 Task: Find connections with filter location Lorena with filter topic #Lawwith filter profile language Potuguese with filter current company NTech Workforce with filter school G. Narayanamma Institute Of Technology And Science with filter industry Horticulture with filter service category Outsourcing with filter keywords title Social Media Assistant
Action: Mouse moved to (688, 117)
Screenshot: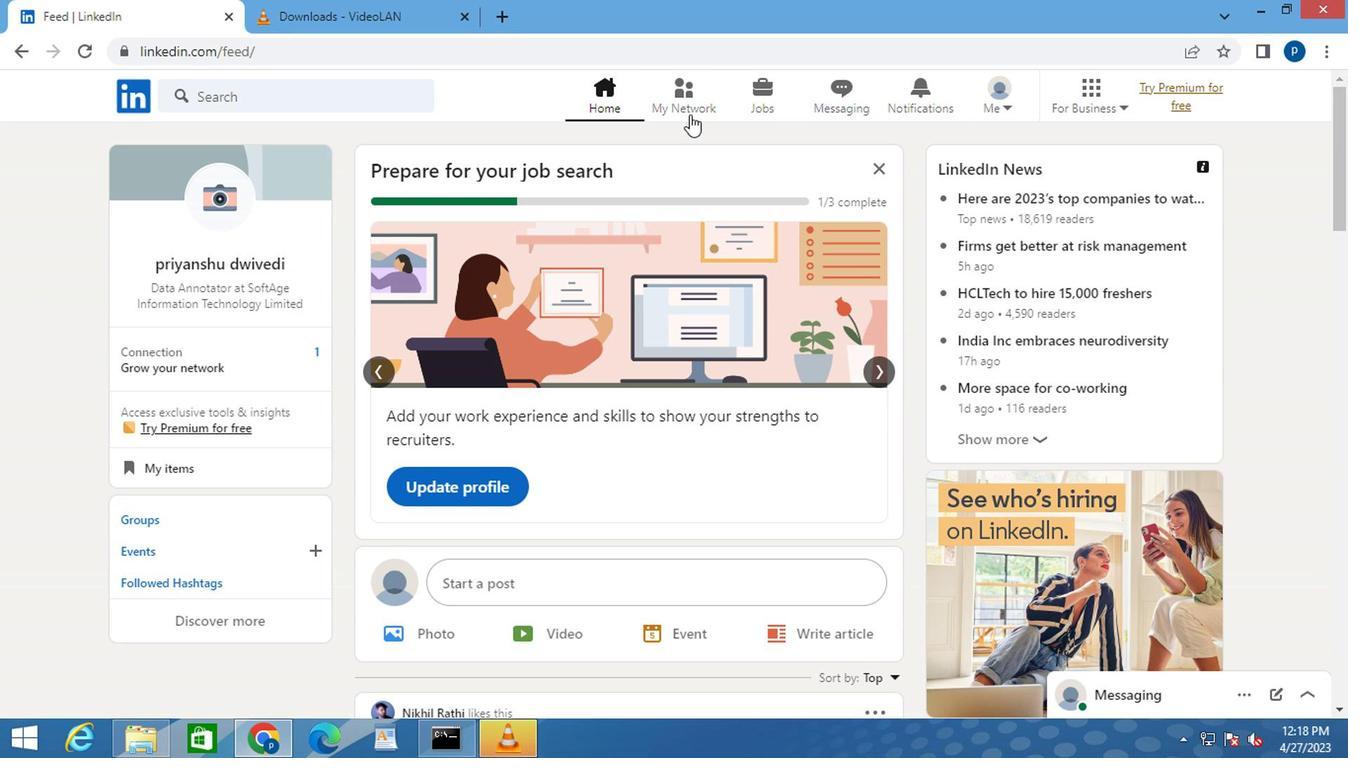 
Action: Mouse pressed left at (688, 117)
Screenshot: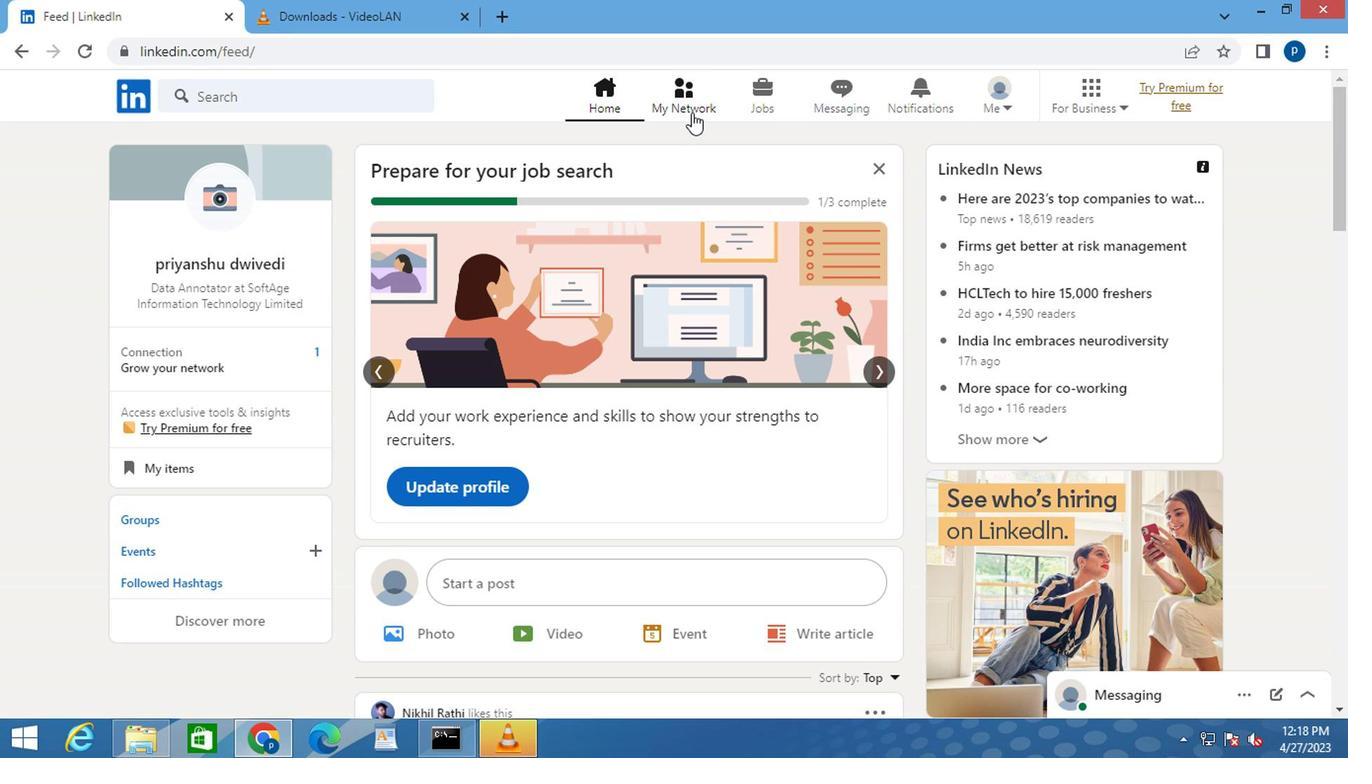 
Action: Mouse moved to (278, 212)
Screenshot: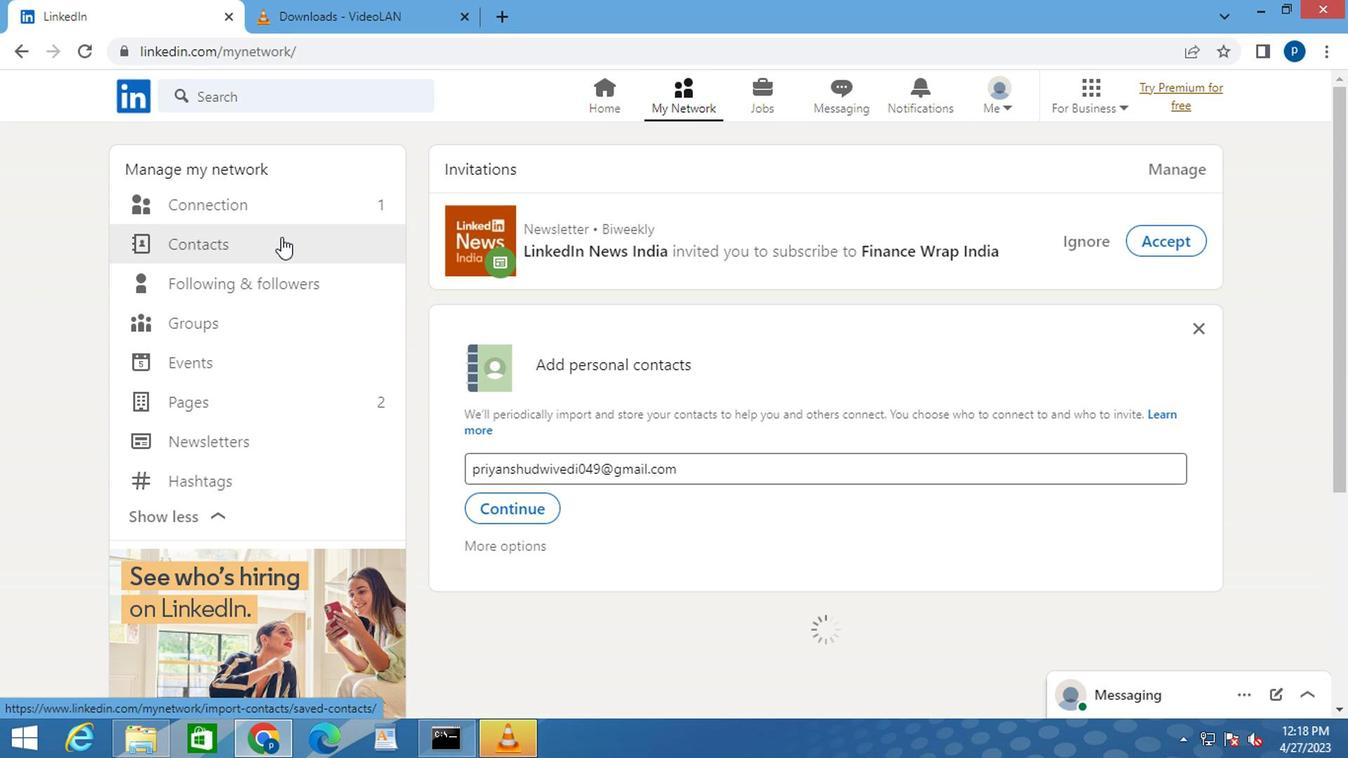 
Action: Mouse pressed left at (278, 212)
Screenshot: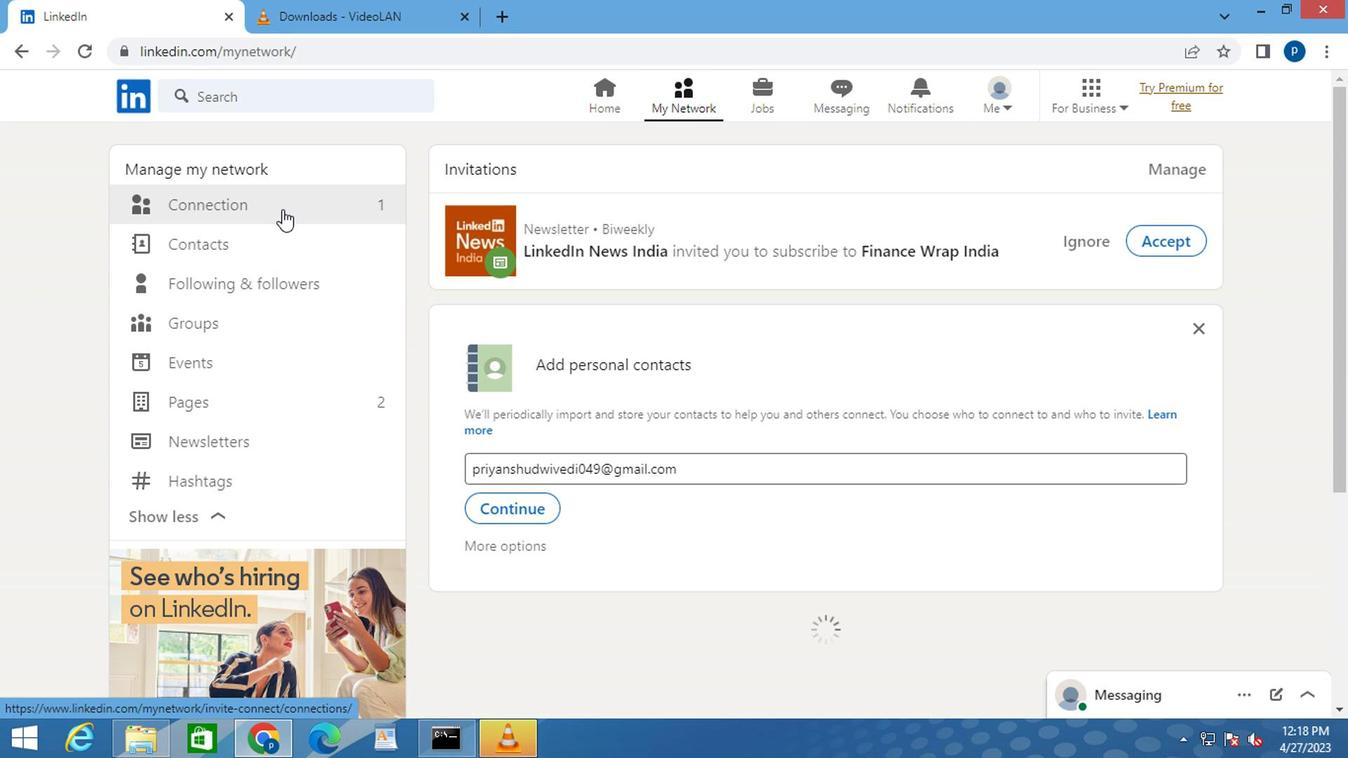 
Action: Mouse moved to (813, 209)
Screenshot: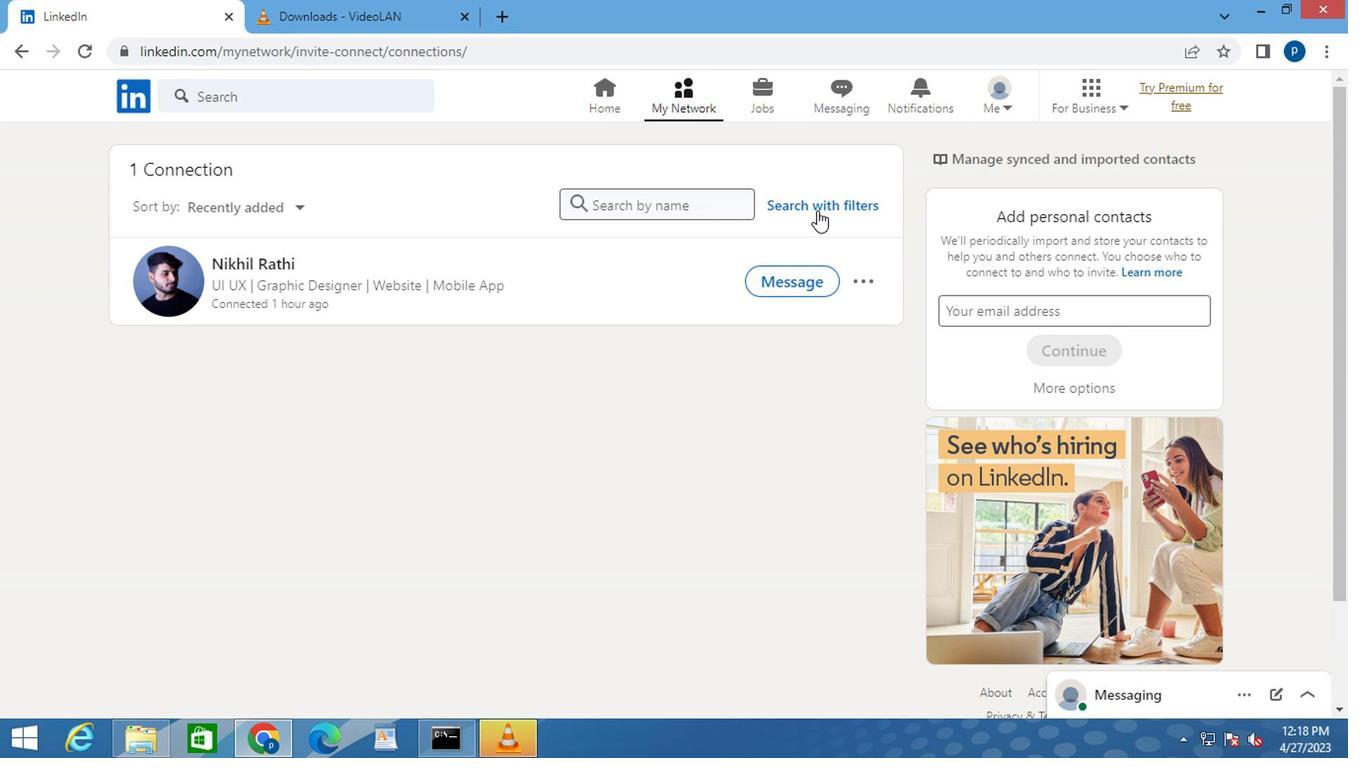 
Action: Mouse pressed left at (813, 209)
Screenshot: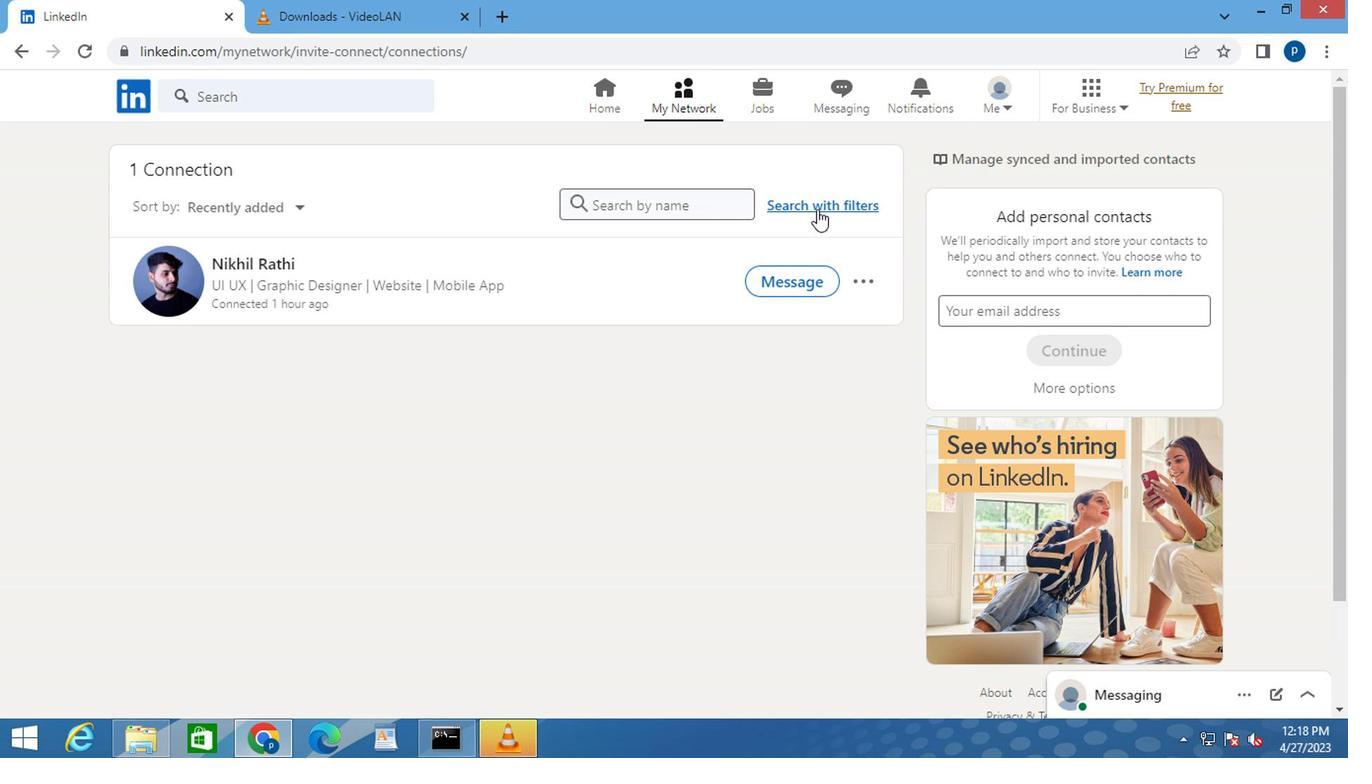 
Action: Mouse moved to (738, 158)
Screenshot: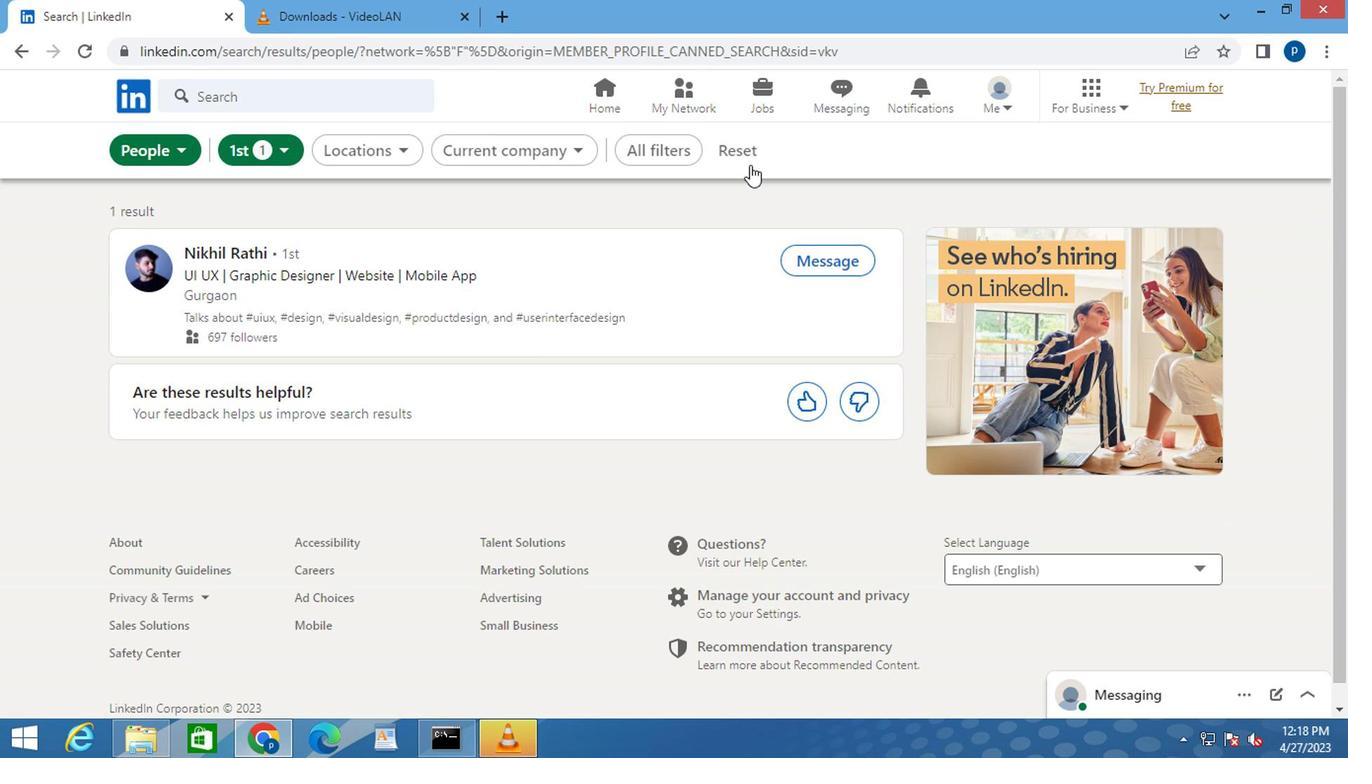 
Action: Mouse pressed left at (738, 158)
Screenshot: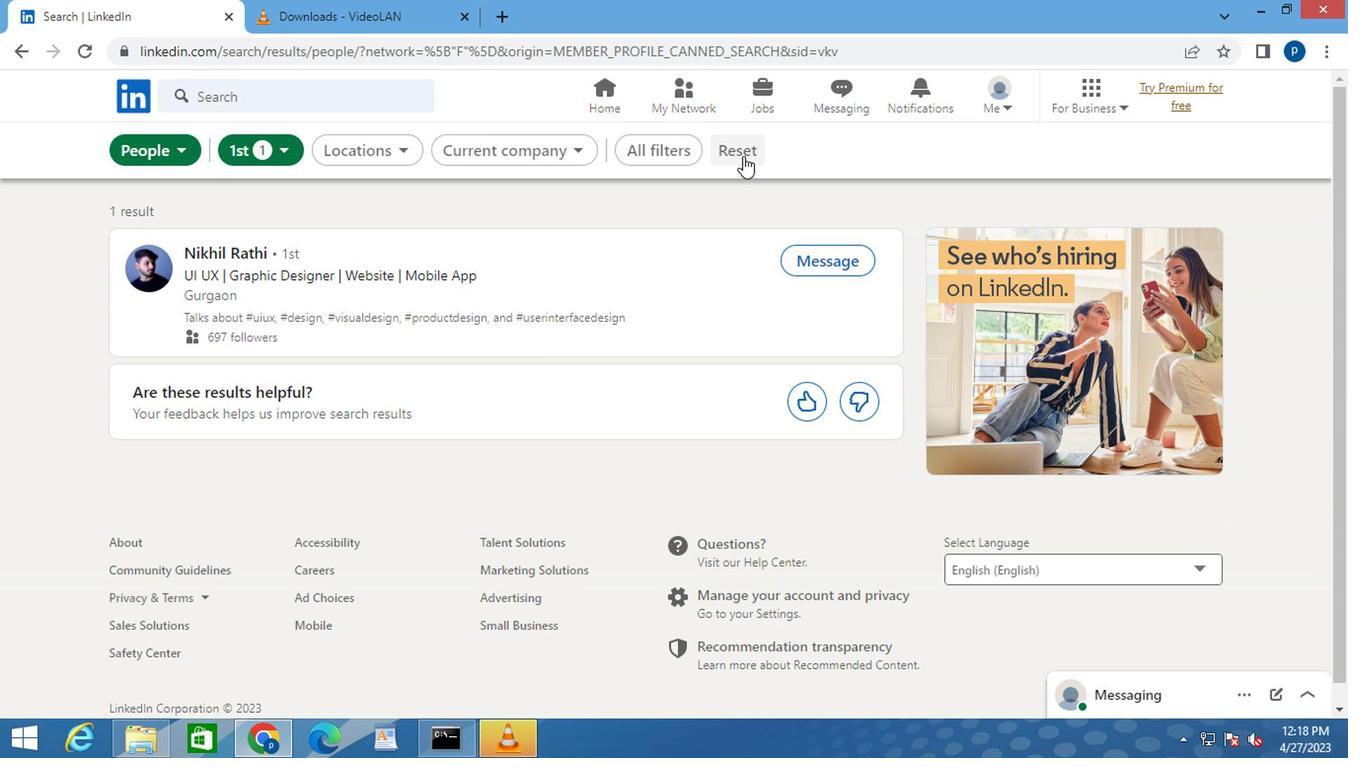 
Action: Mouse moved to (722, 155)
Screenshot: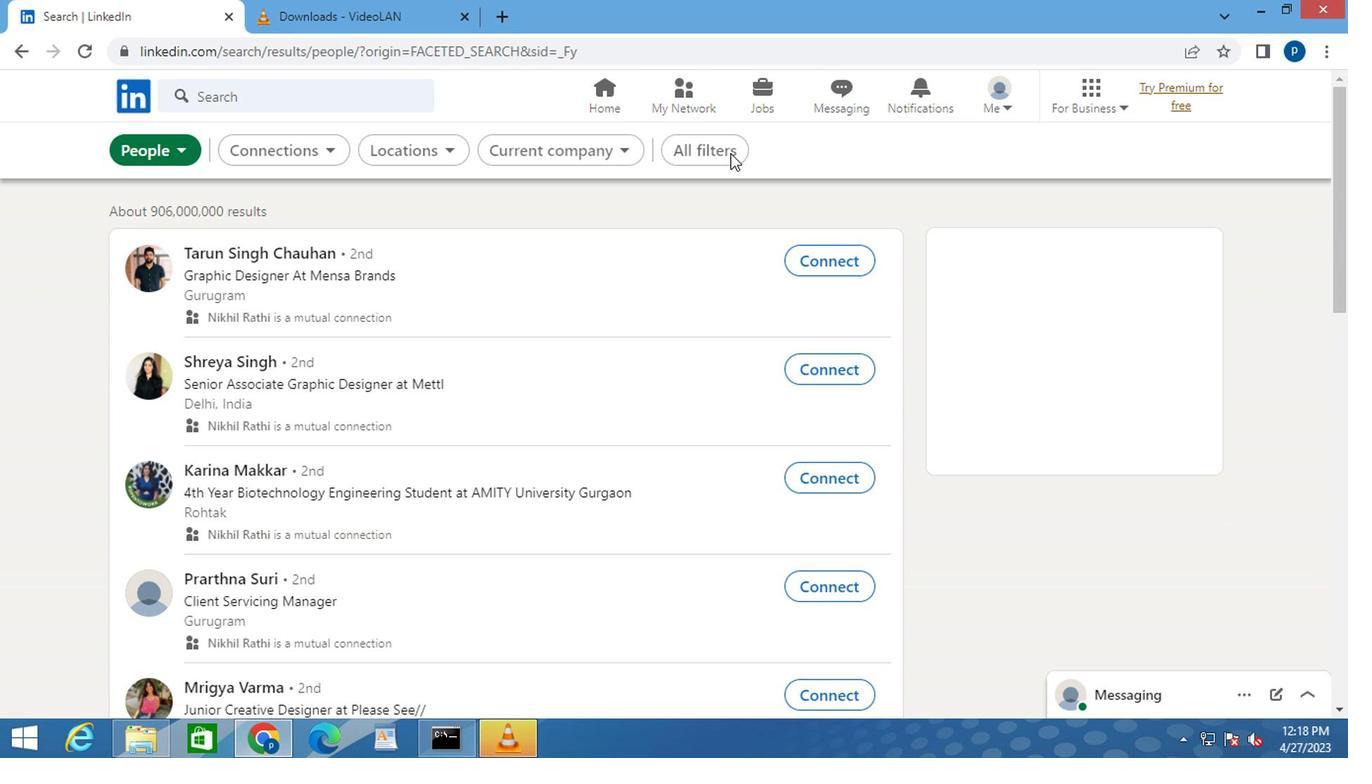 
Action: Mouse pressed left at (722, 155)
Screenshot: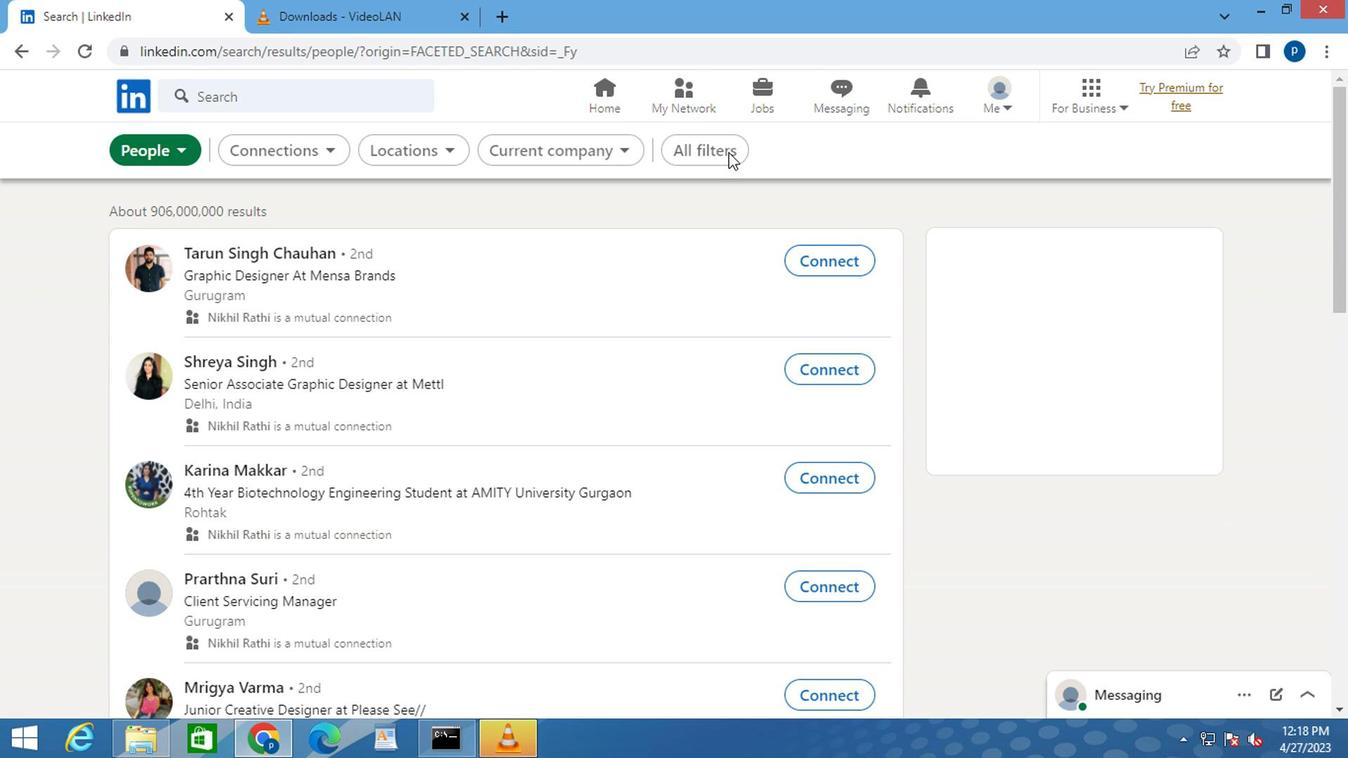 
Action: Mouse moved to (1030, 516)
Screenshot: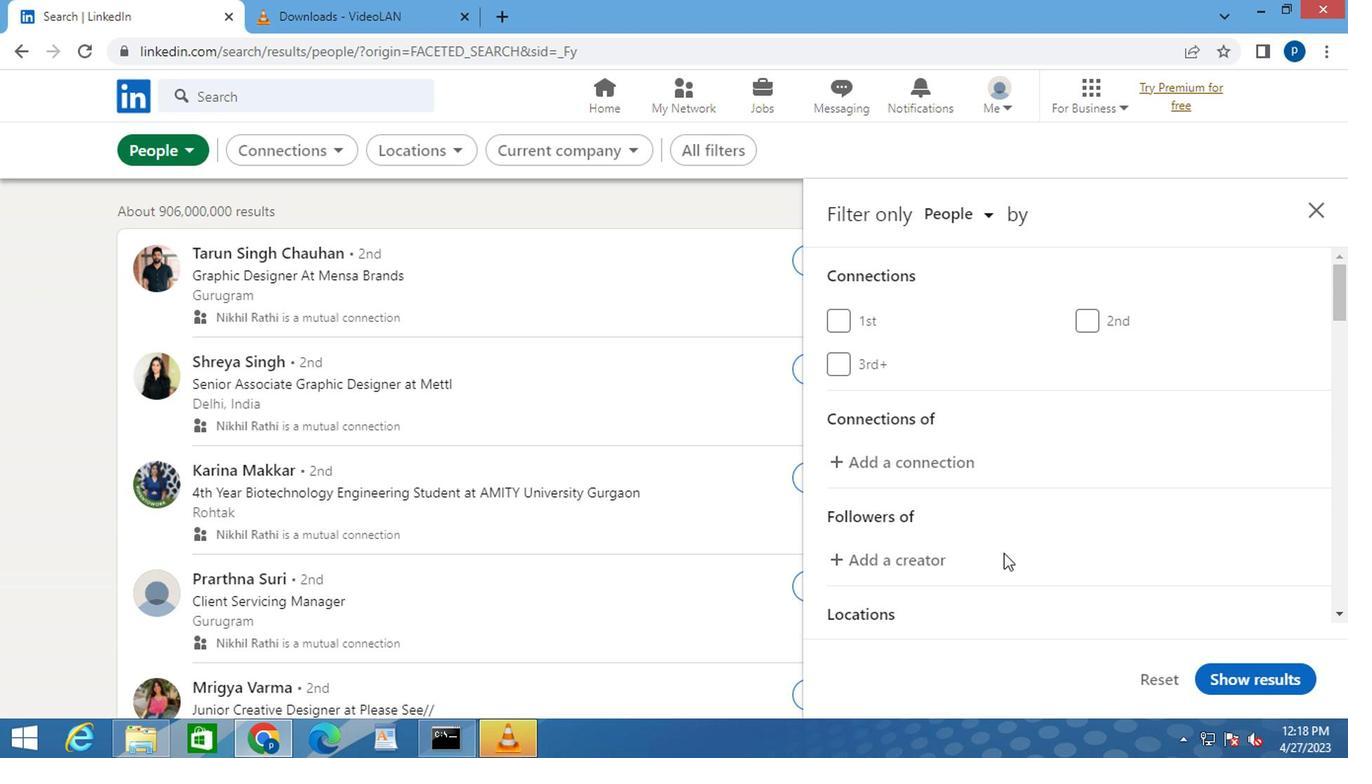 
Action: Mouse scrolled (1030, 515) with delta (0, -1)
Screenshot: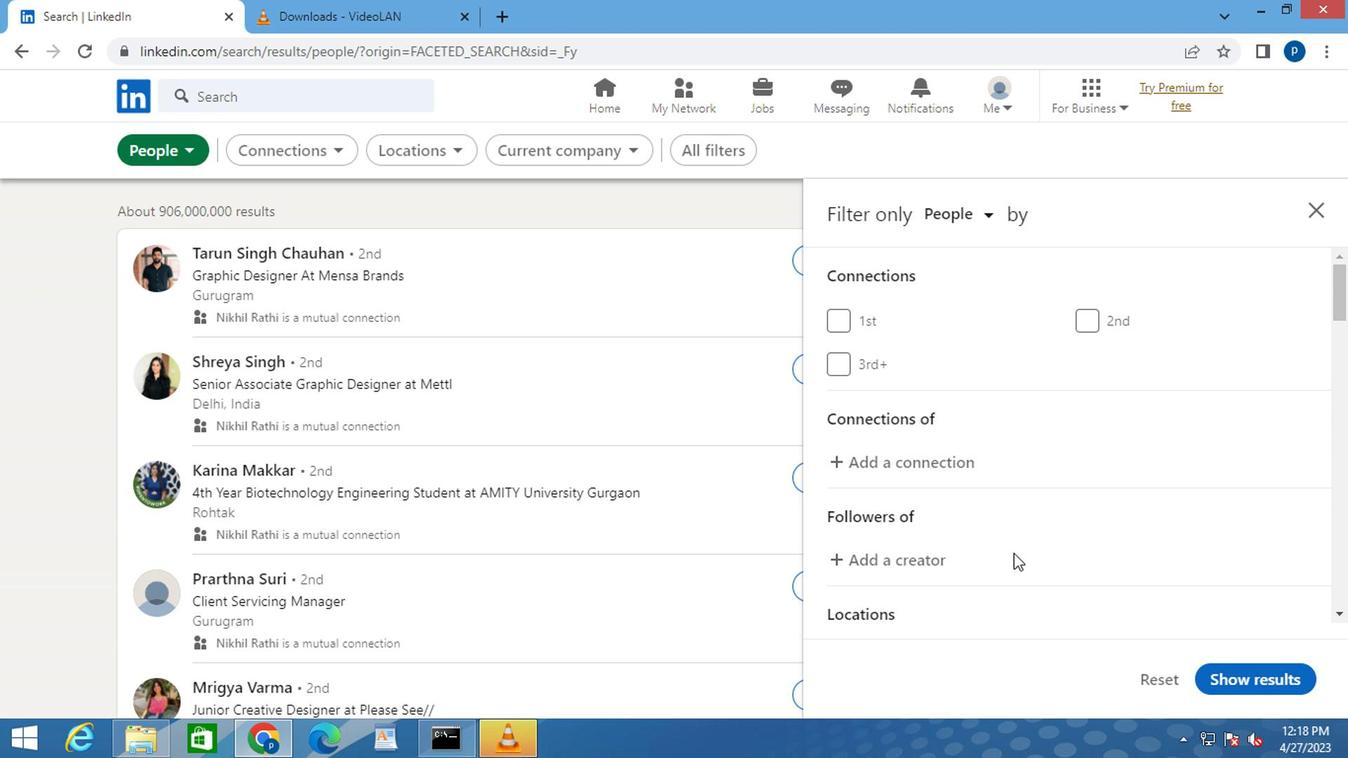 
Action: Mouse scrolled (1030, 515) with delta (0, -1)
Screenshot: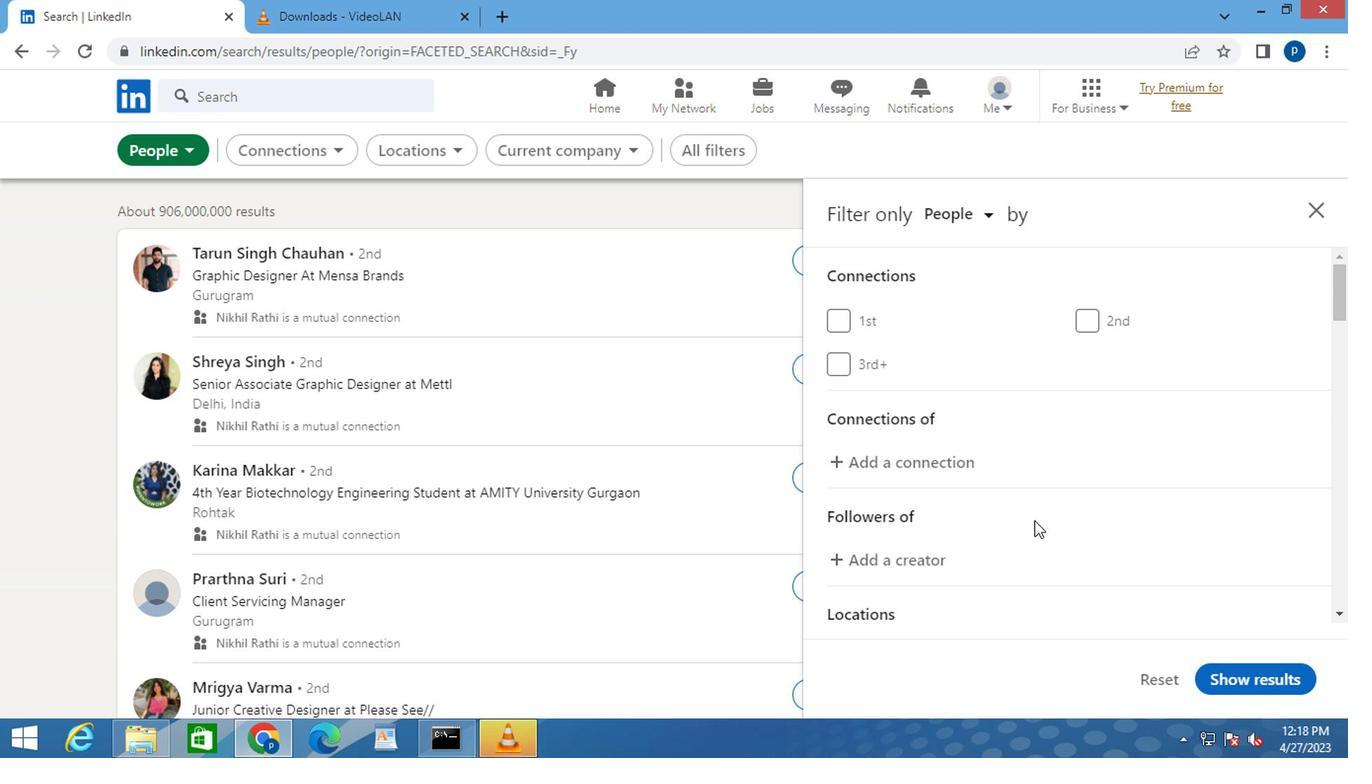 
Action: Mouse moved to (1030, 510)
Screenshot: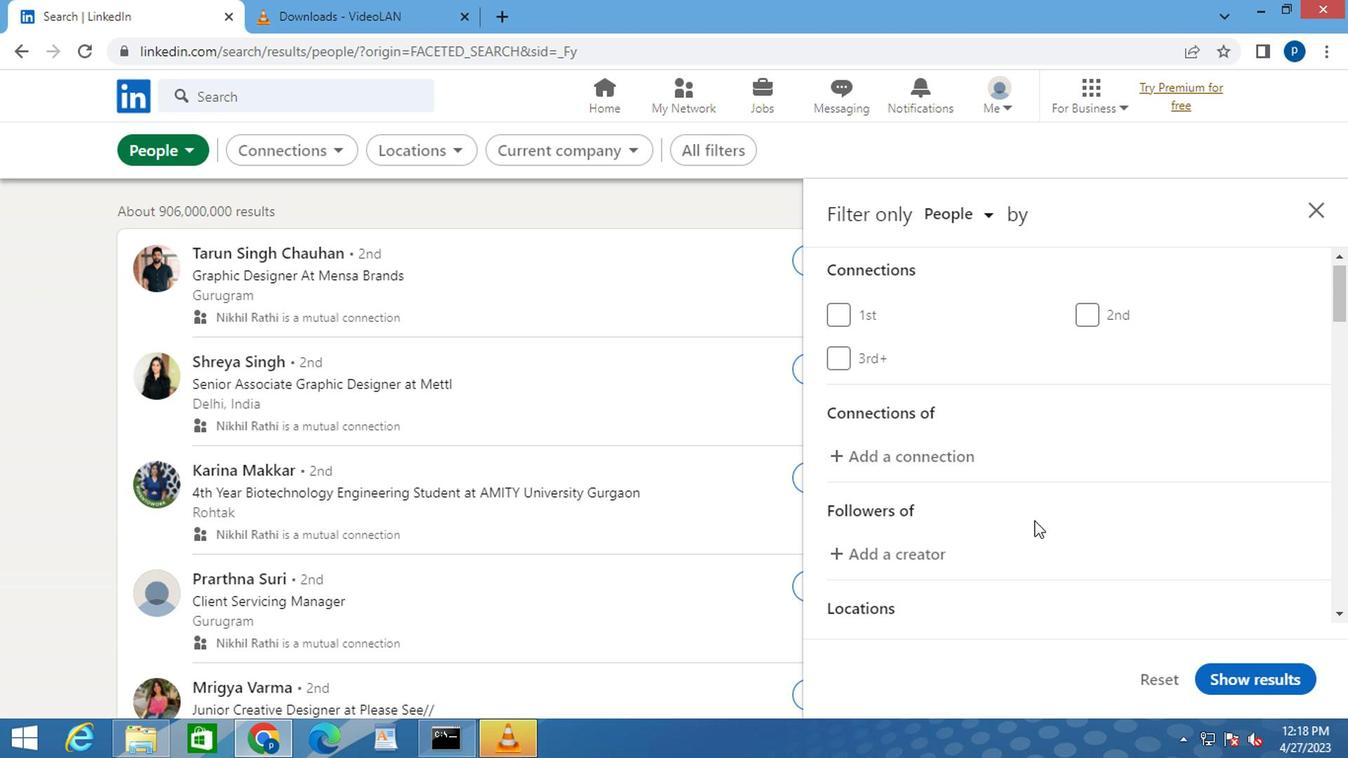 
Action: Mouse scrolled (1030, 509) with delta (0, 0)
Screenshot: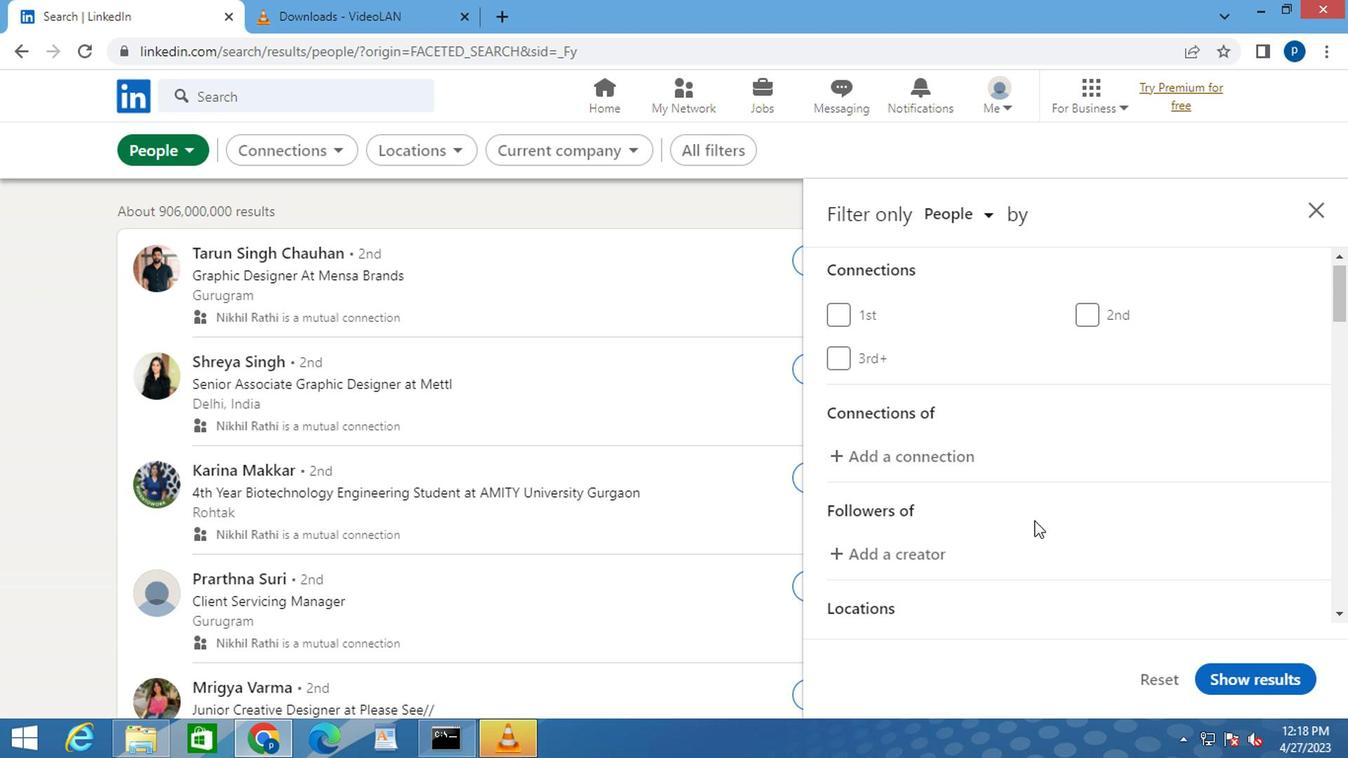 
Action: Mouse moved to (1133, 448)
Screenshot: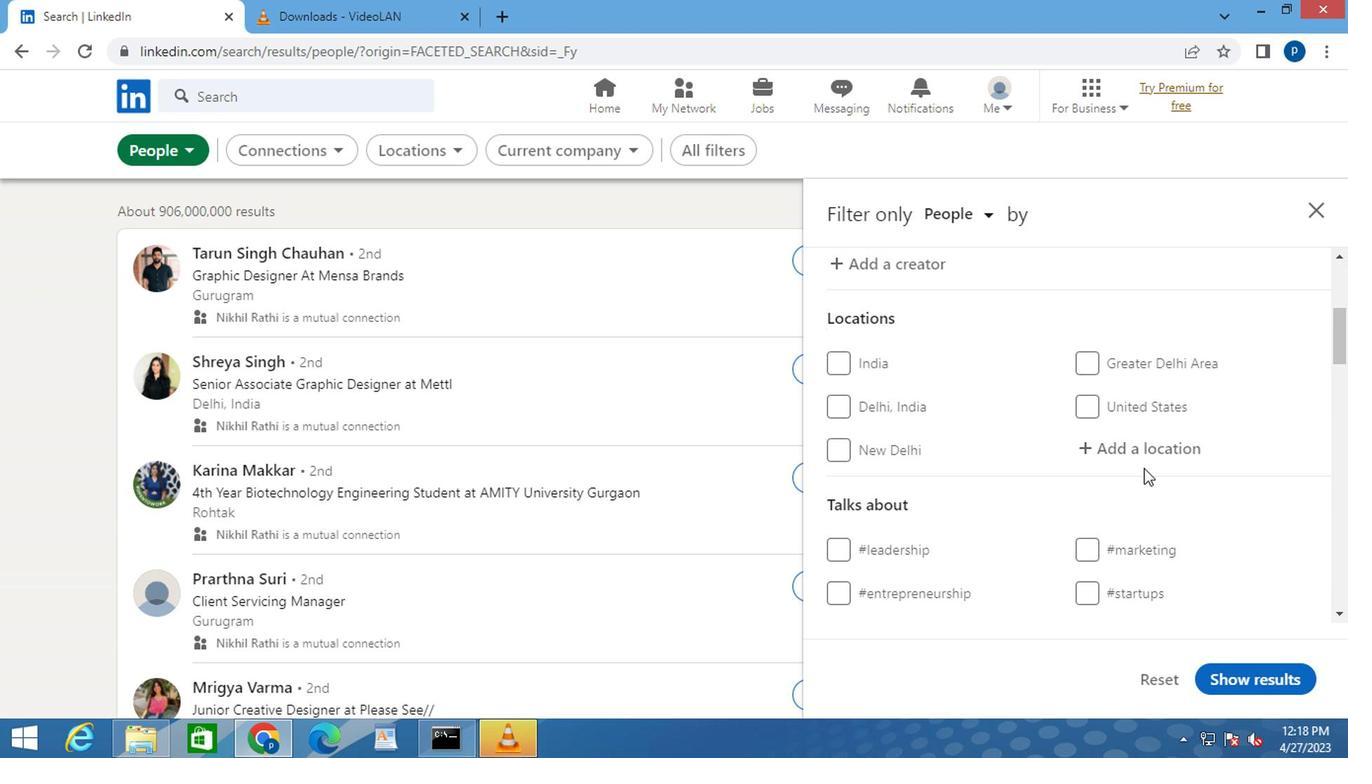 
Action: Mouse pressed left at (1133, 448)
Screenshot: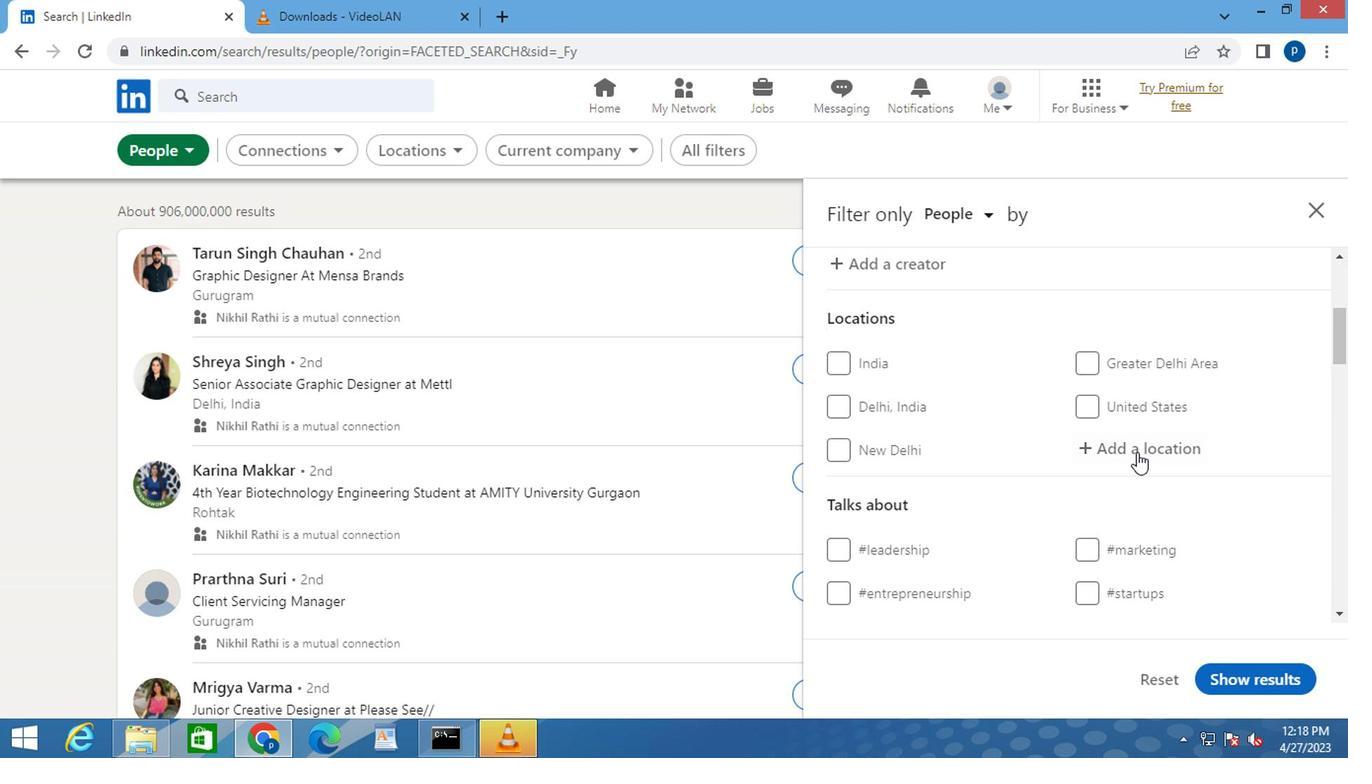 
Action: Mouse moved to (1132, 448)
Screenshot: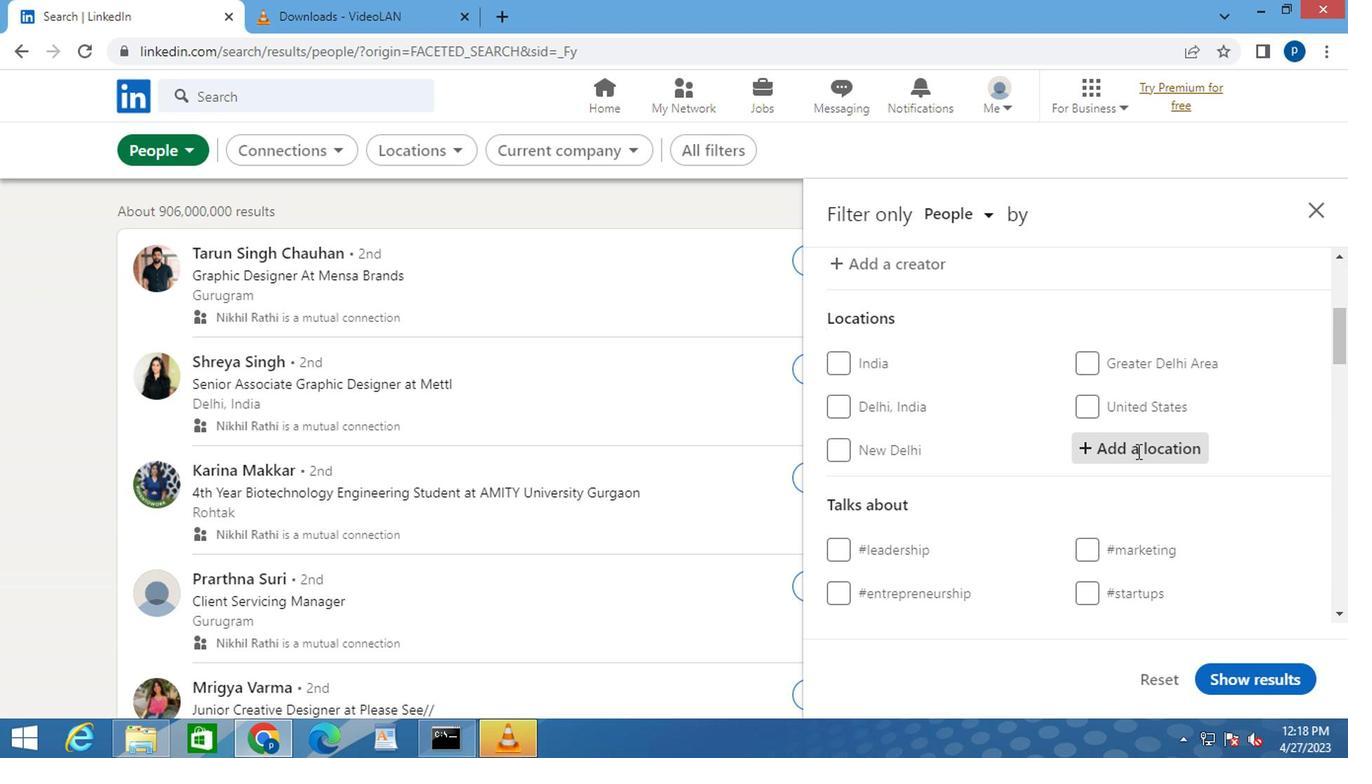 
Action: Key pressed l<Key.caps_lock>orena
Screenshot: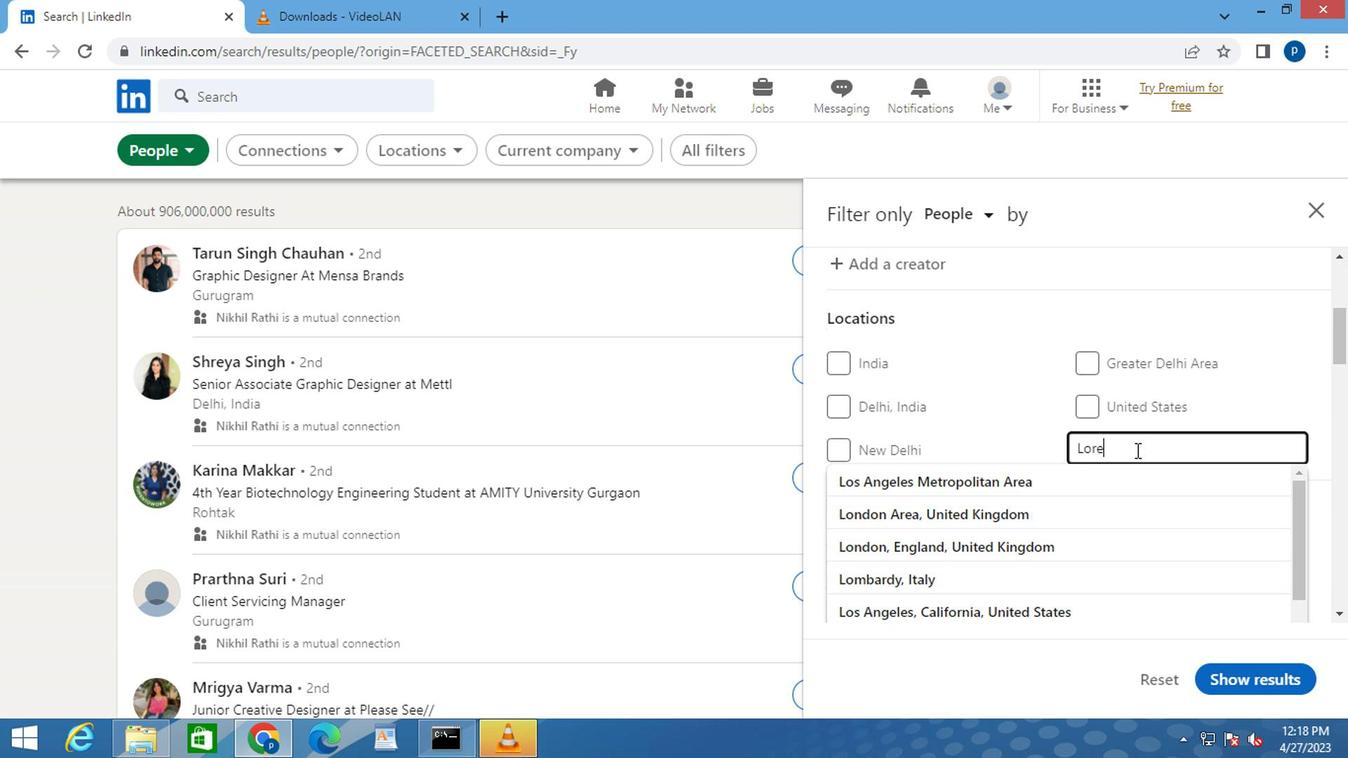 
Action: Mouse moved to (968, 481)
Screenshot: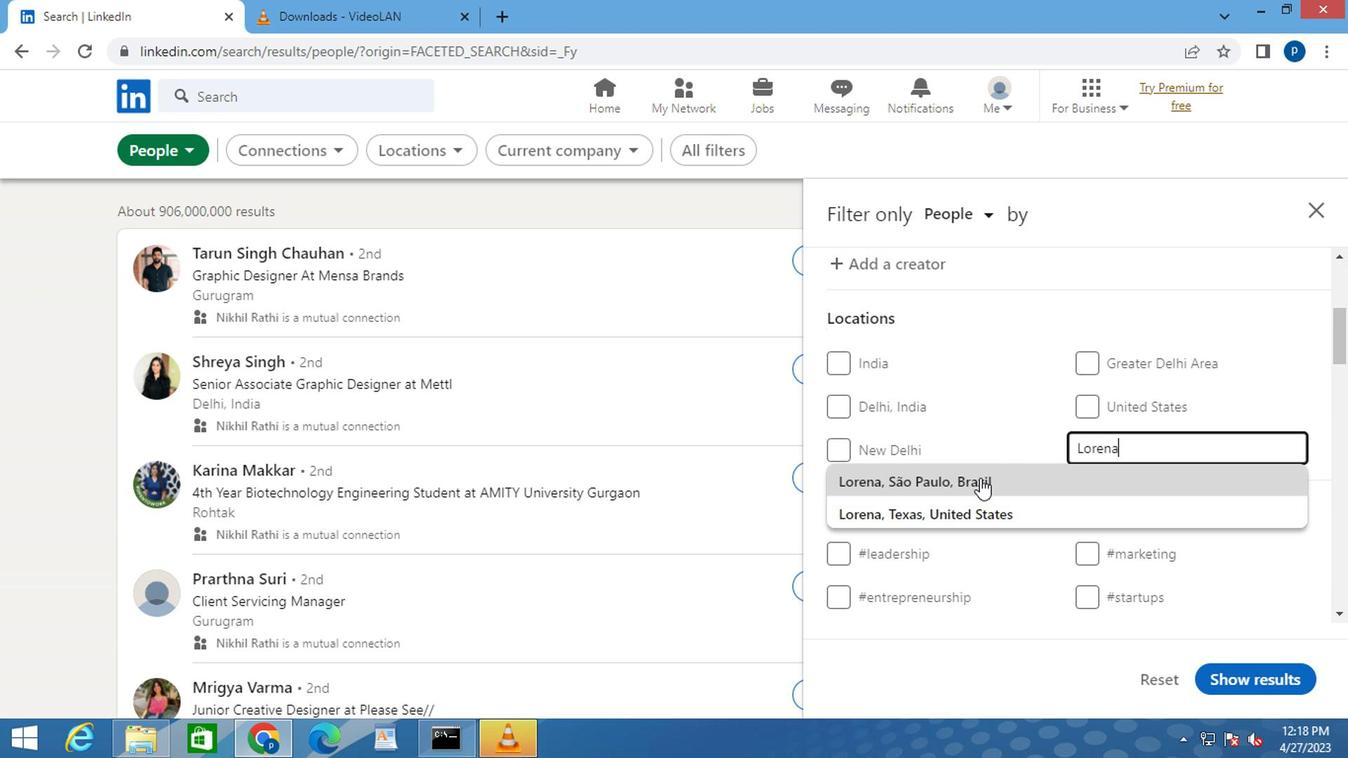
Action: Mouse pressed left at (968, 481)
Screenshot: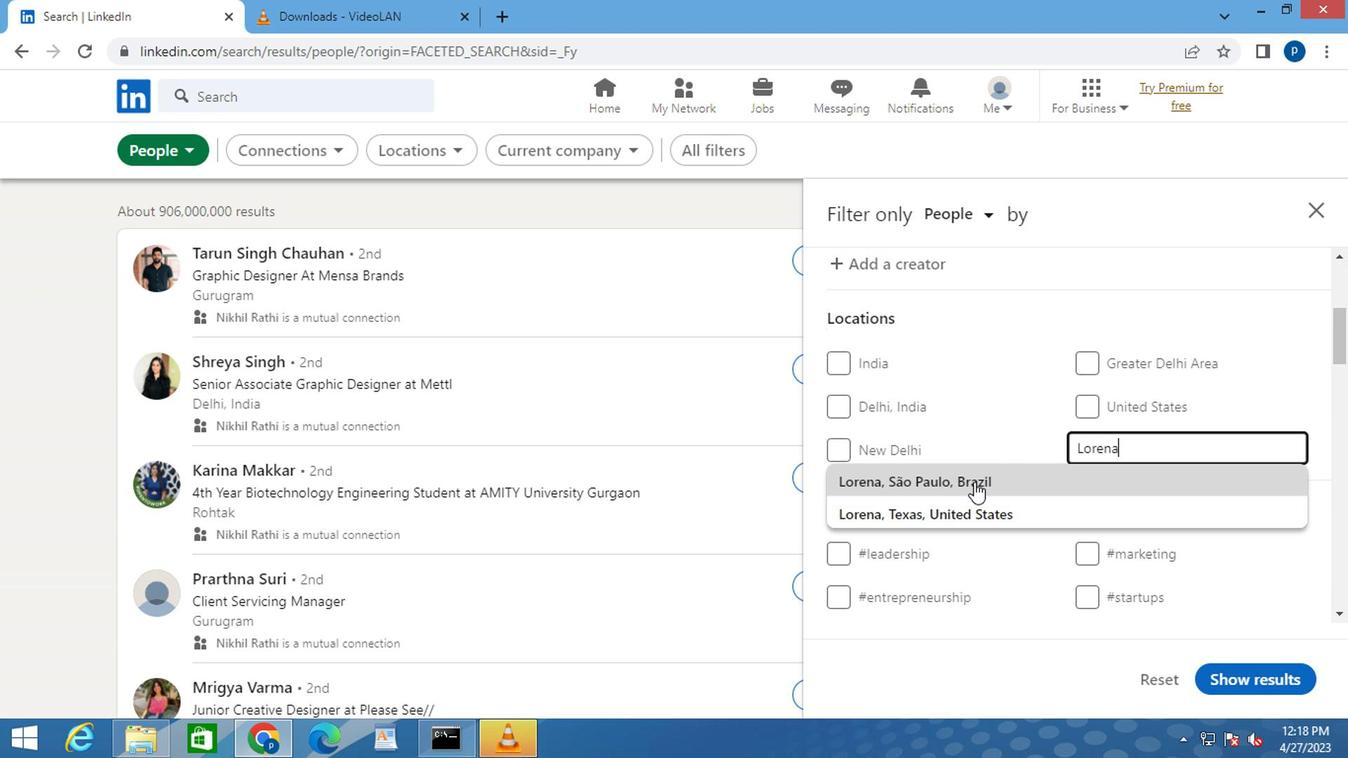 
Action: Mouse moved to (973, 473)
Screenshot: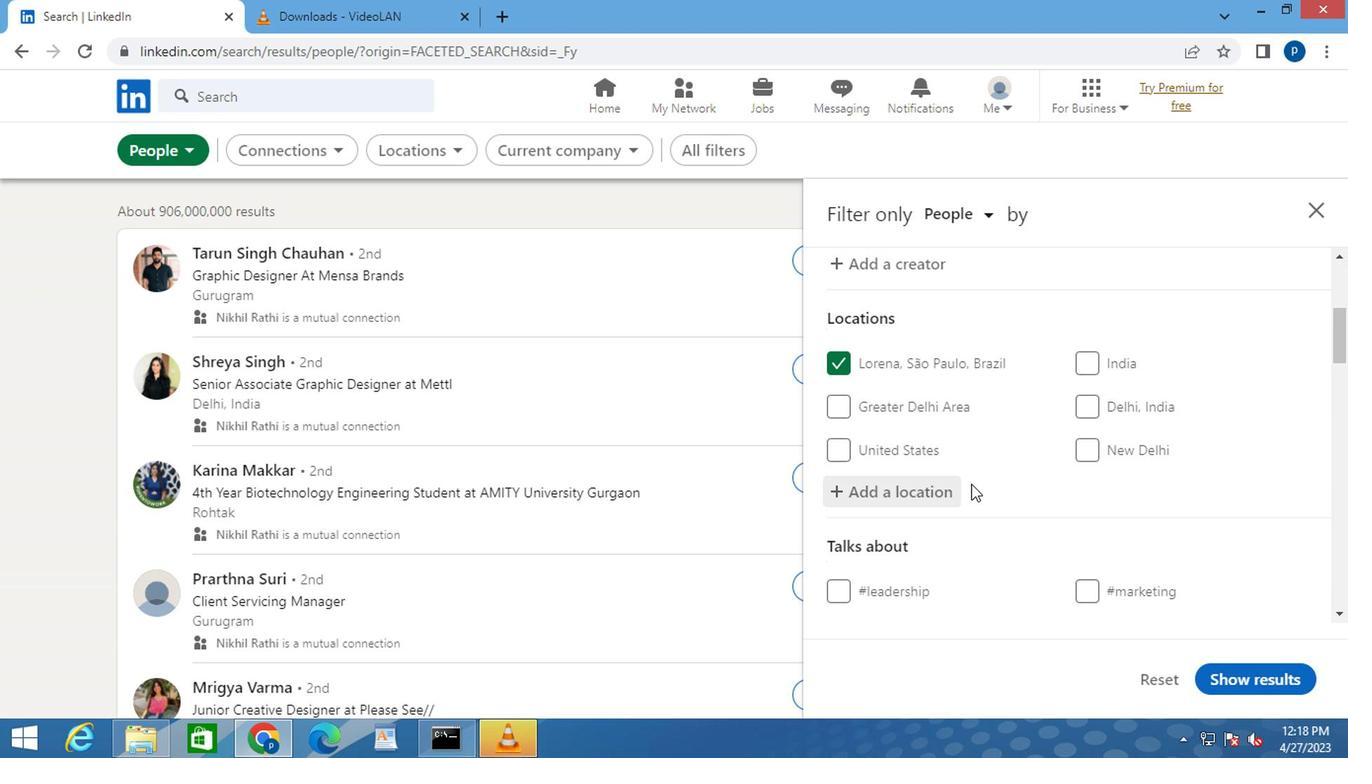 
Action: Mouse scrolled (973, 471) with delta (0, -1)
Screenshot: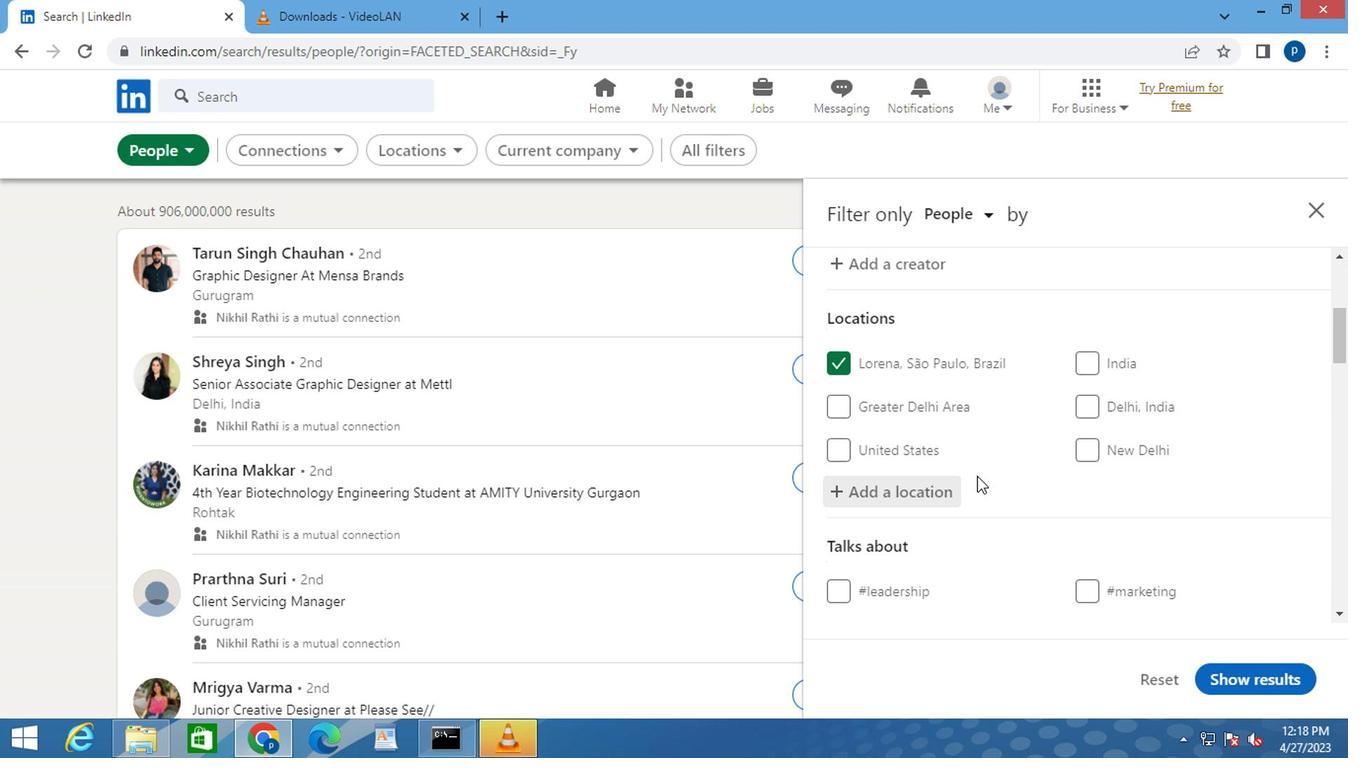 
Action: Mouse scrolled (973, 471) with delta (0, -1)
Screenshot: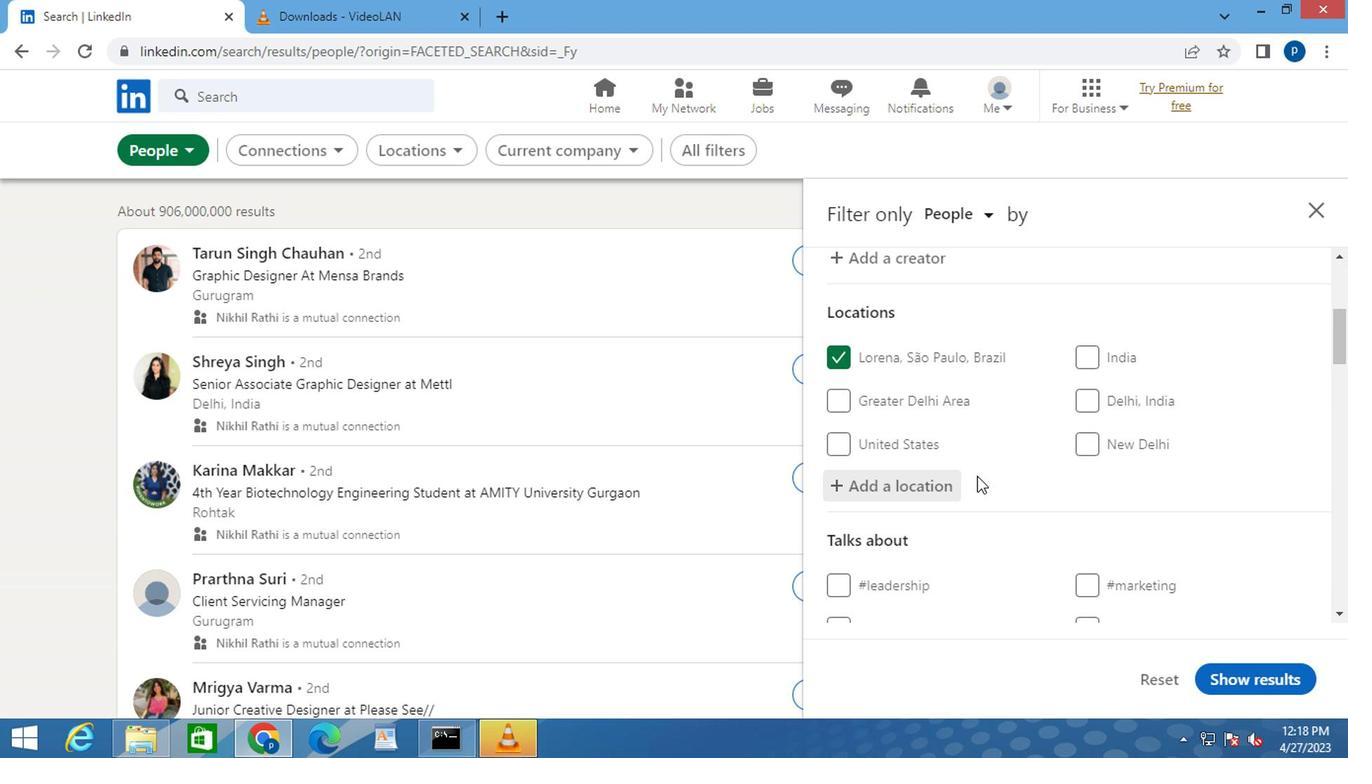 
Action: Mouse moved to (1093, 473)
Screenshot: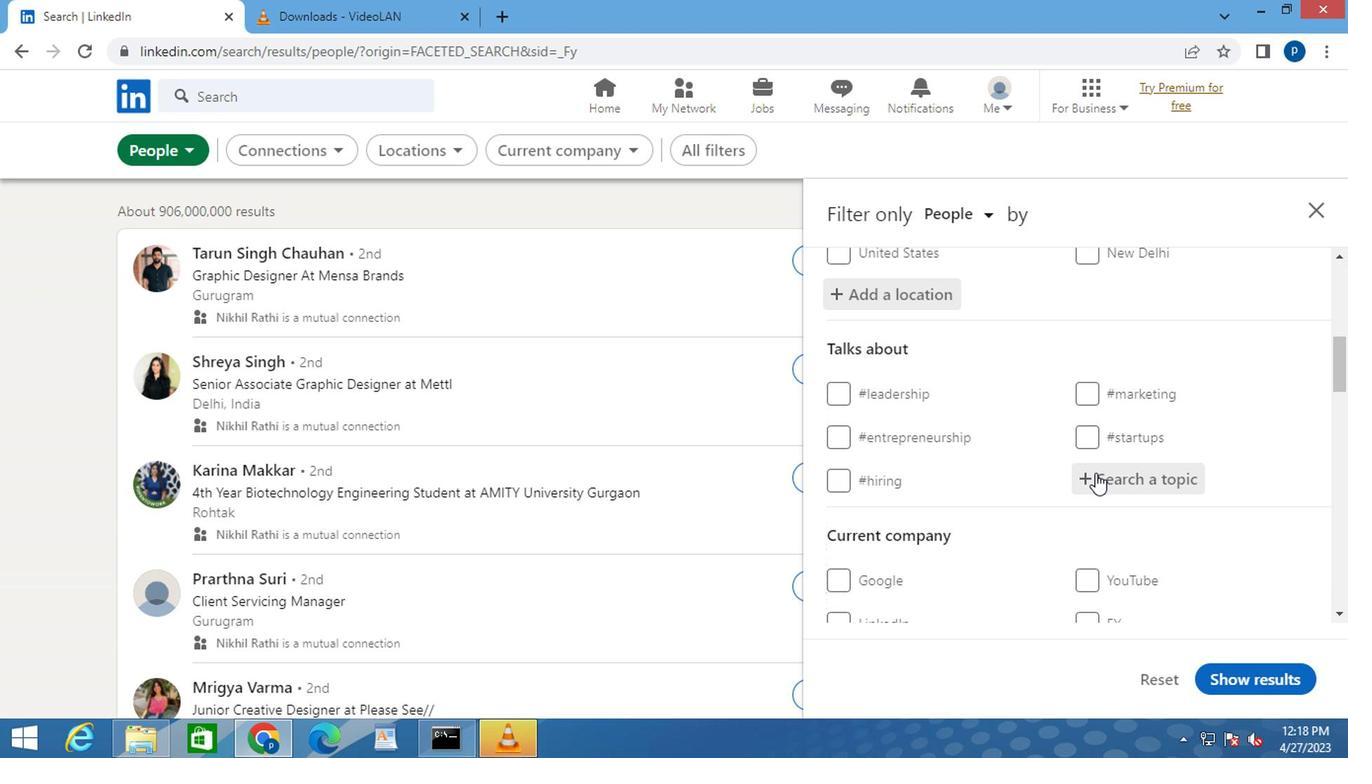
Action: Mouse pressed left at (1093, 473)
Screenshot: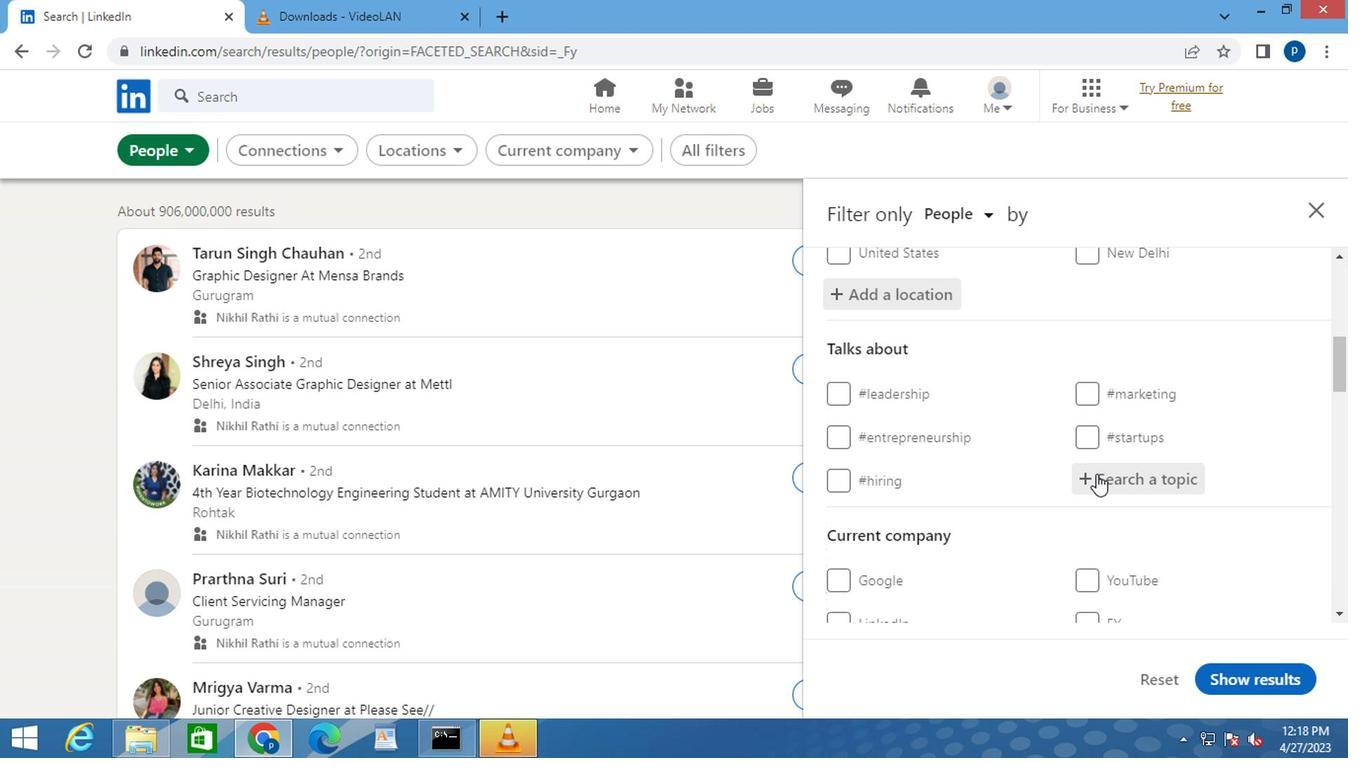 
Action: Key pressed <Key.shift>#<Key.caps_lock>L<Key.caps_lock>AW
Screenshot: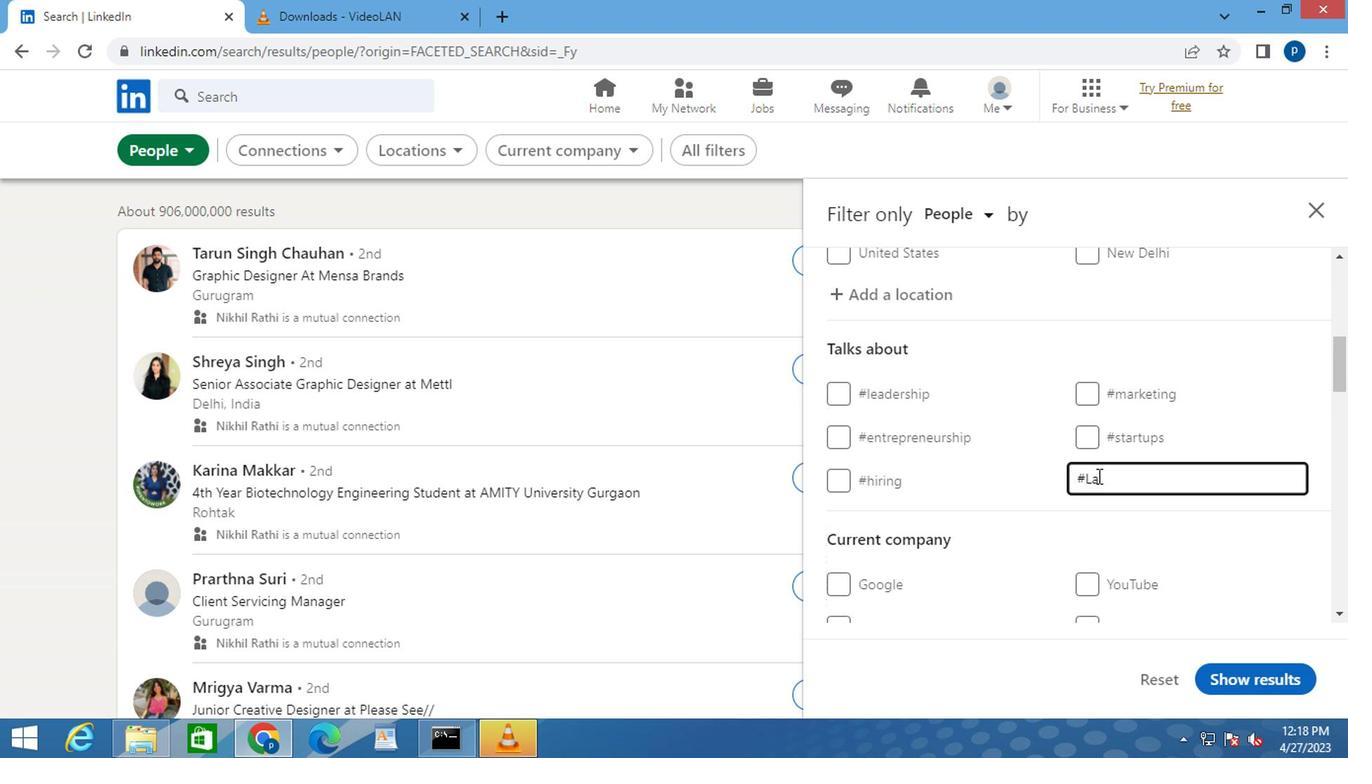 
Action: Mouse moved to (1060, 513)
Screenshot: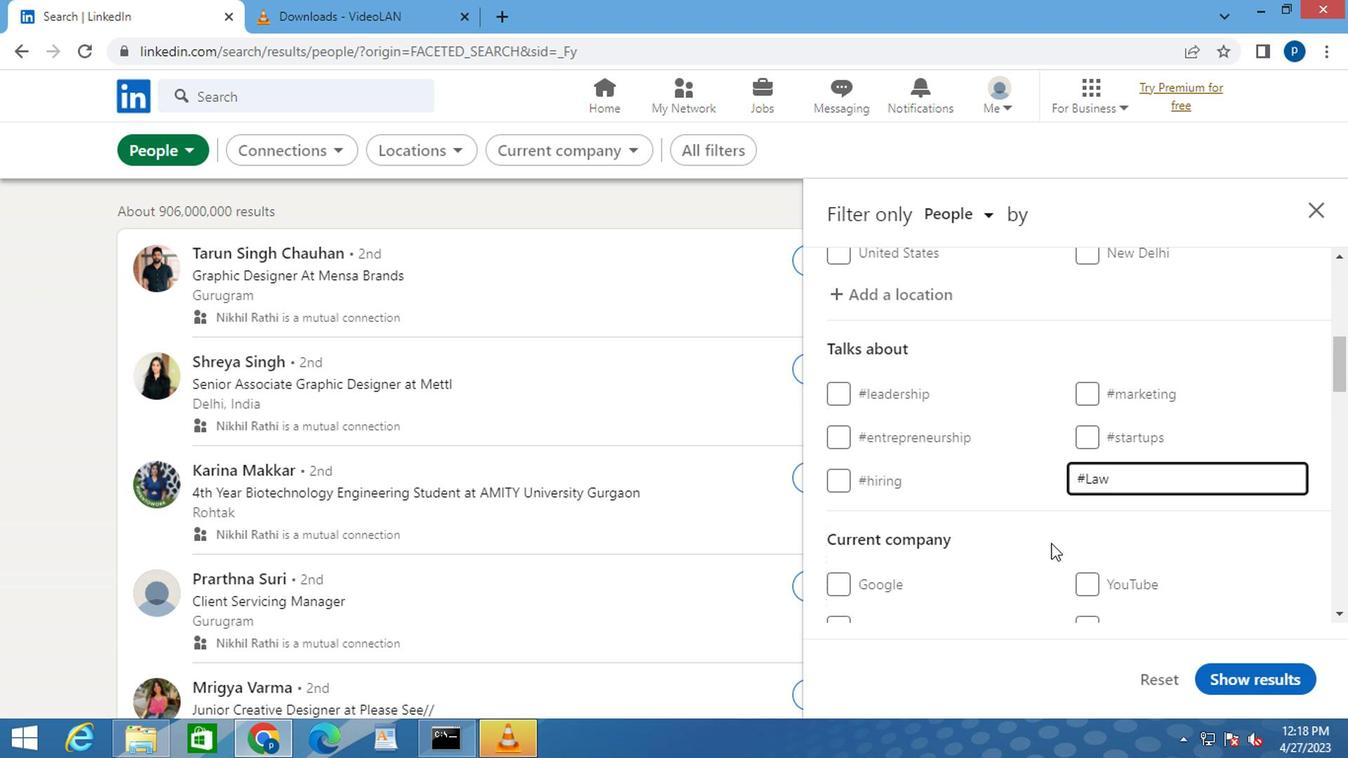 
Action: Mouse scrolled (1060, 512) with delta (0, 0)
Screenshot: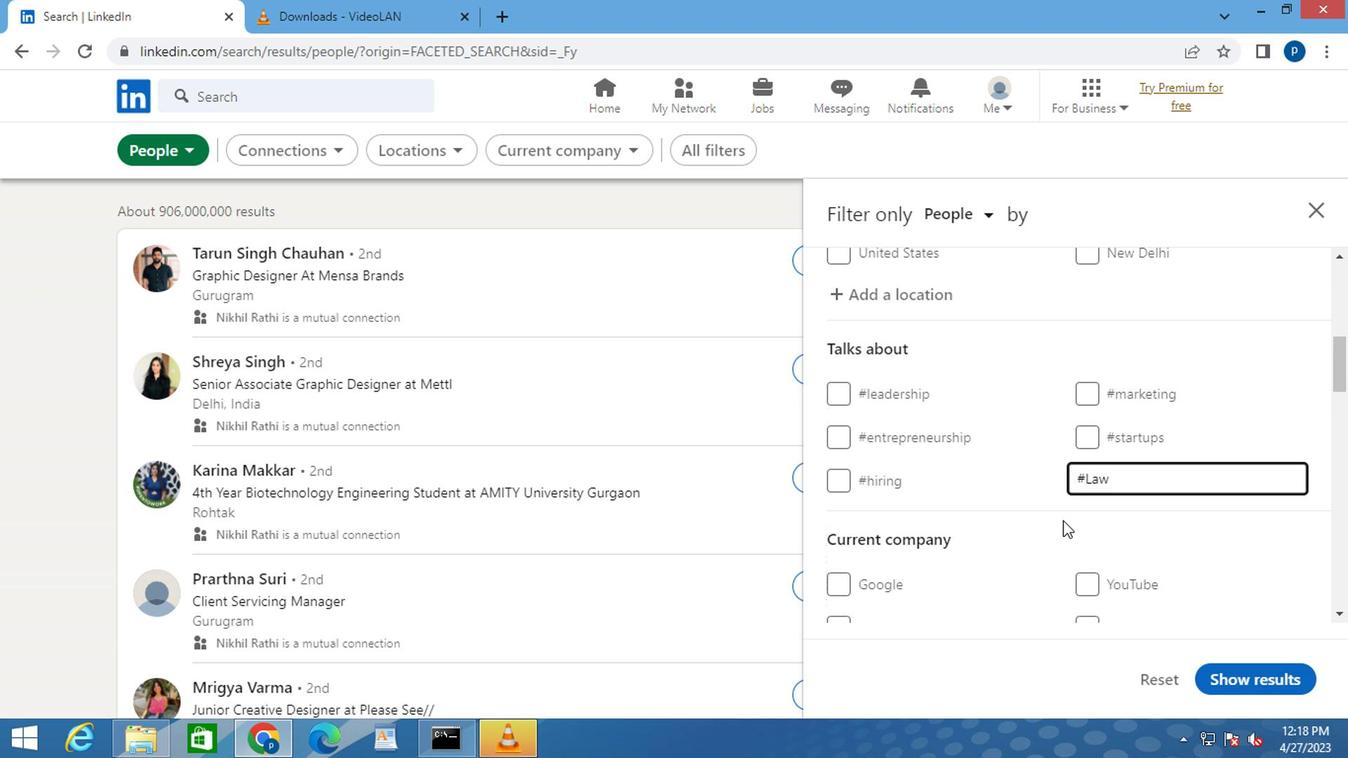 
Action: Mouse scrolled (1060, 512) with delta (0, 0)
Screenshot: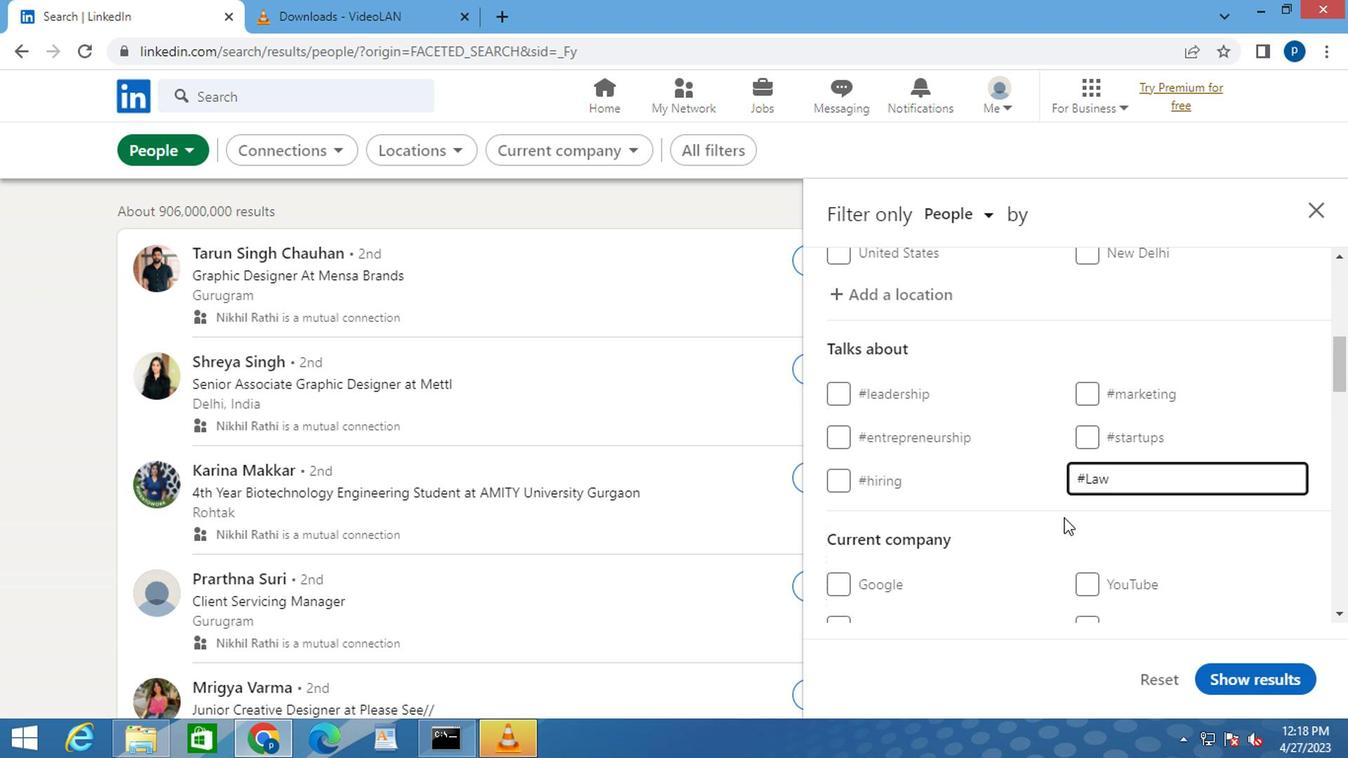 
Action: Mouse scrolled (1060, 512) with delta (0, 0)
Screenshot: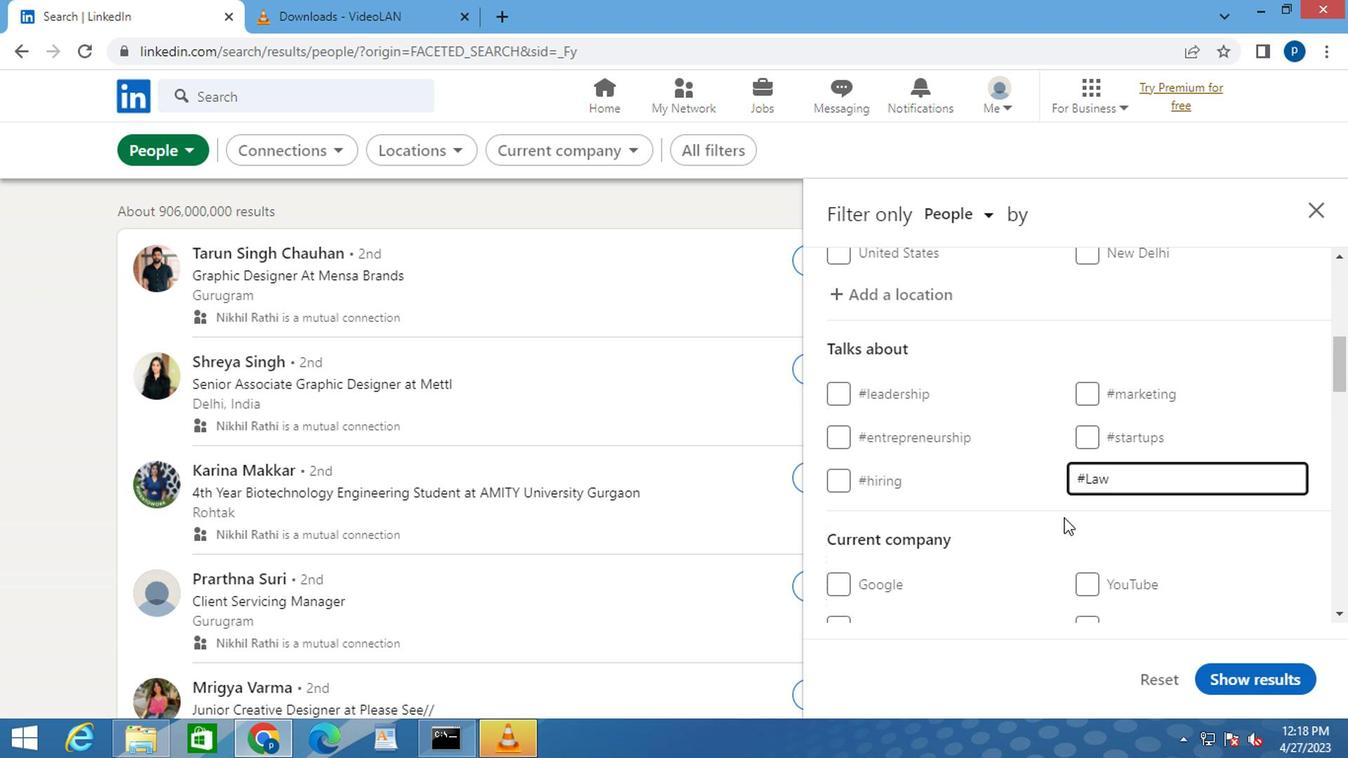 
Action: Mouse moved to (1020, 497)
Screenshot: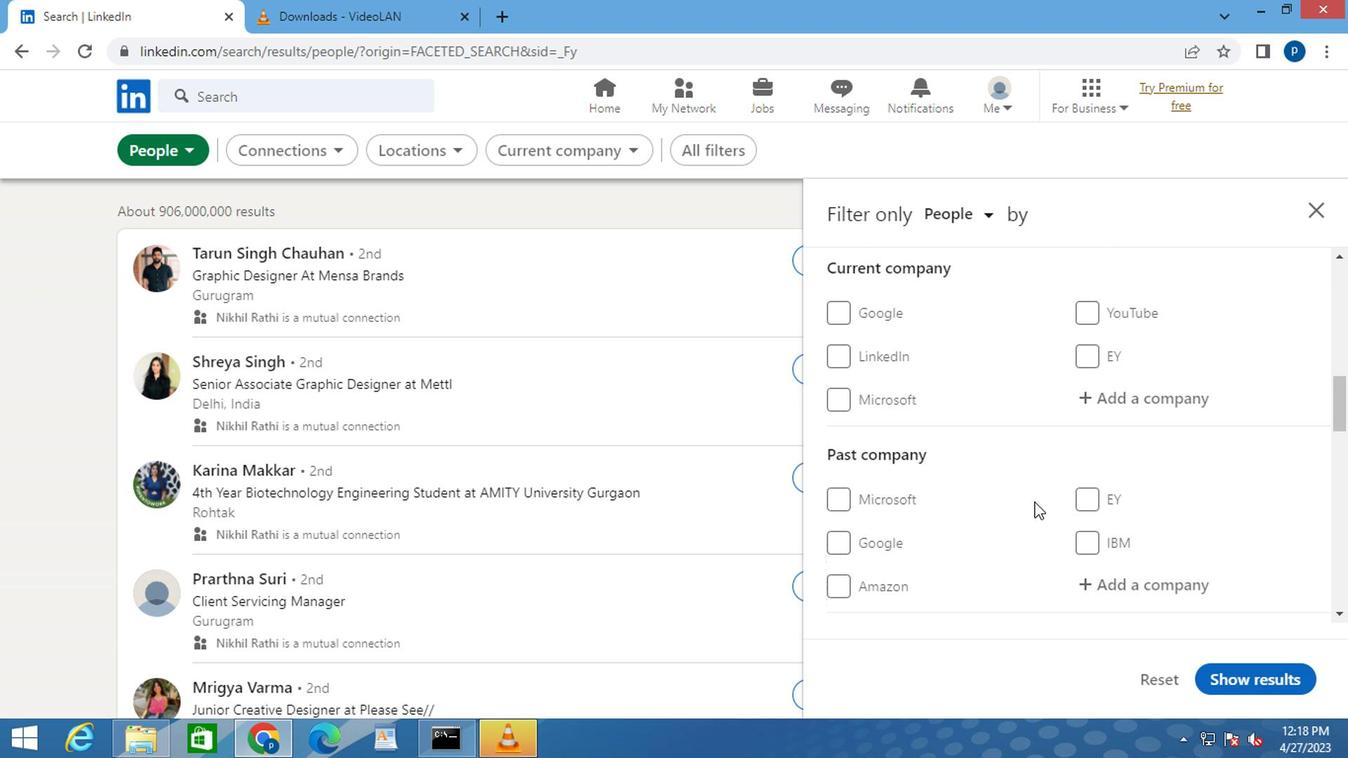 
Action: Mouse scrolled (1020, 497) with delta (0, 0)
Screenshot: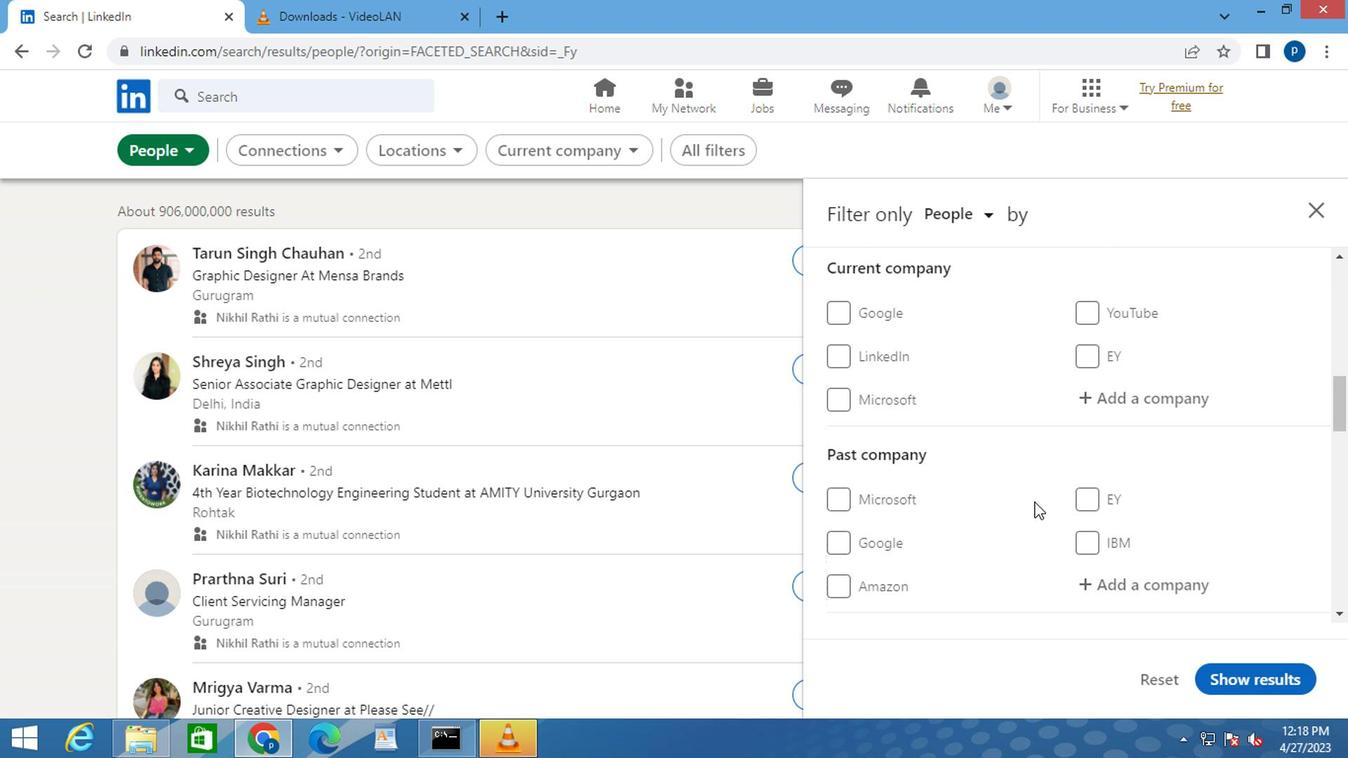 
Action: Mouse moved to (1019, 497)
Screenshot: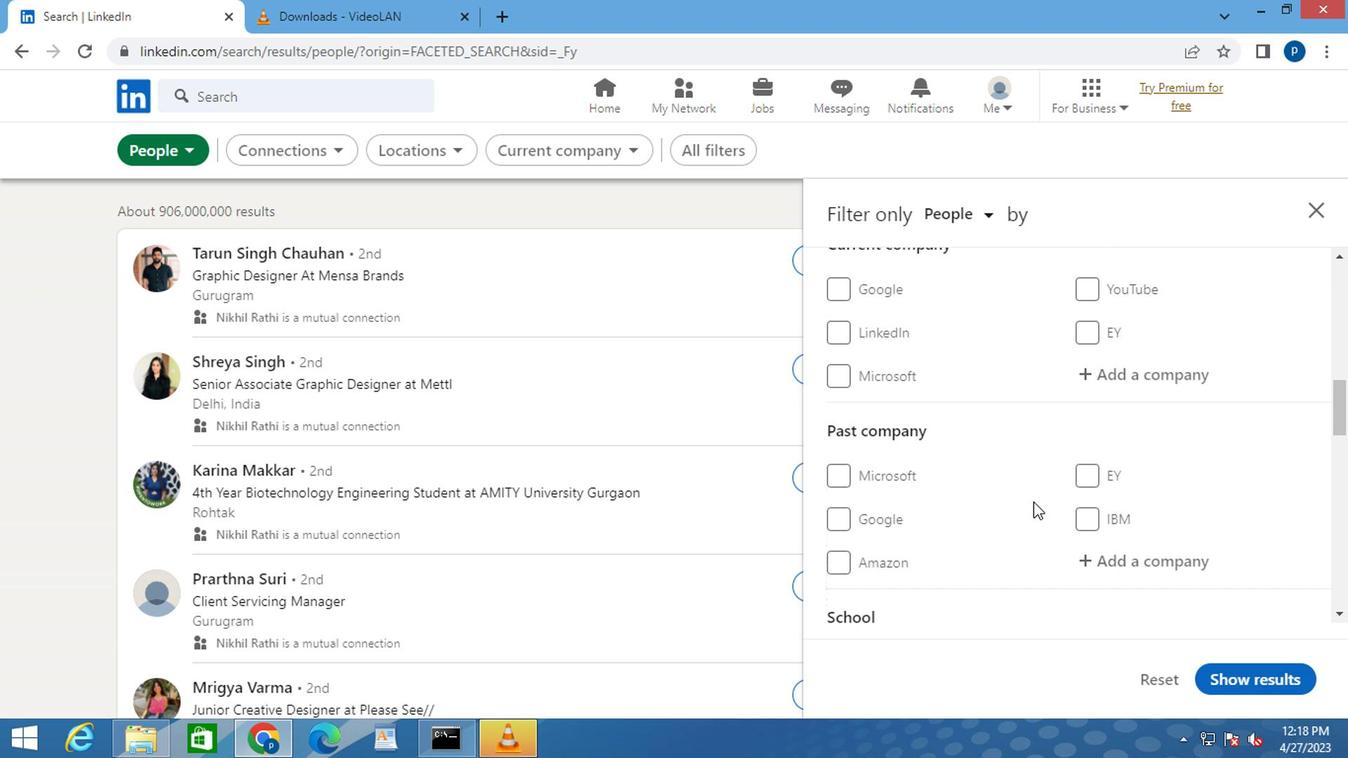 
Action: Mouse scrolled (1019, 497) with delta (0, 0)
Screenshot: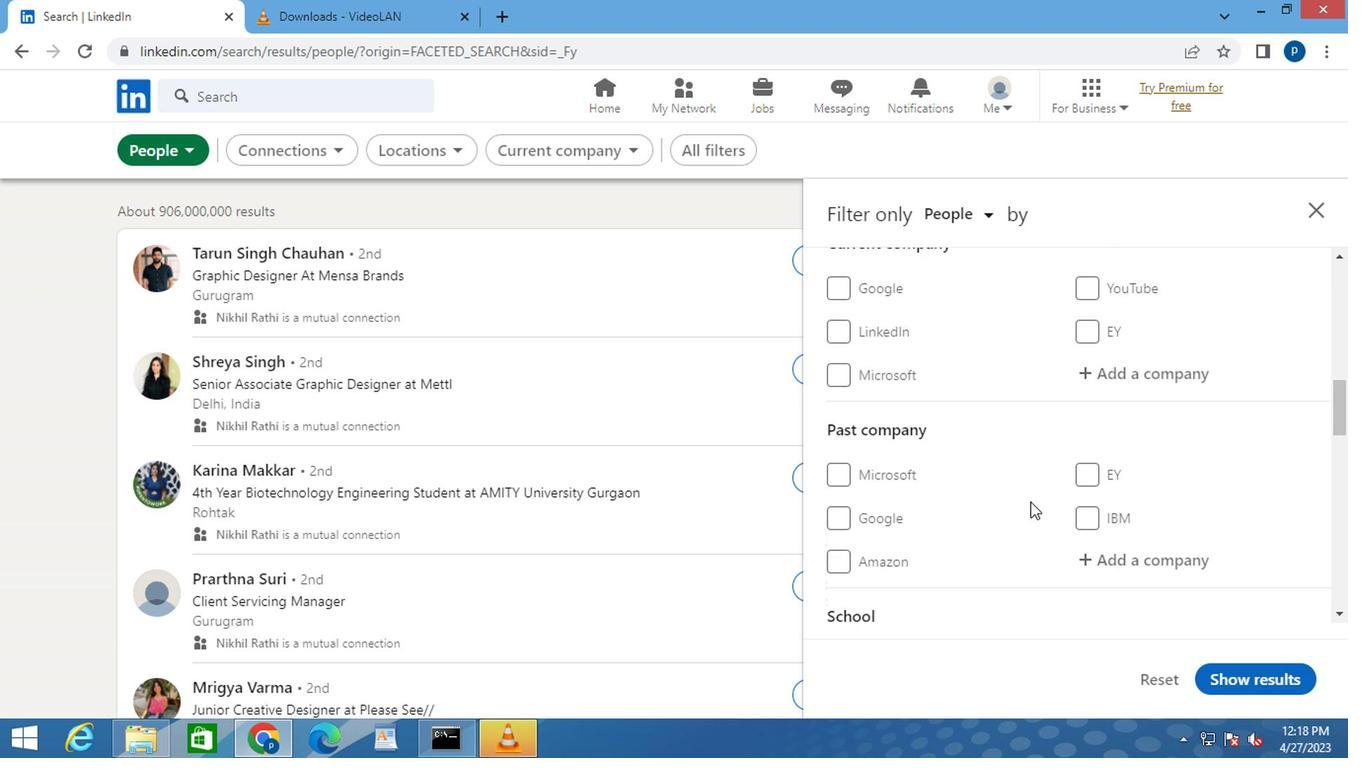 
Action: Mouse moved to (1019, 499)
Screenshot: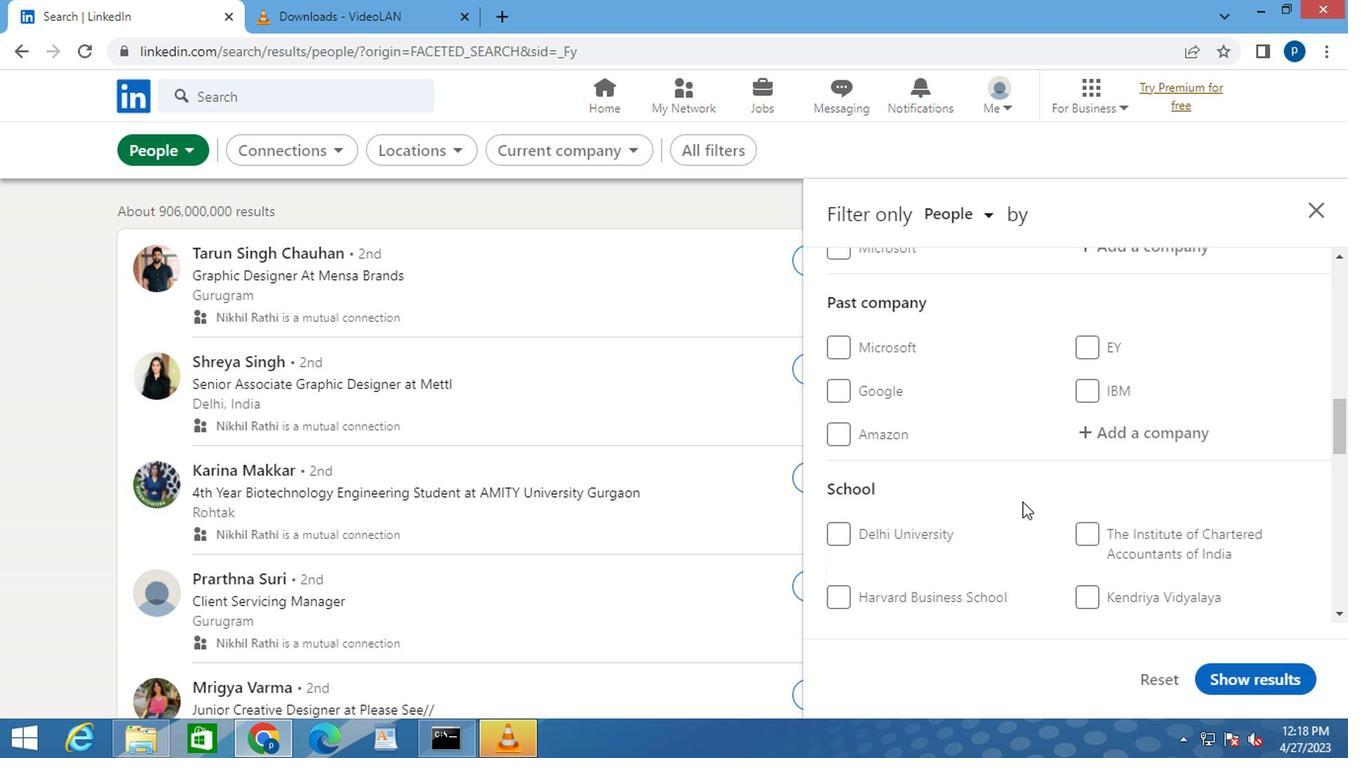 
Action: Mouse scrolled (1019, 497) with delta (0, -1)
Screenshot: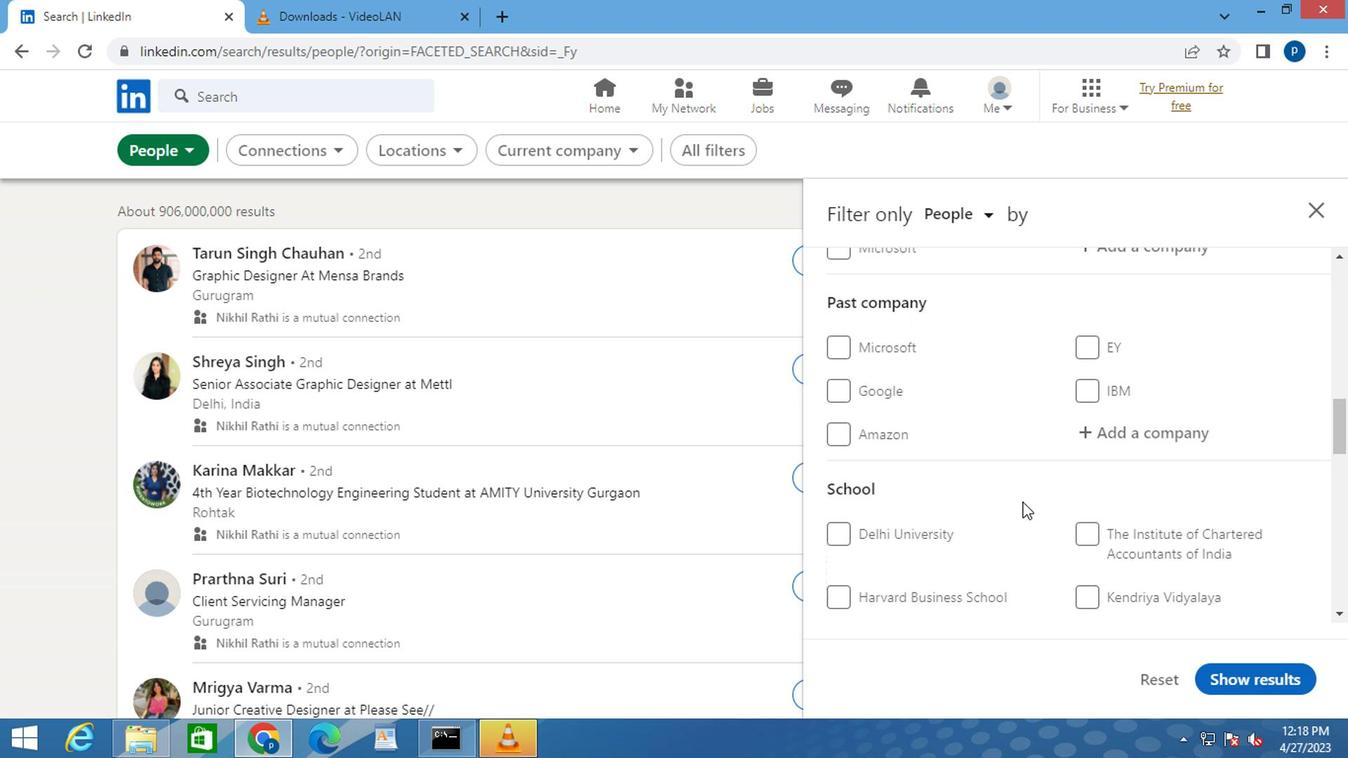 
Action: Mouse scrolled (1019, 497) with delta (0, -1)
Screenshot: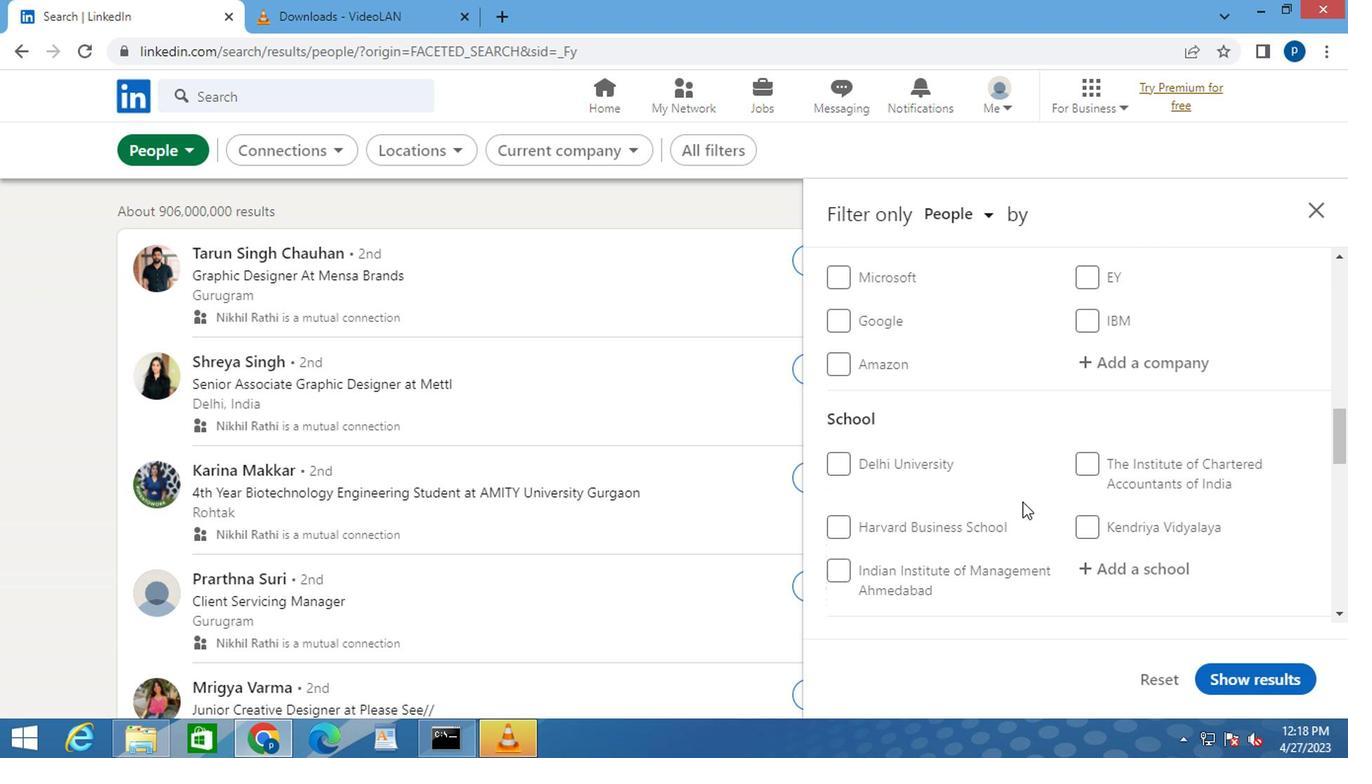 
Action: Mouse moved to (1007, 499)
Screenshot: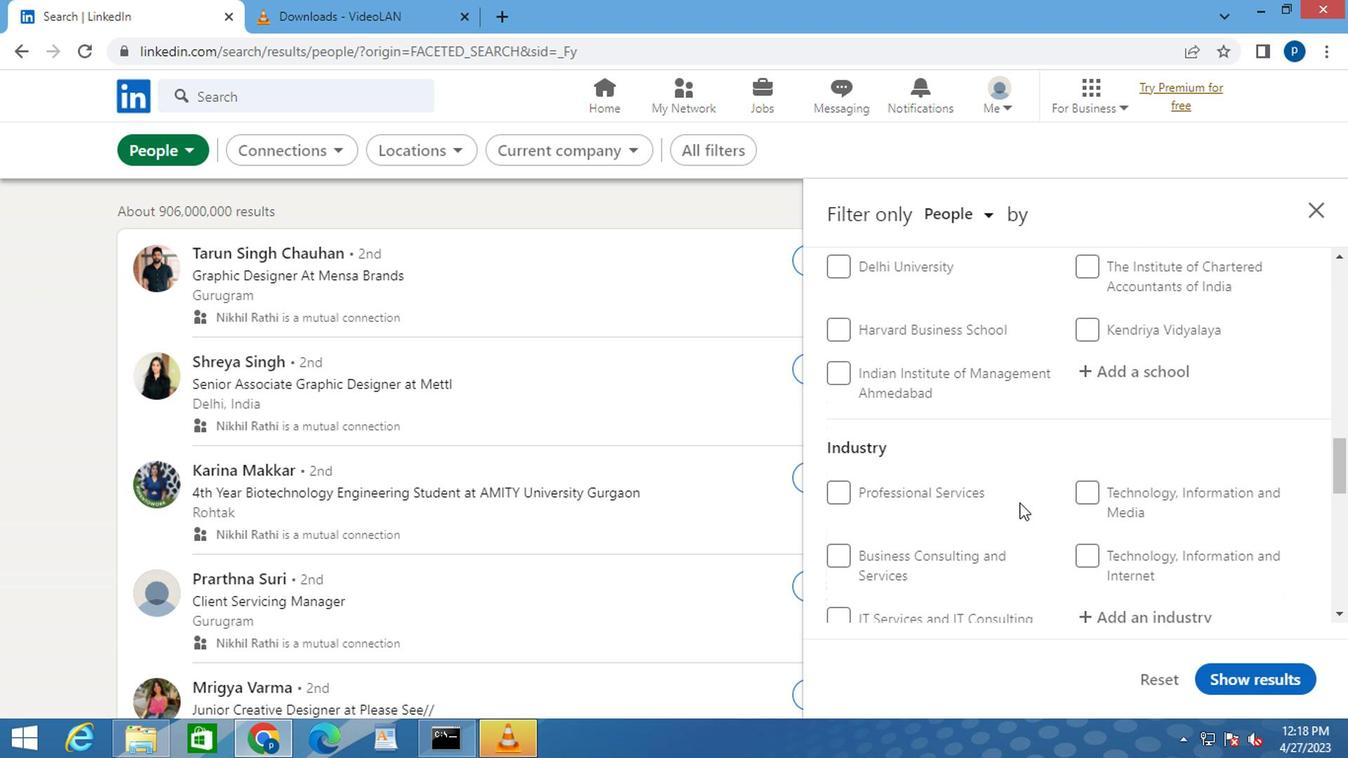 
Action: Mouse scrolled (1007, 497) with delta (0, -1)
Screenshot: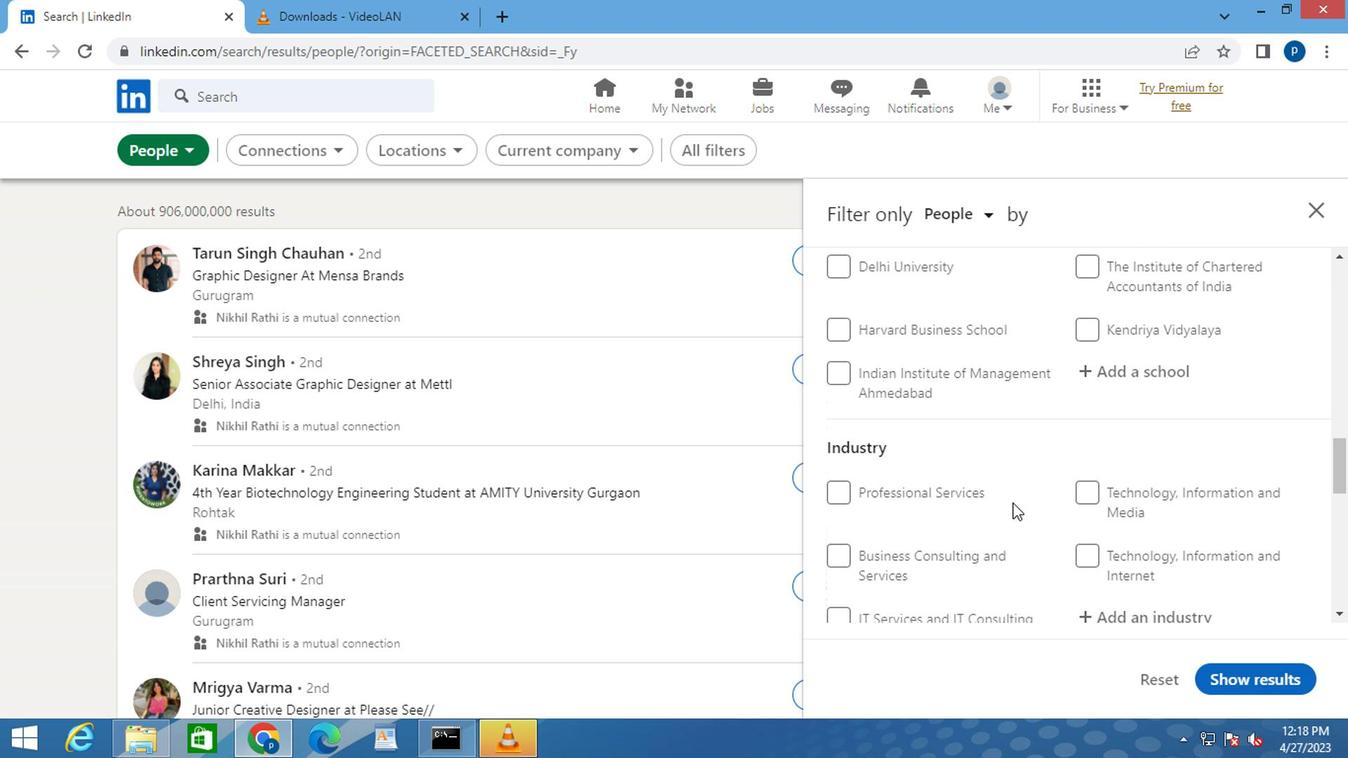 
Action: Mouse moved to (1005, 499)
Screenshot: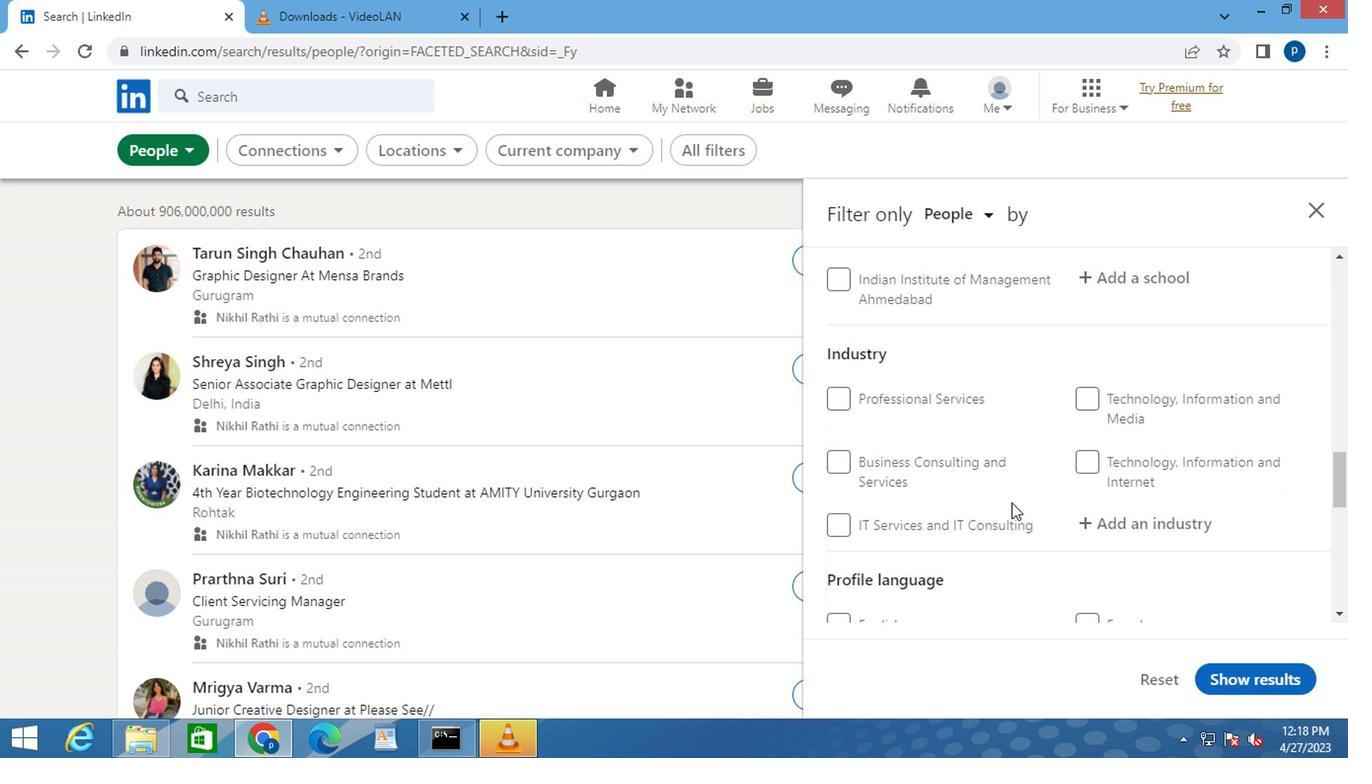 
Action: Mouse scrolled (1005, 497) with delta (0, -1)
Screenshot: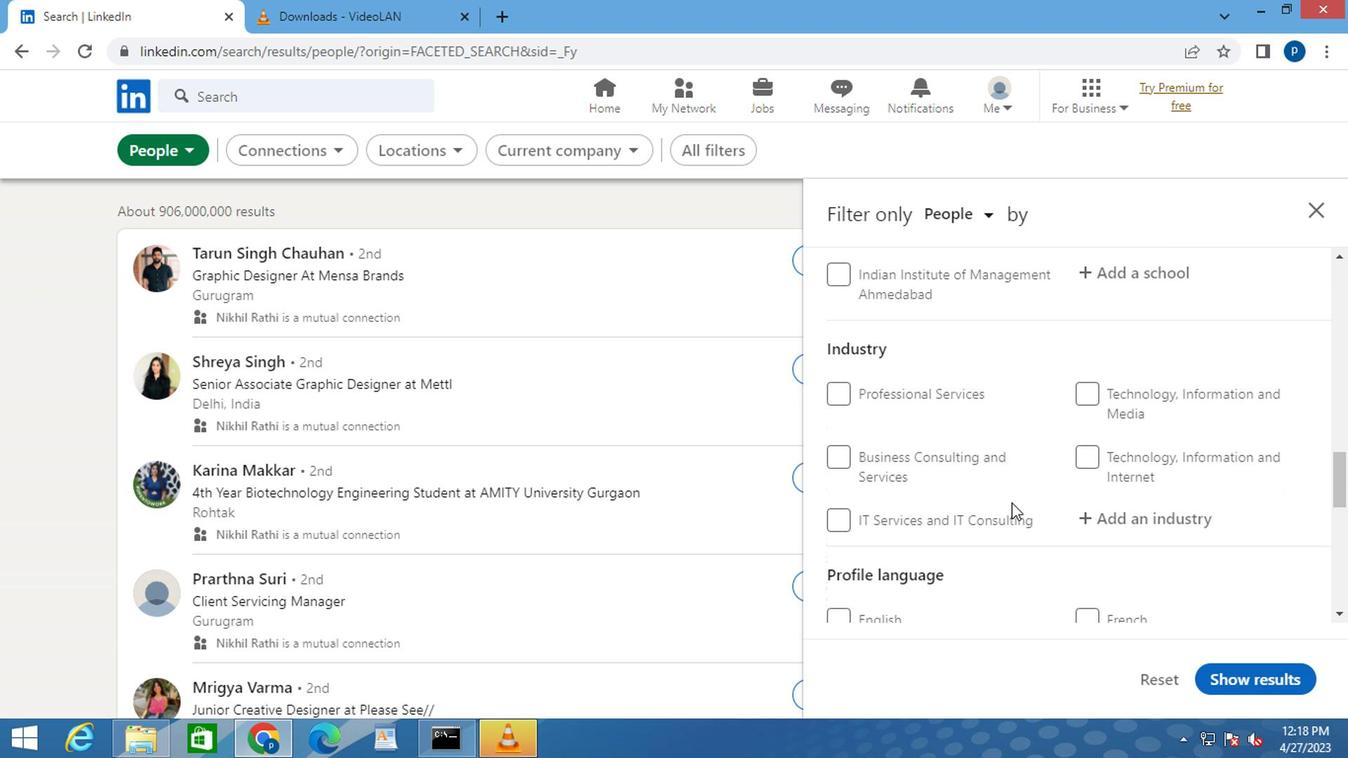 
Action: Mouse scrolled (1005, 497) with delta (0, -1)
Screenshot: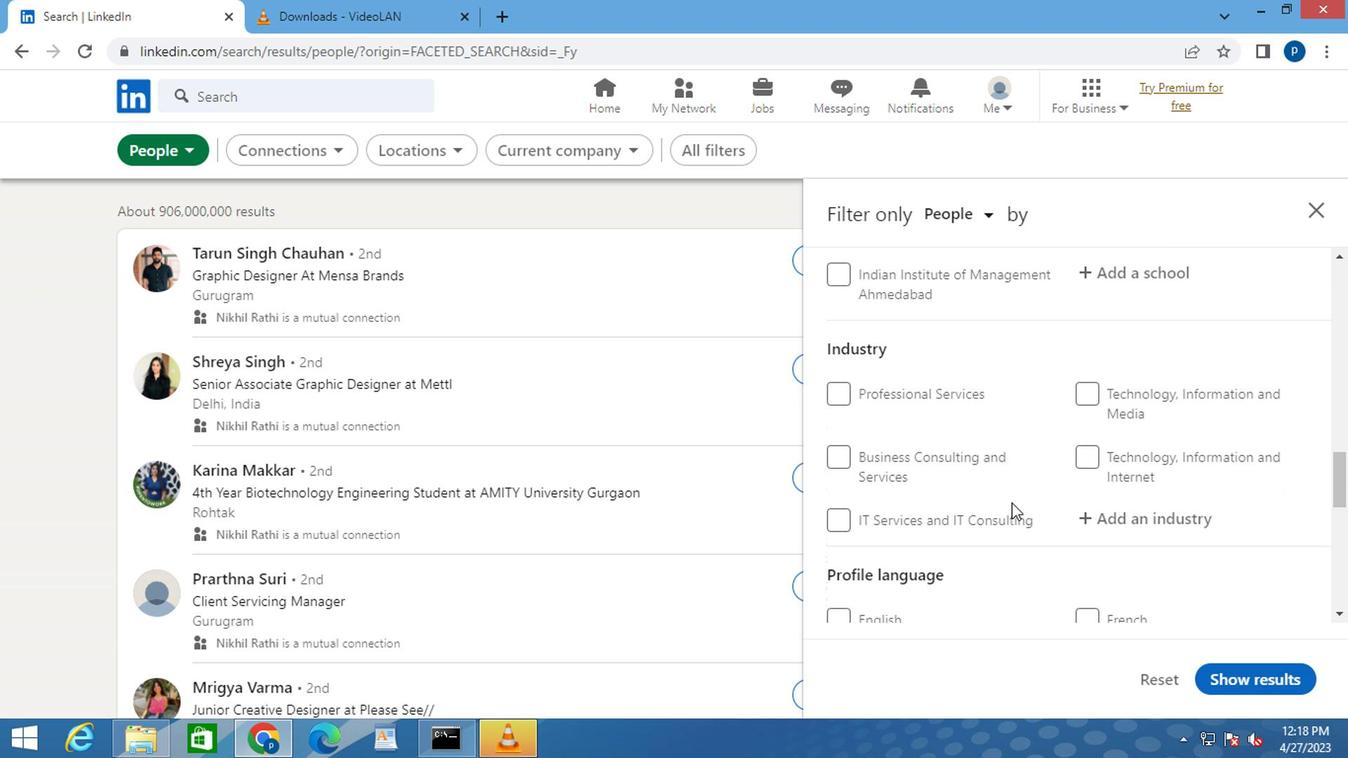 
Action: Mouse moved to (1081, 469)
Screenshot: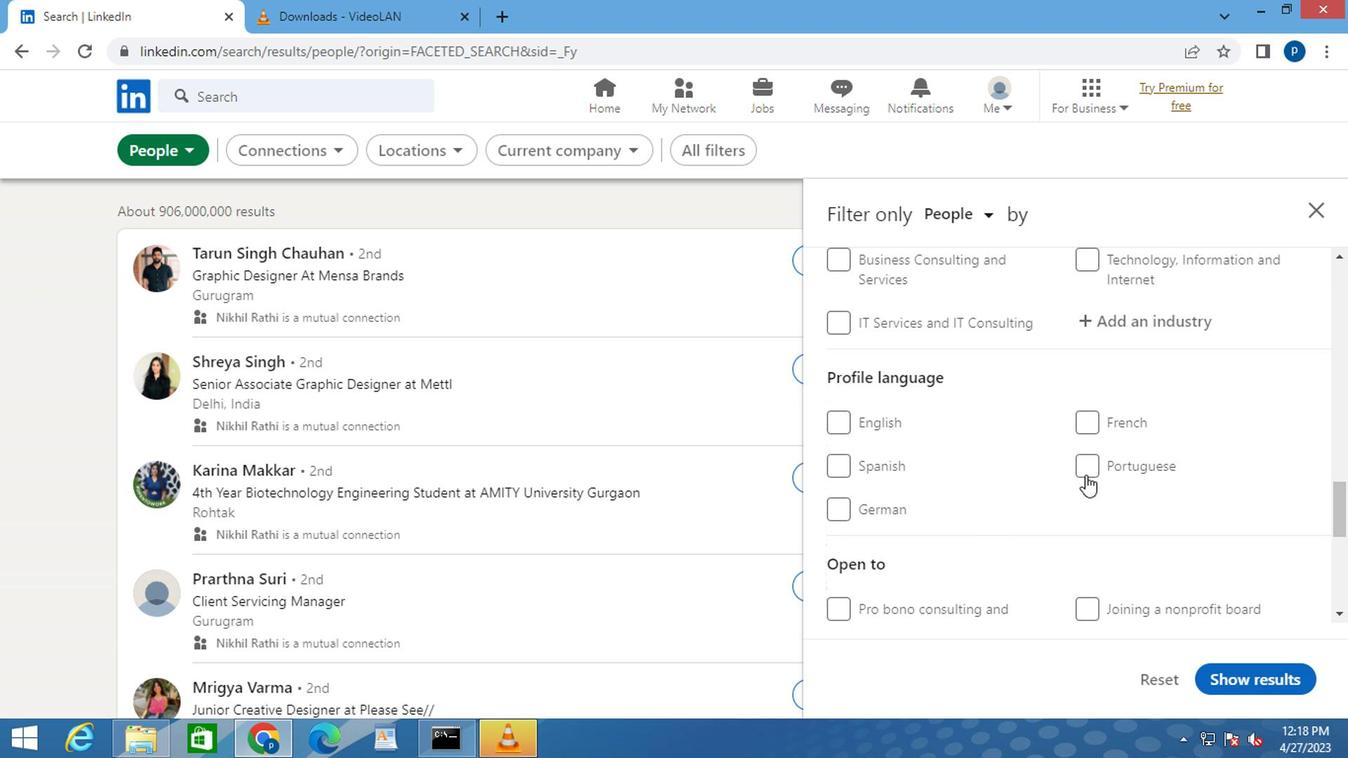 
Action: Mouse pressed left at (1081, 469)
Screenshot: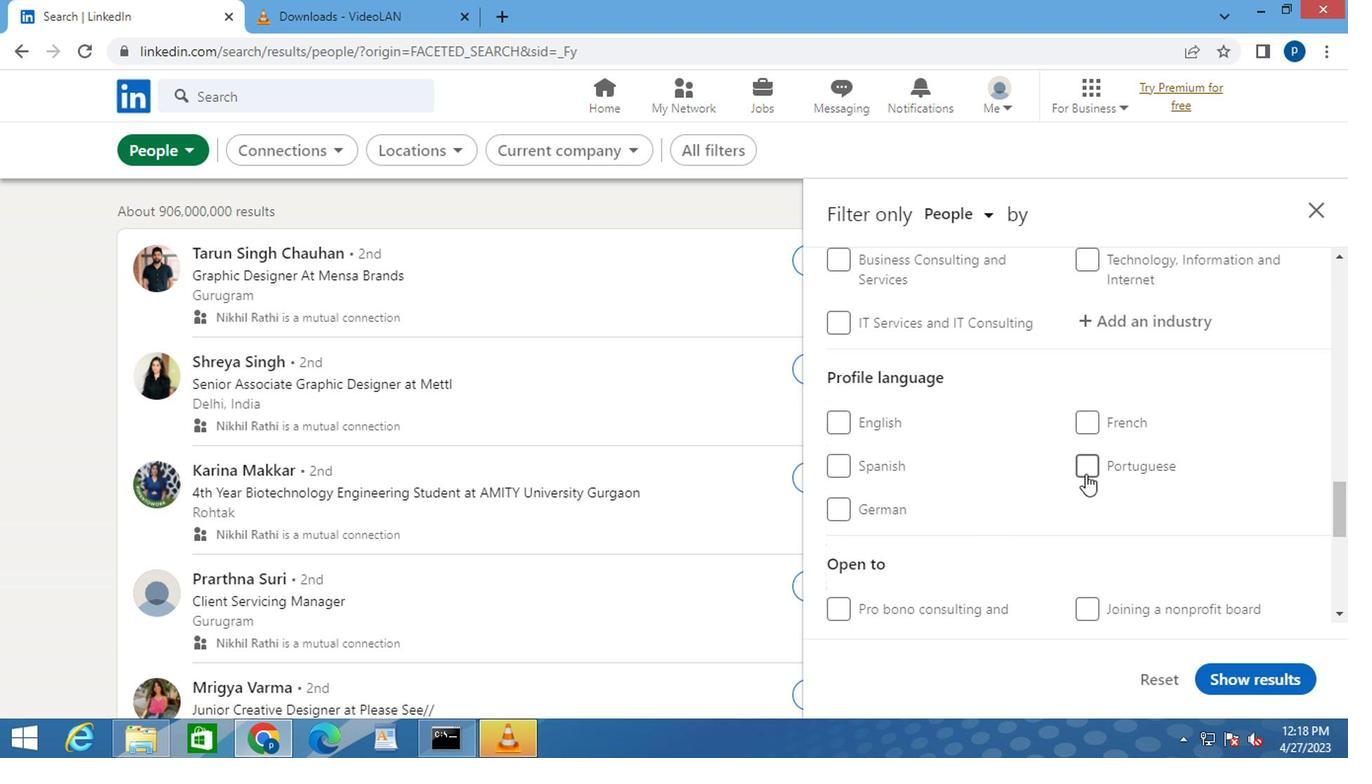 
Action: Mouse moved to (1090, 469)
Screenshot: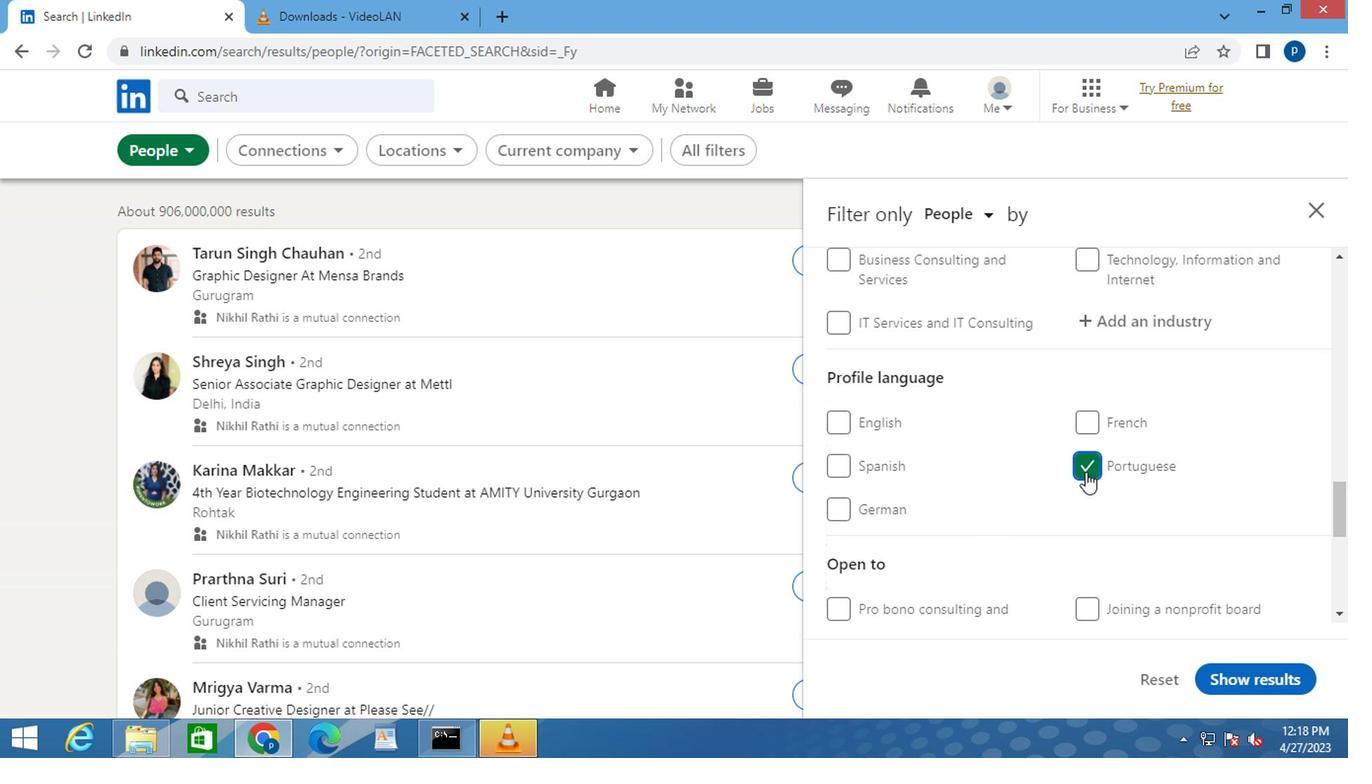 
Action: Mouse scrolled (1090, 470) with delta (0, 1)
Screenshot: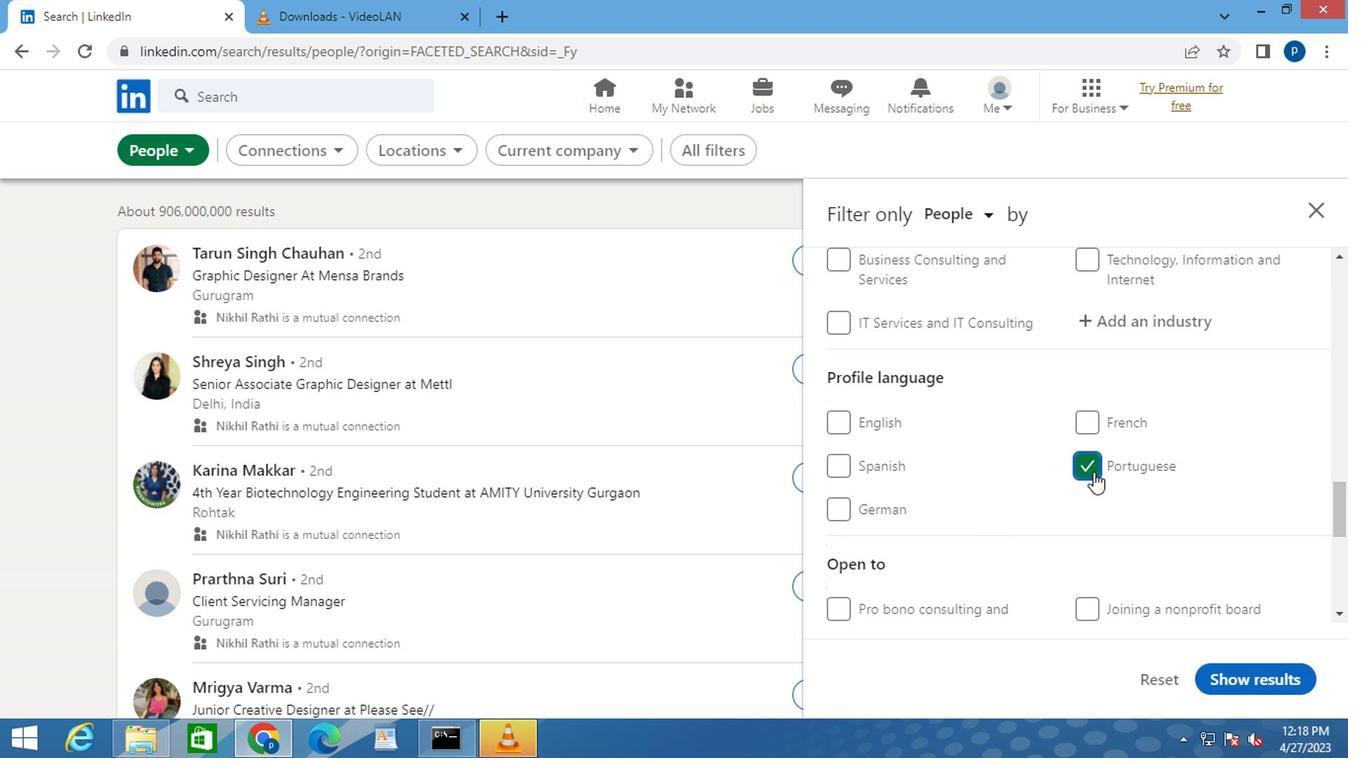 
Action: Mouse scrolled (1090, 470) with delta (0, 1)
Screenshot: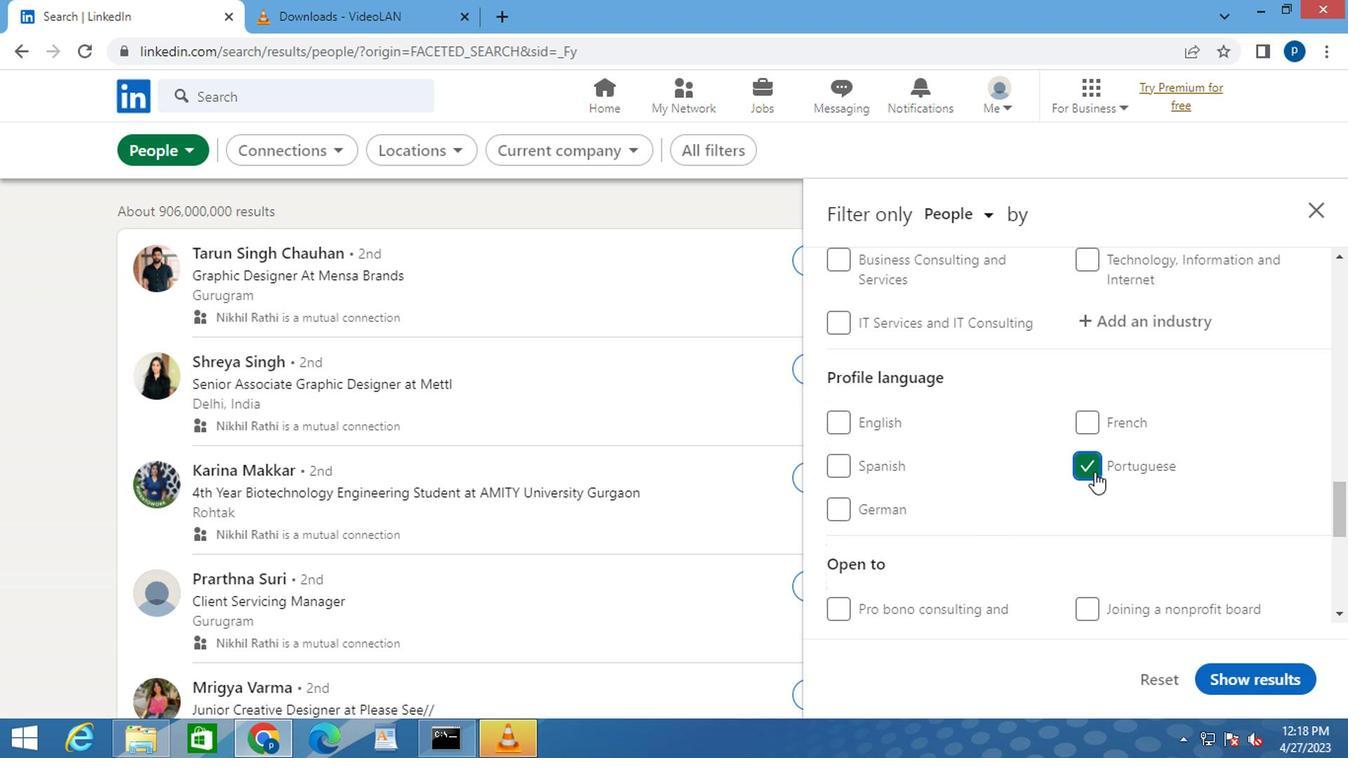 
Action: Mouse scrolled (1090, 470) with delta (0, 1)
Screenshot: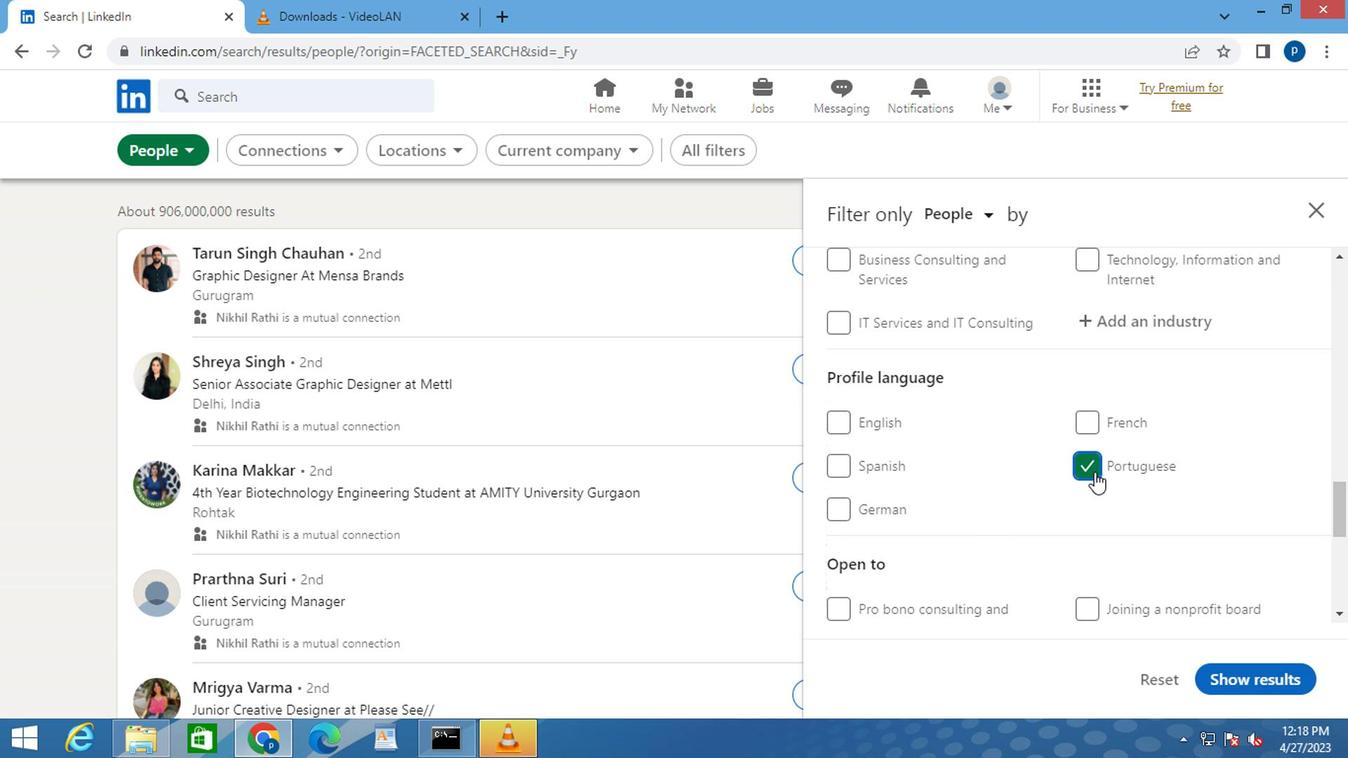 
Action: Mouse scrolled (1090, 470) with delta (0, 1)
Screenshot: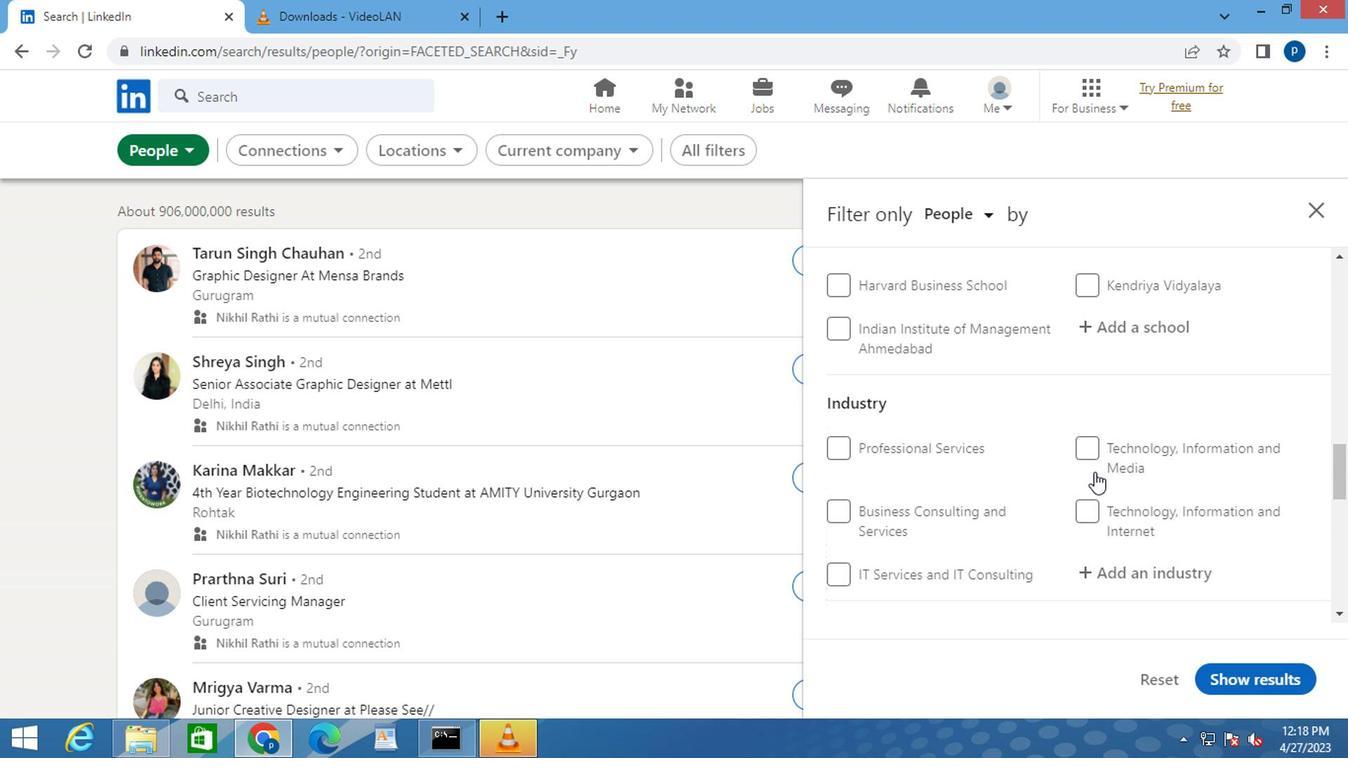 
Action: Mouse scrolled (1090, 470) with delta (0, 1)
Screenshot: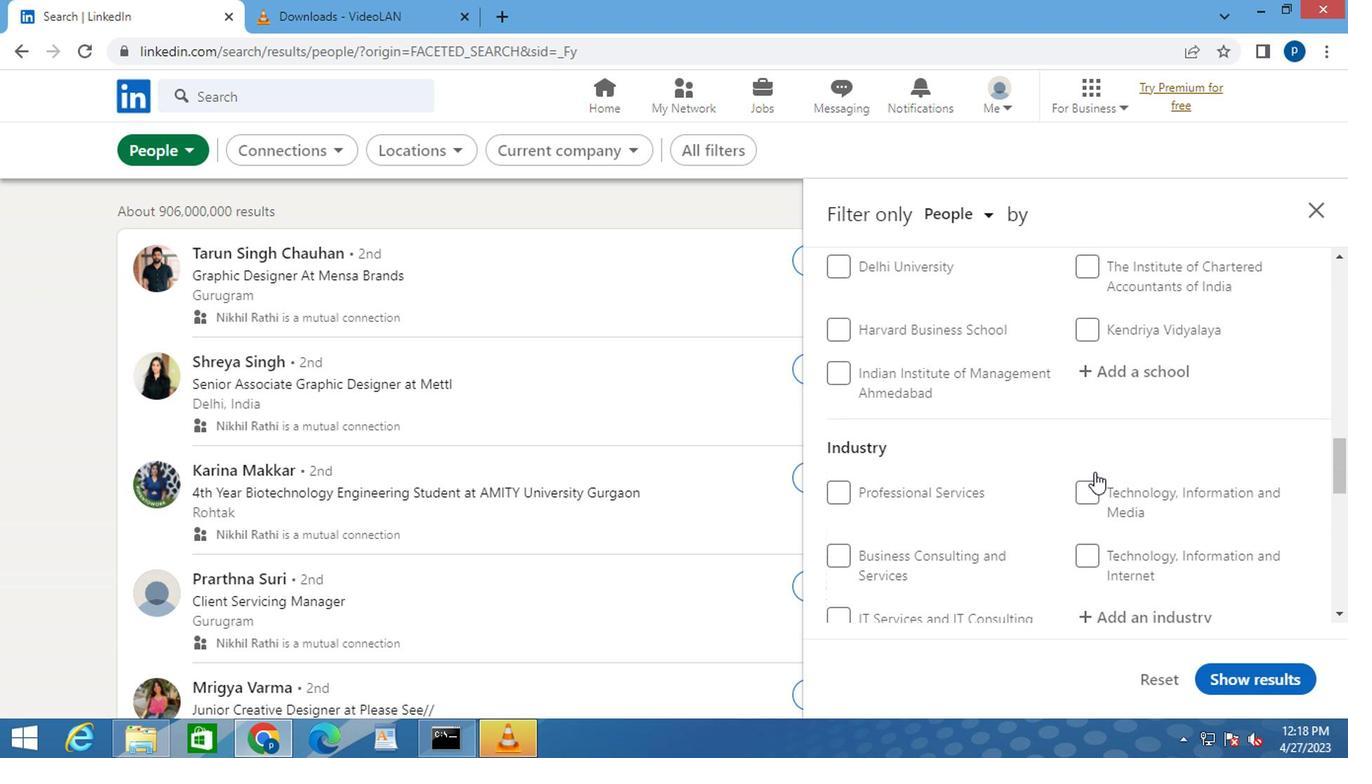 
Action: Mouse moved to (1093, 469)
Screenshot: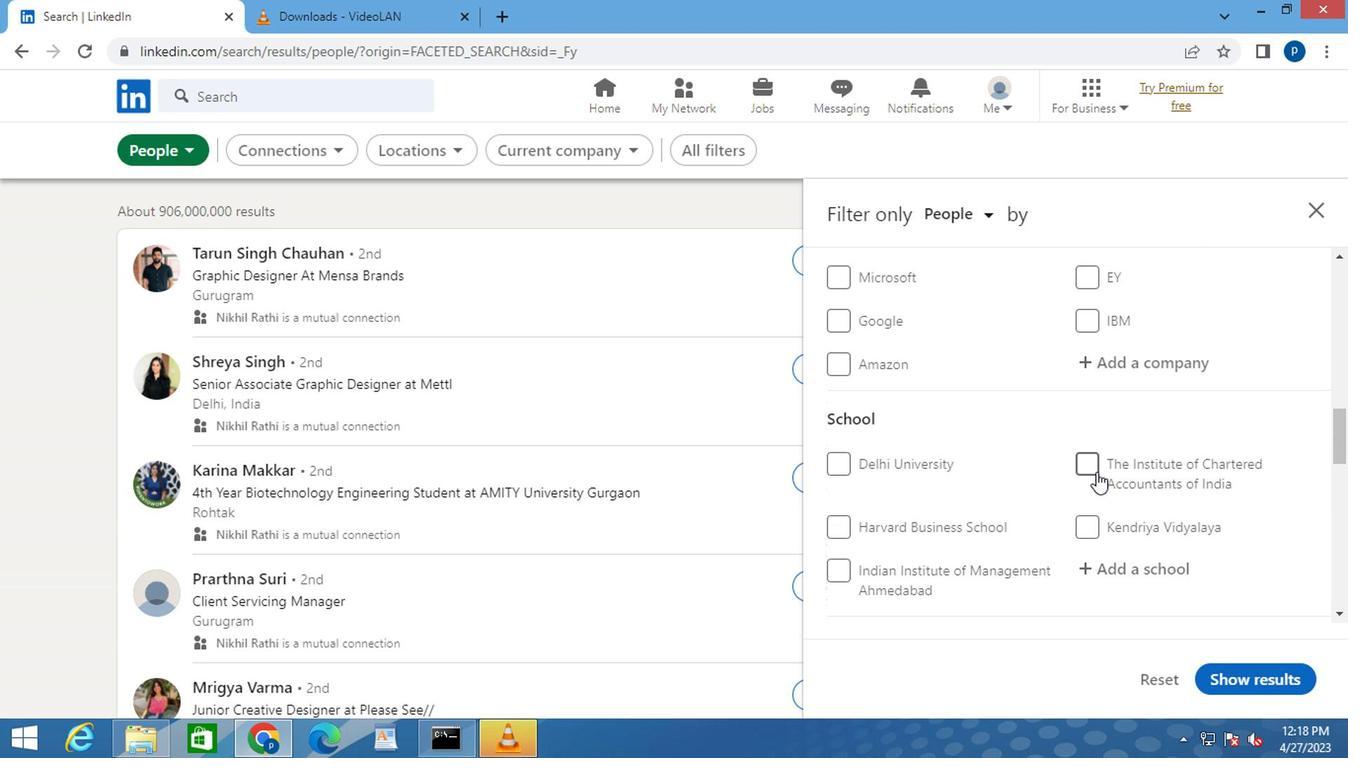 
Action: Mouse scrolled (1093, 470) with delta (0, 1)
Screenshot: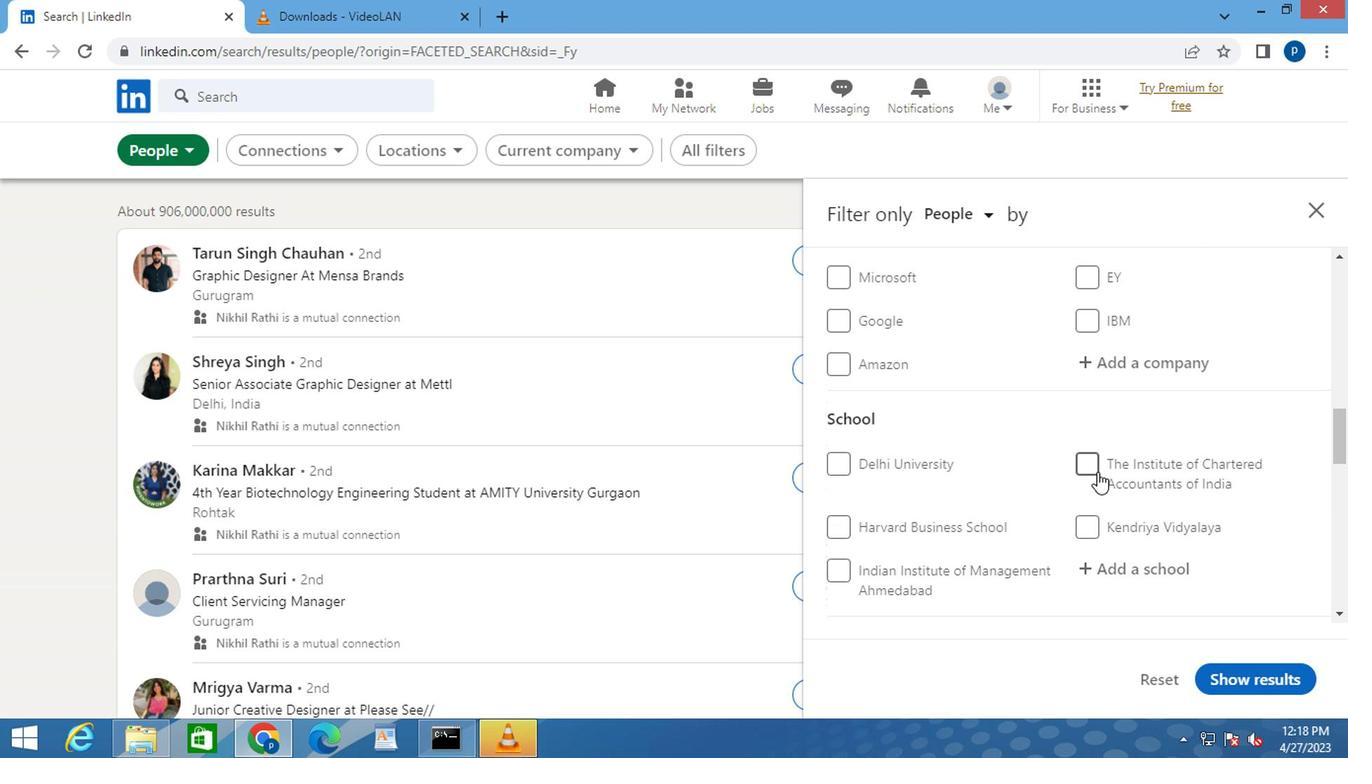 
Action: Mouse moved to (1105, 458)
Screenshot: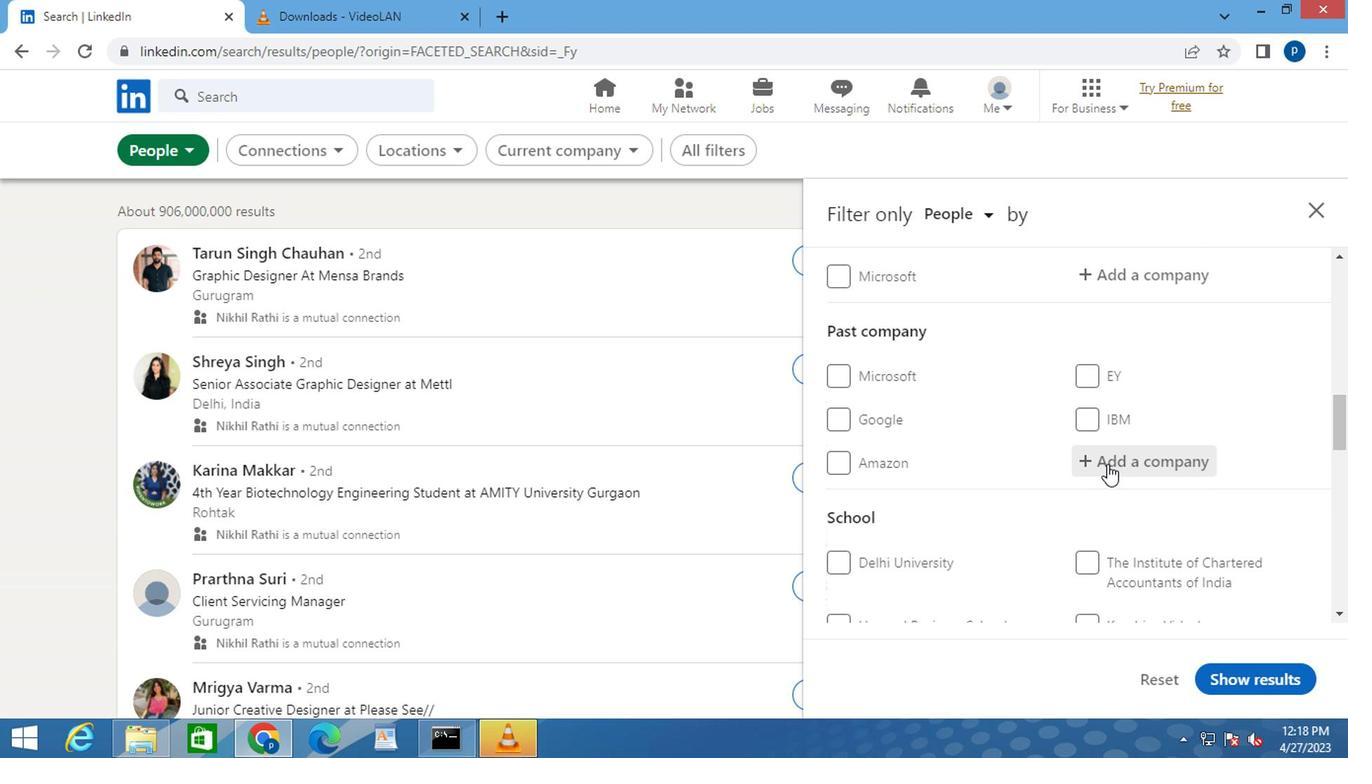 
Action: Mouse scrolled (1105, 459) with delta (0, 0)
Screenshot: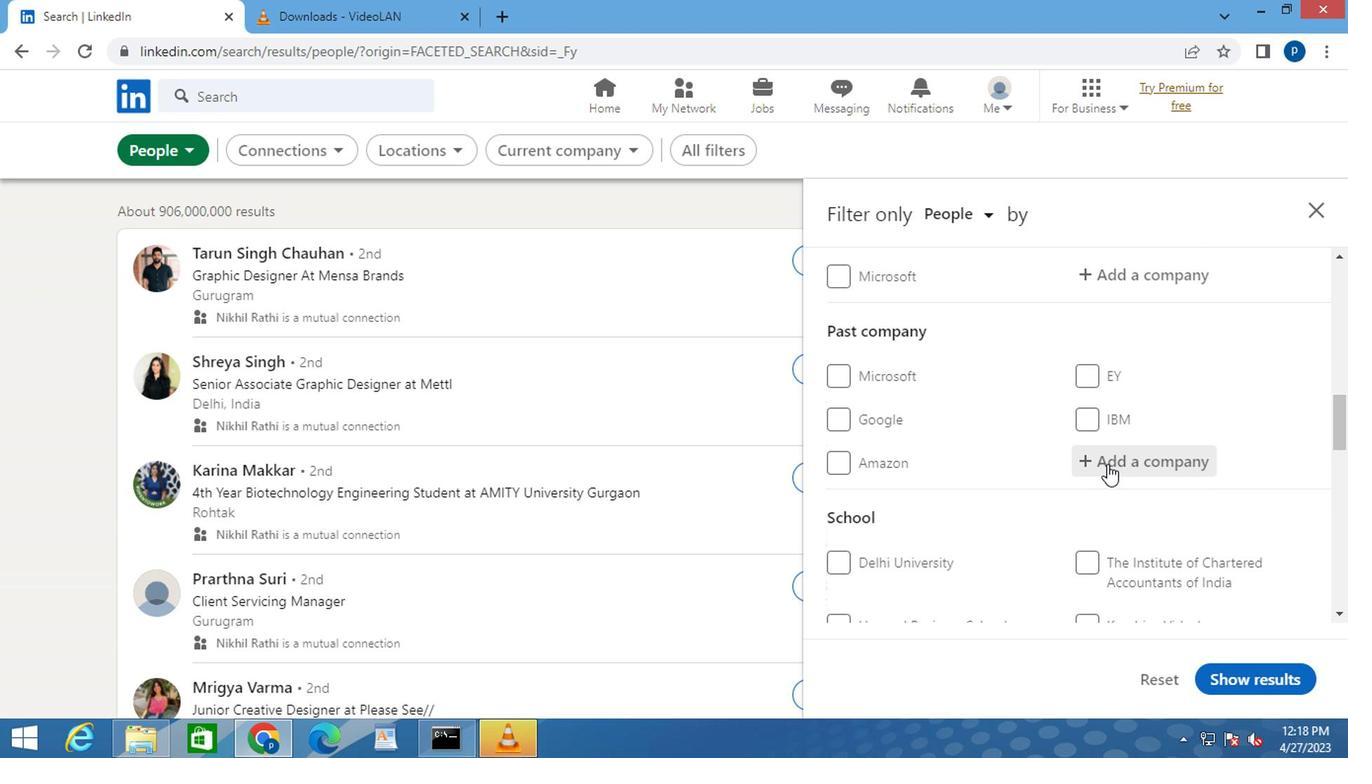 
Action: Mouse moved to (1124, 372)
Screenshot: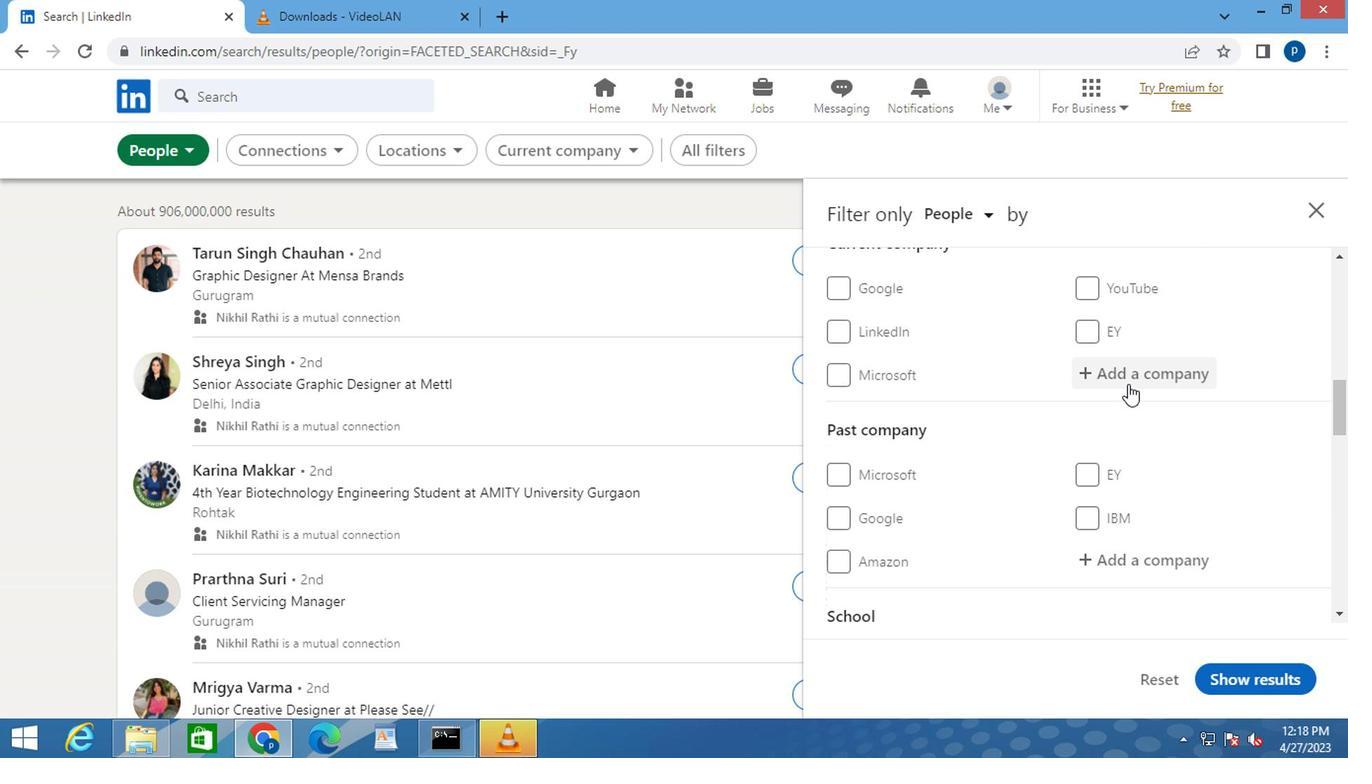
Action: Mouse pressed left at (1124, 372)
Screenshot: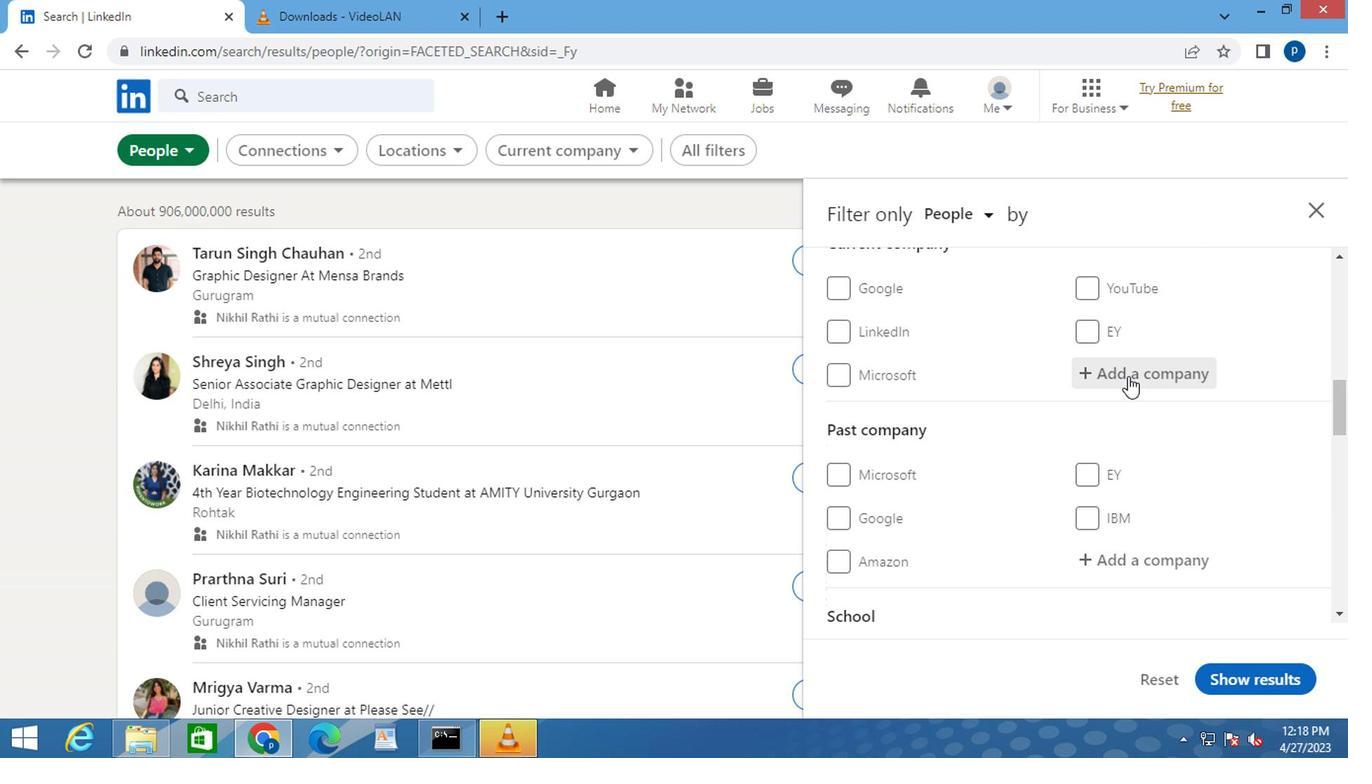
Action: Key pressed <Key.caps_lock>NTECH
Screenshot: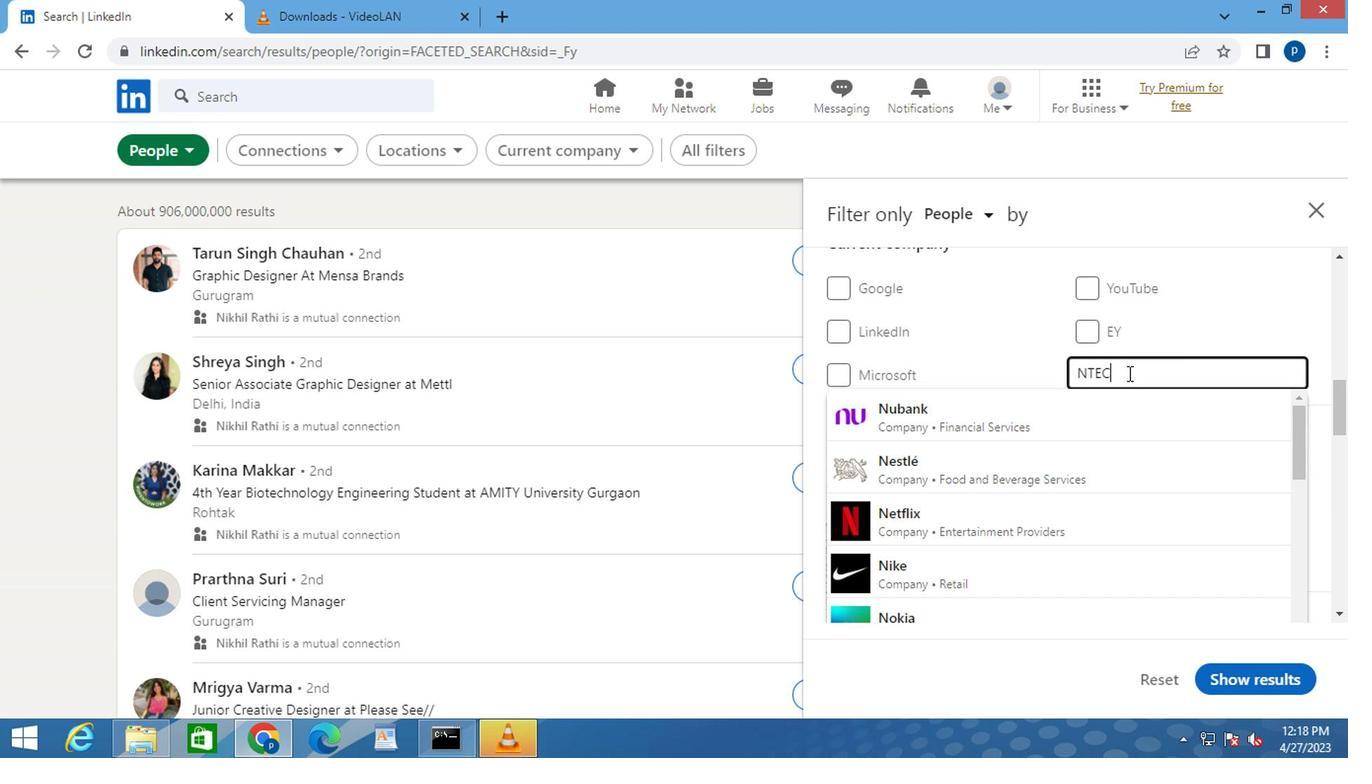 
Action: Mouse moved to (1029, 411)
Screenshot: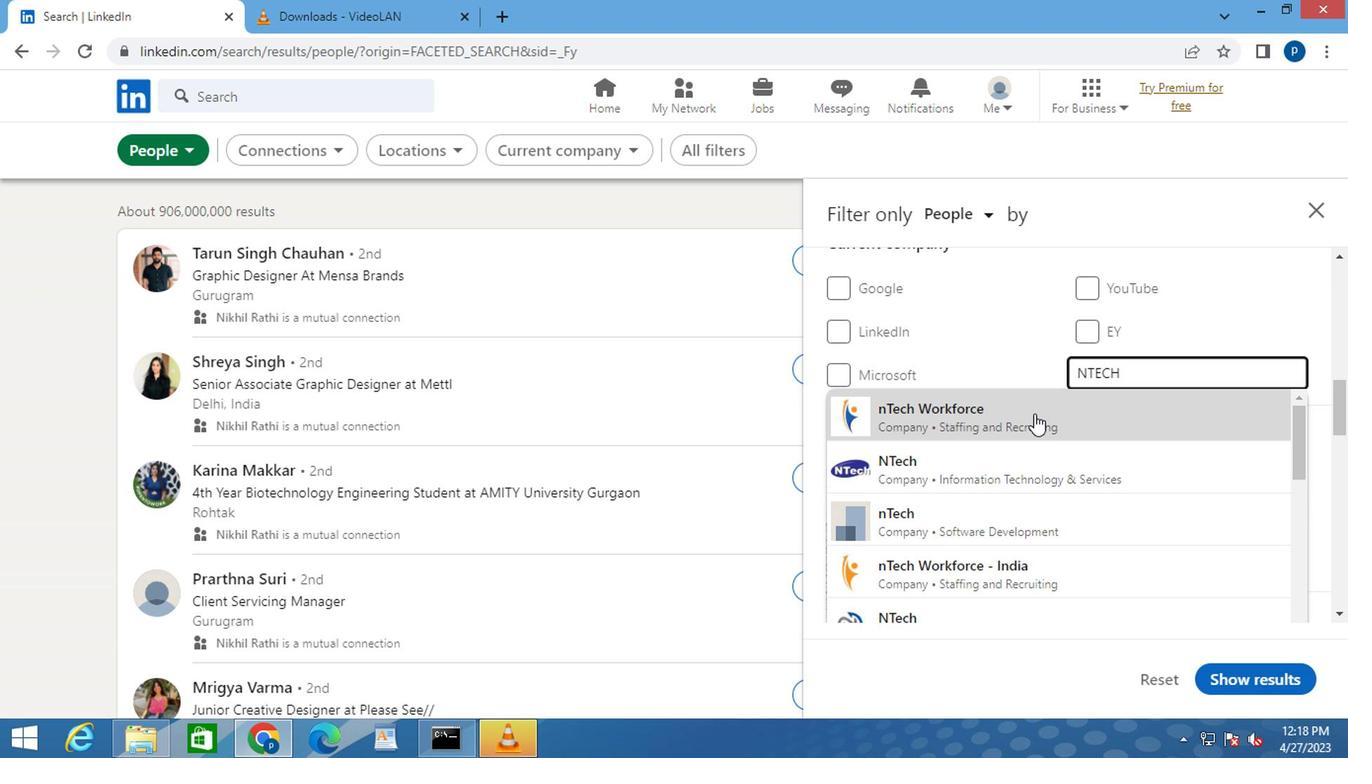 
Action: Mouse pressed left at (1029, 411)
Screenshot: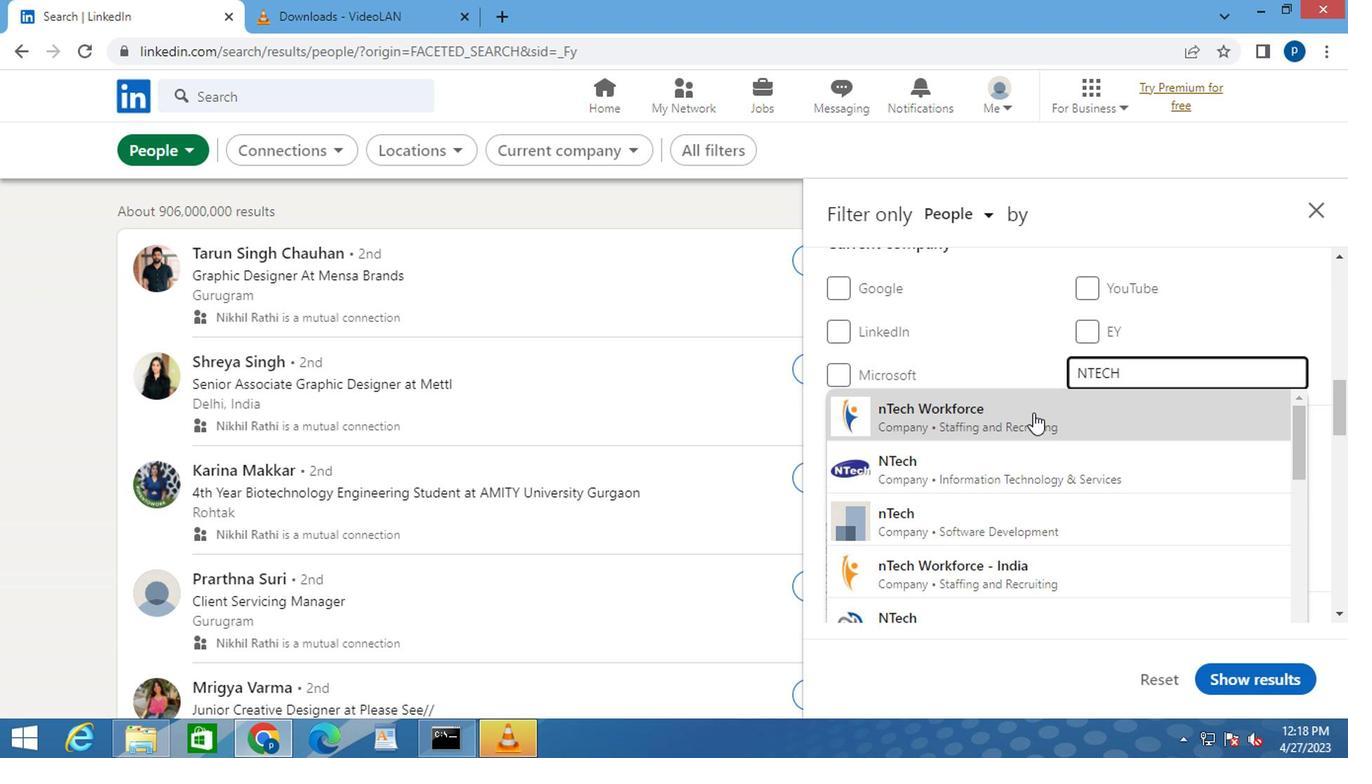 
Action: Mouse moved to (1019, 460)
Screenshot: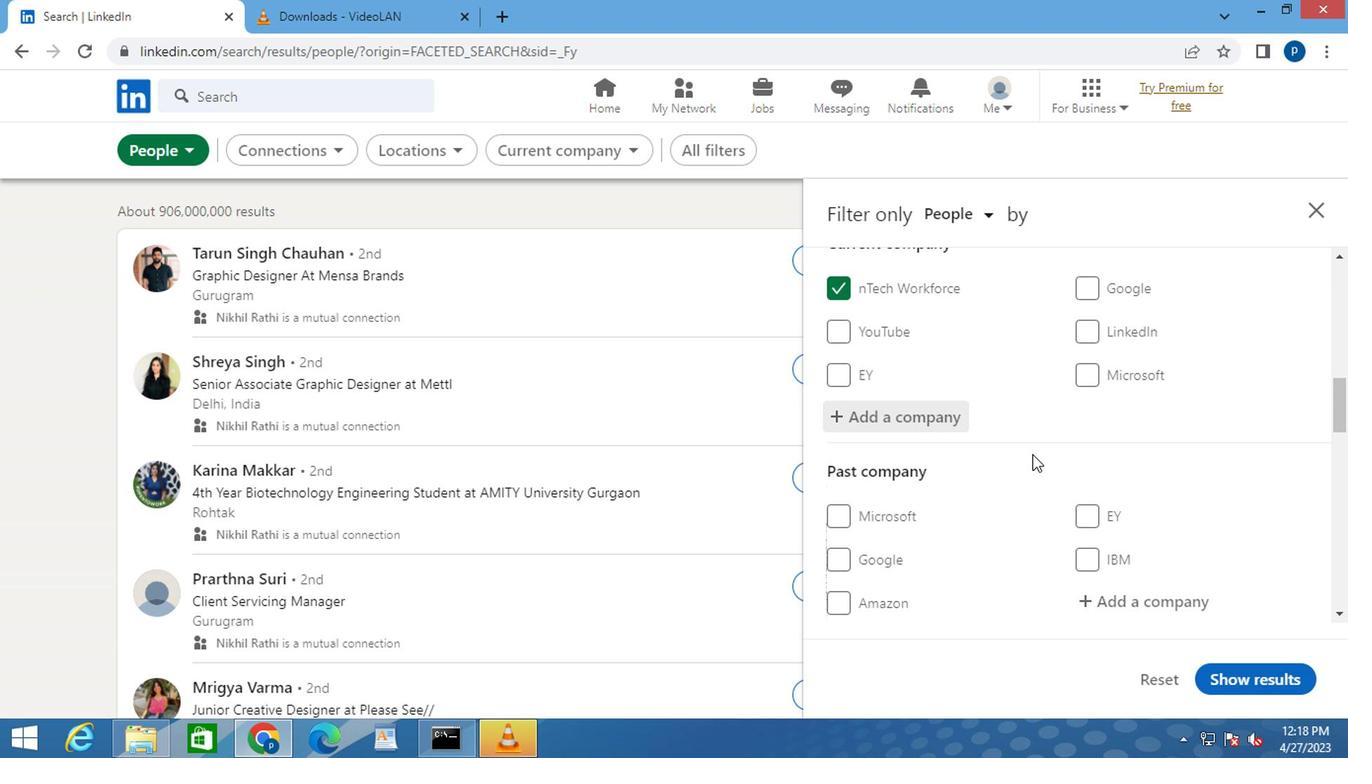
Action: Mouse scrolled (1019, 459) with delta (0, -1)
Screenshot: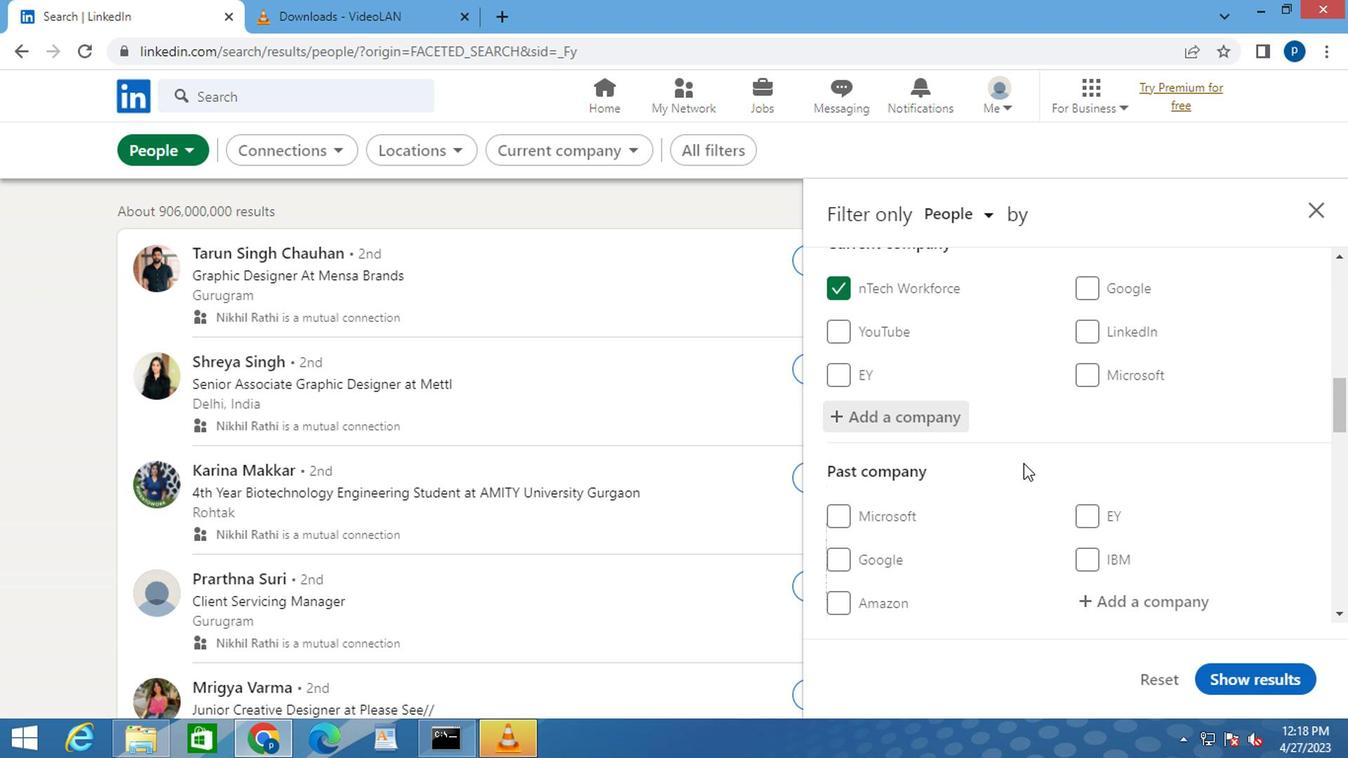 
Action: Mouse scrolled (1019, 459) with delta (0, -1)
Screenshot: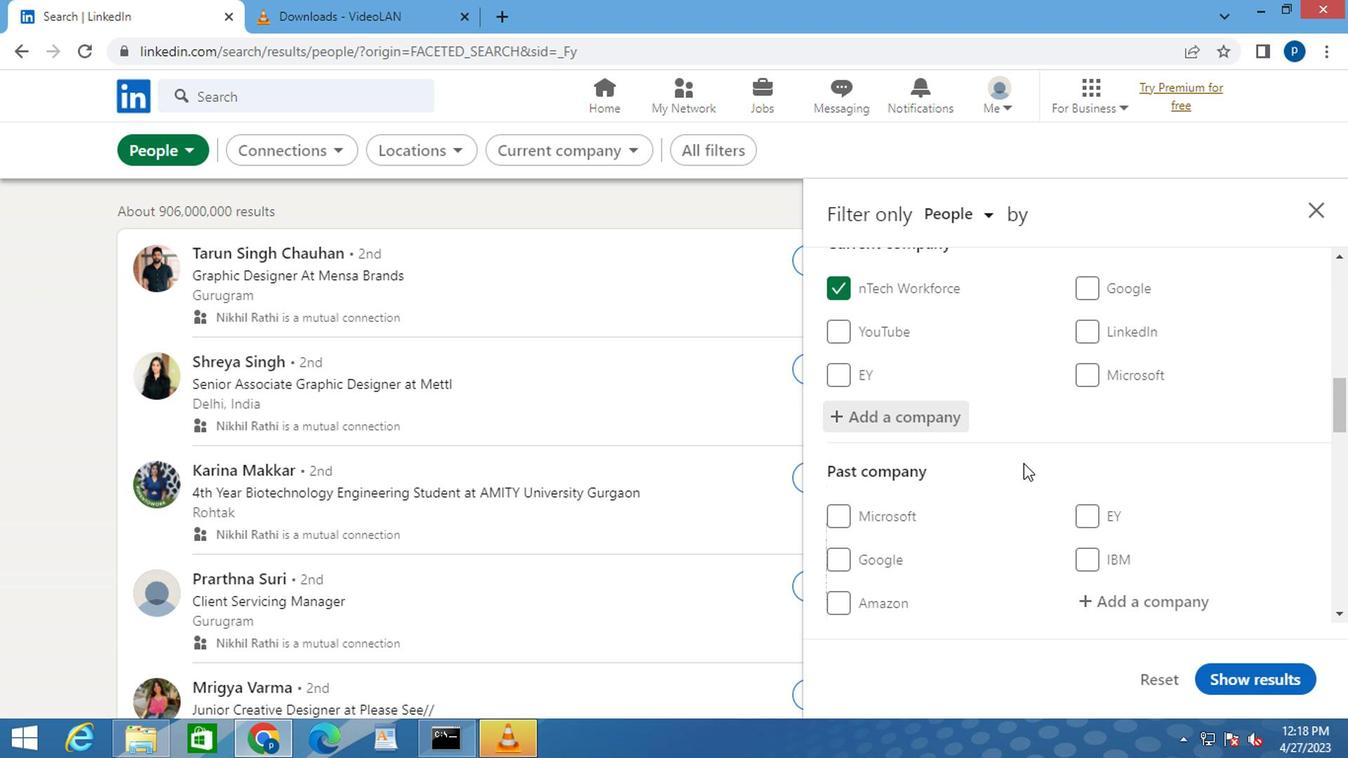 
Action: Mouse moved to (1063, 476)
Screenshot: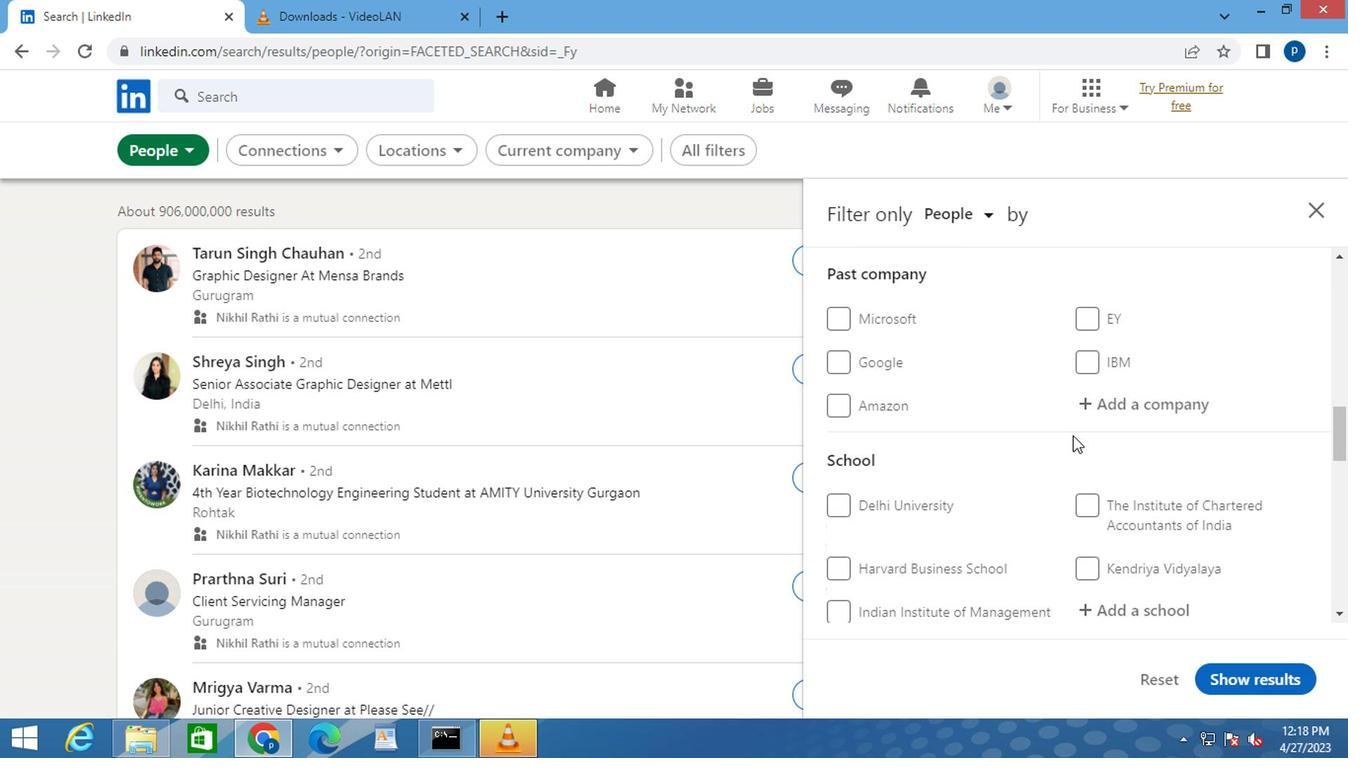 
Action: Mouse scrolled (1063, 474) with delta (0, -1)
Screenshot: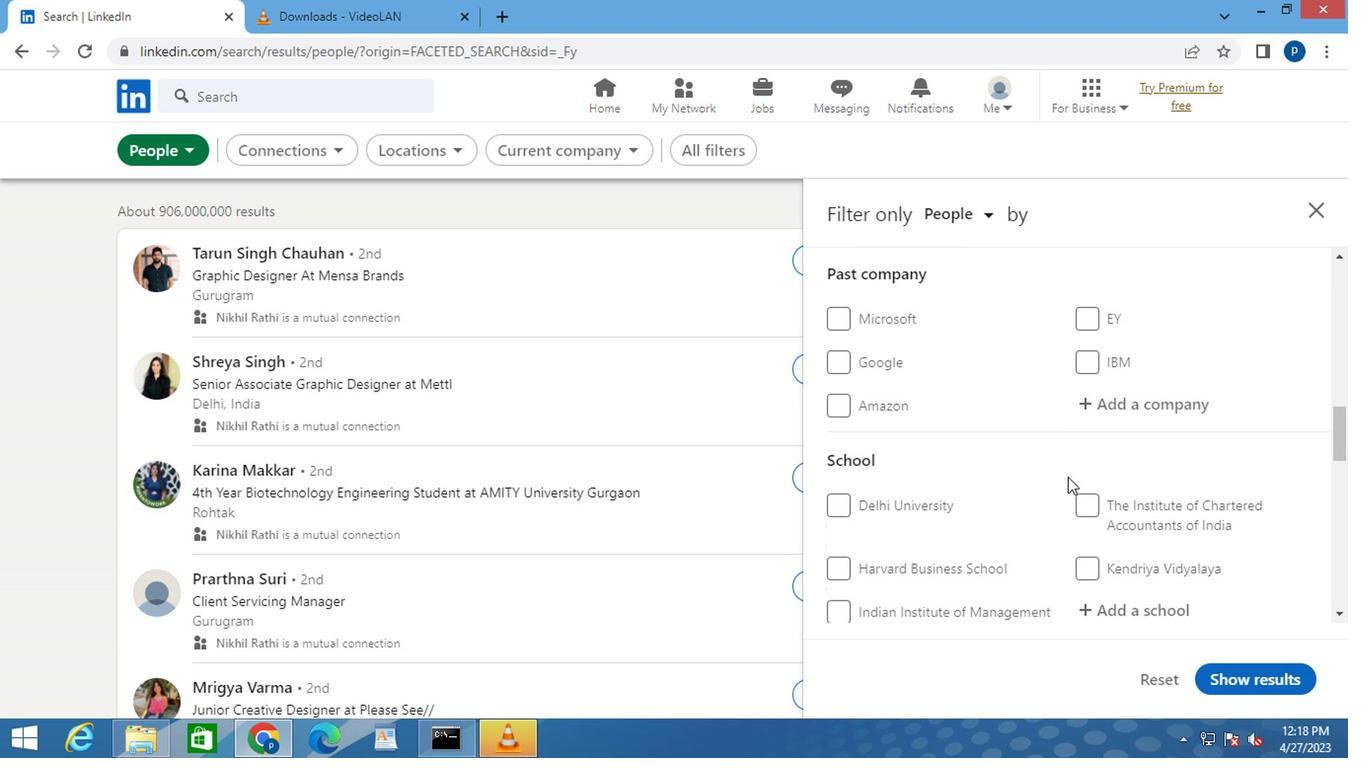 
Action: Mouse scrolled (1063, 474) with delta (0, -1)
Screenshot: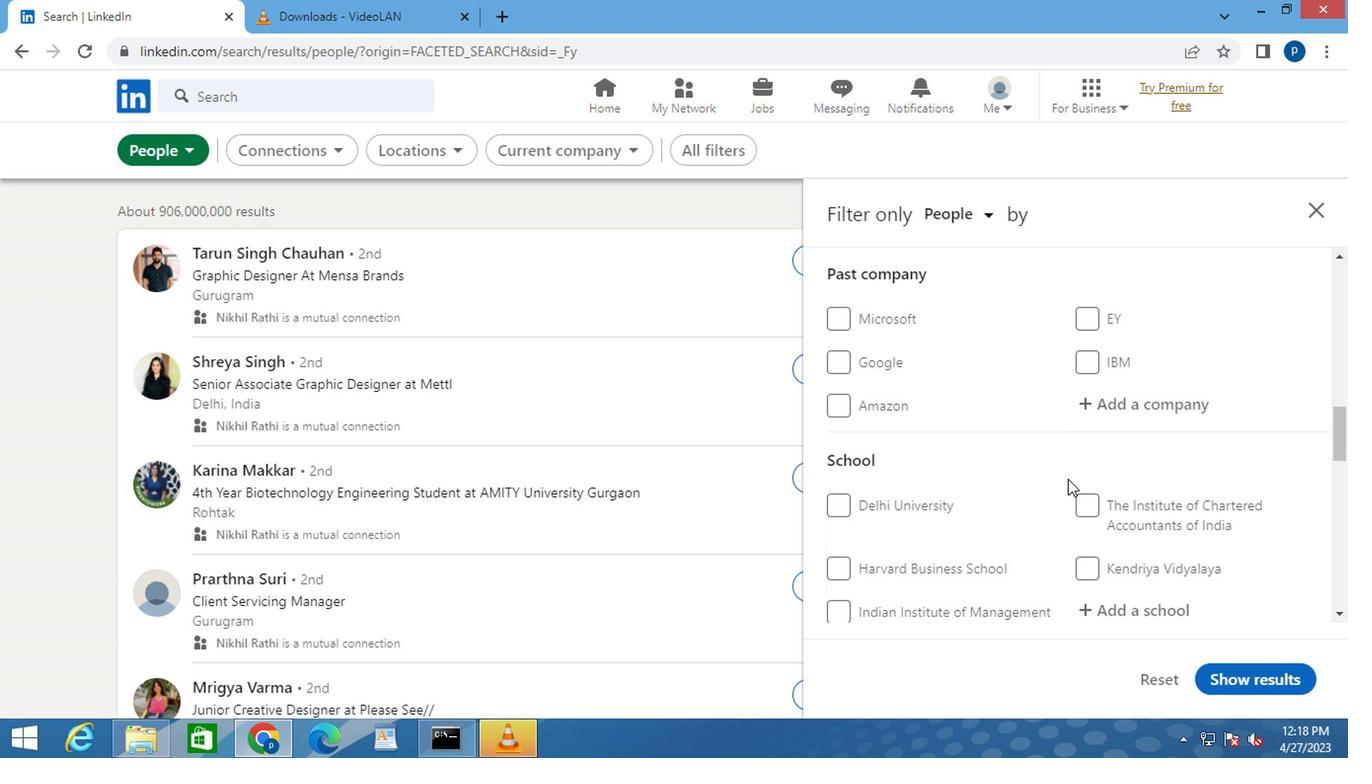 
Action: Mouse moved to (1097, 415)
Screenshot: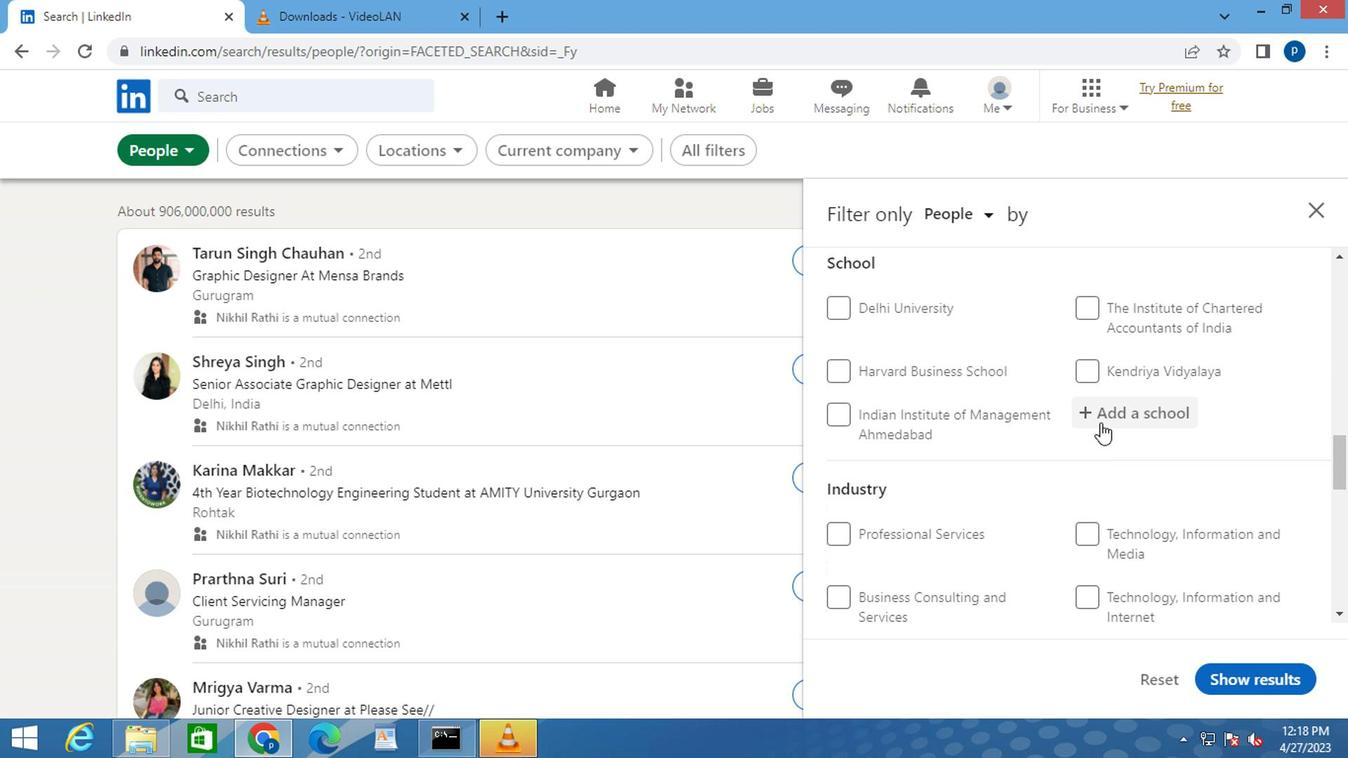 
Action: Mouse pressed left at (1097, 415)
Screenshot: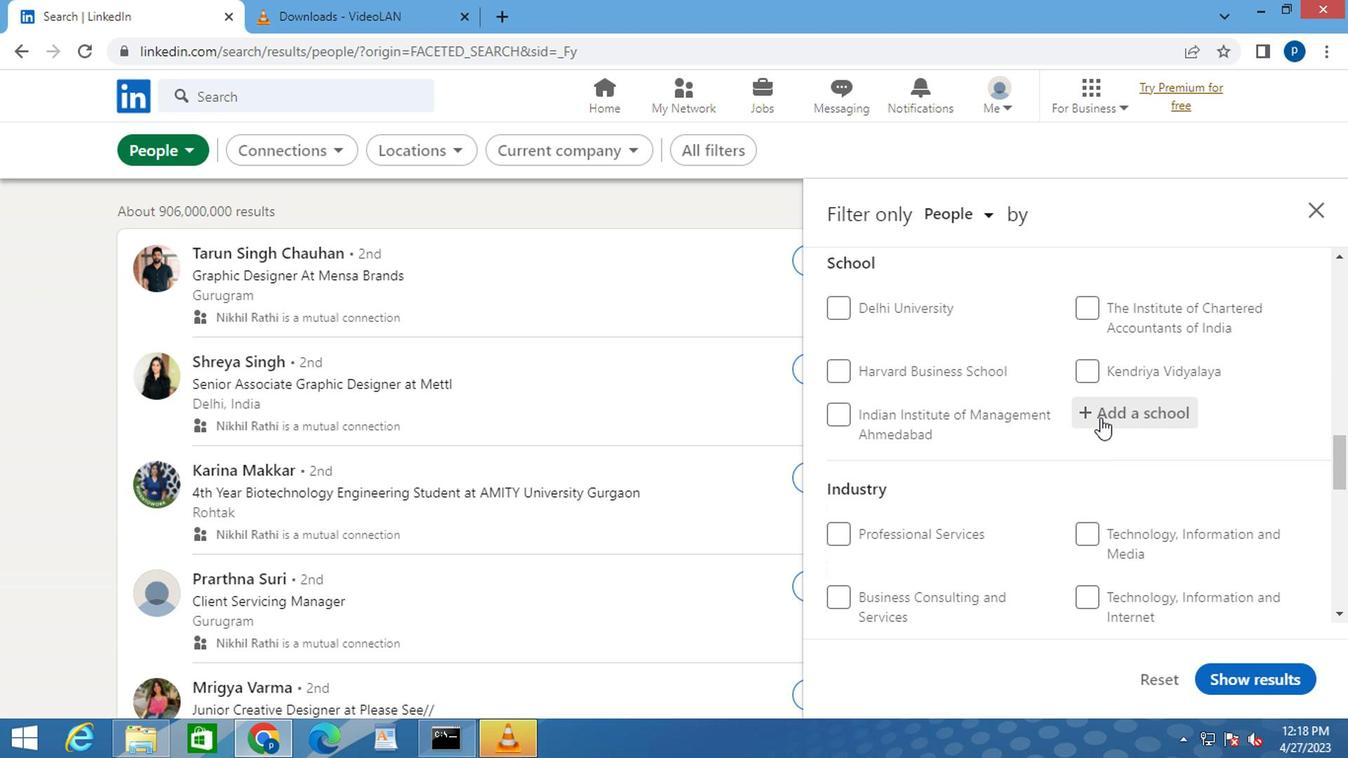 
Action: Key pressed <Key.caps_lock>G<Key.backspace><Key.caps_lock>G.<Key.space>N<Key.caps_lock>ARAYANMMA<Key.backspace><Key.backspace><Key.backspace>AMMA
Screenshot: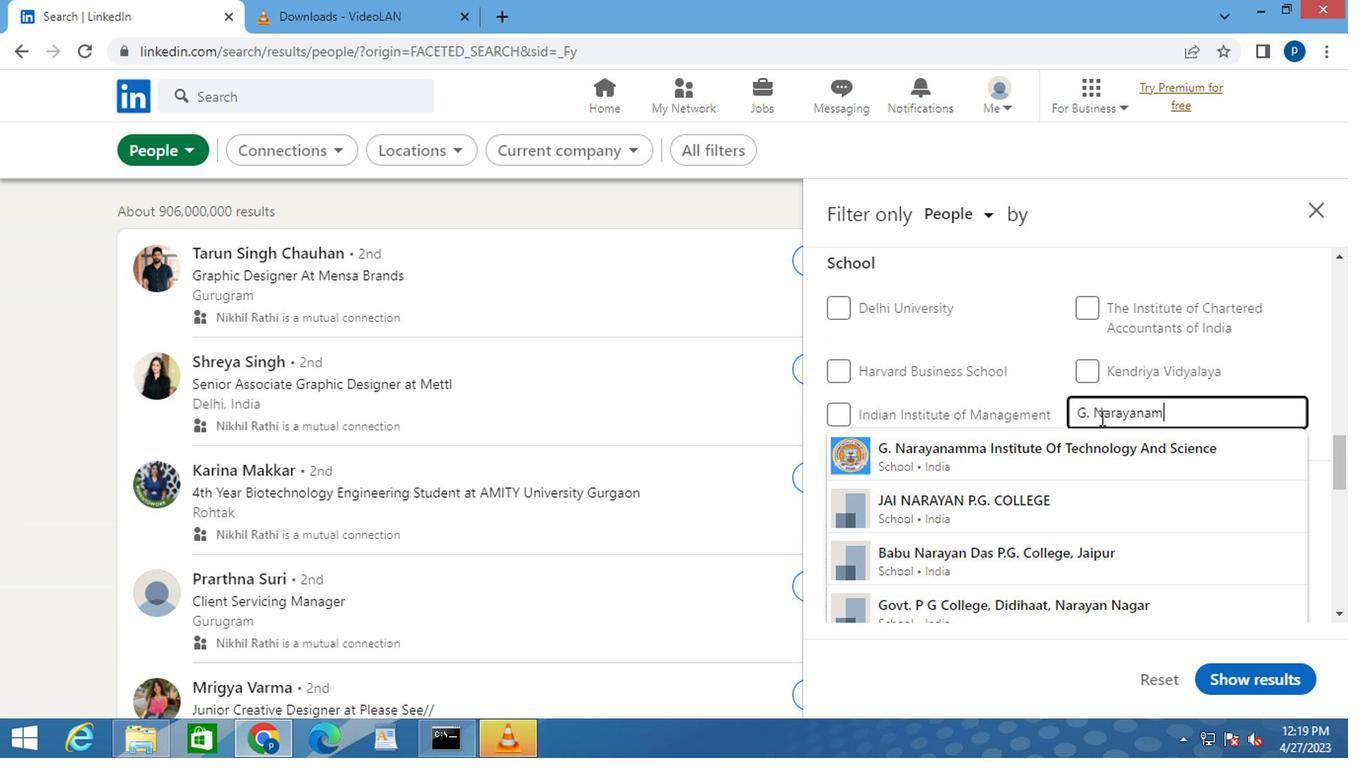 
Action: Mouse moved to (985, 450)
Screenshot: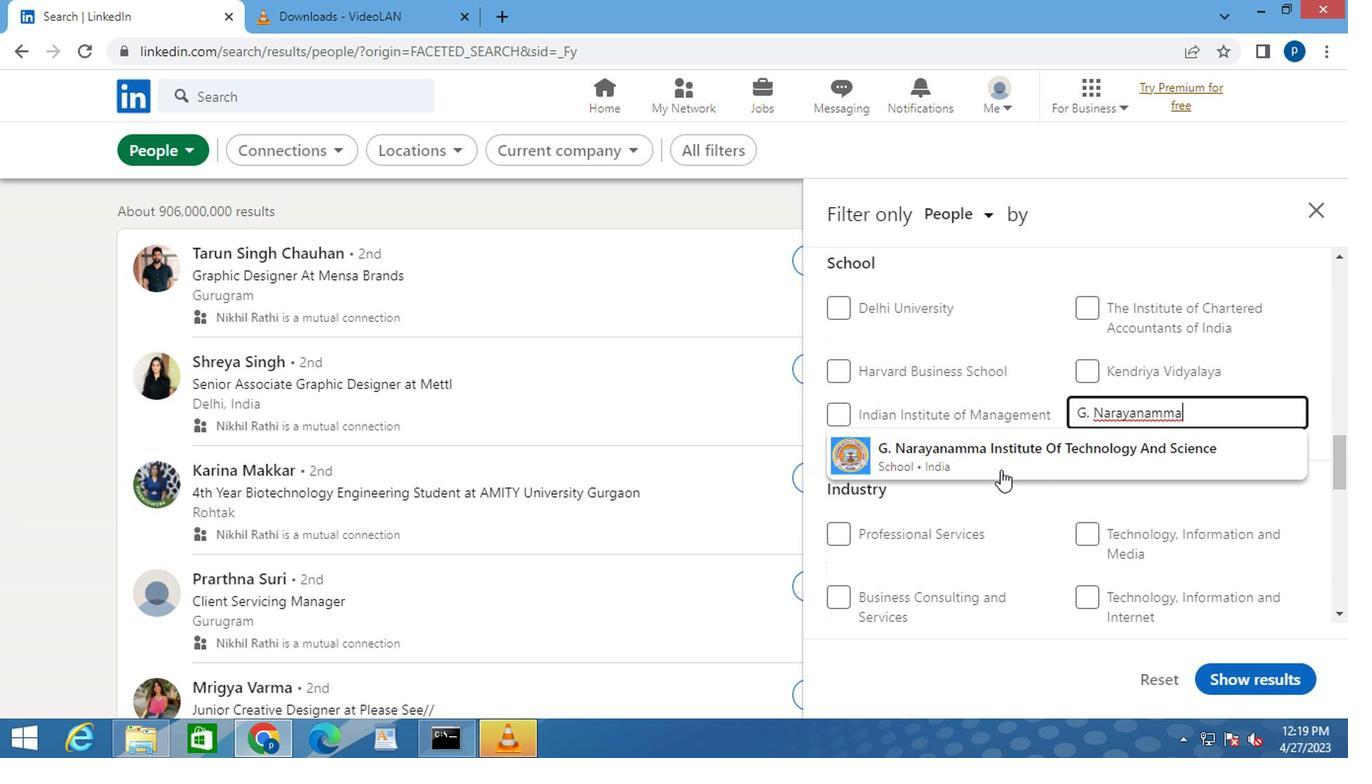 
Action: Mouse pressed left at (985, 450)
Screenshot: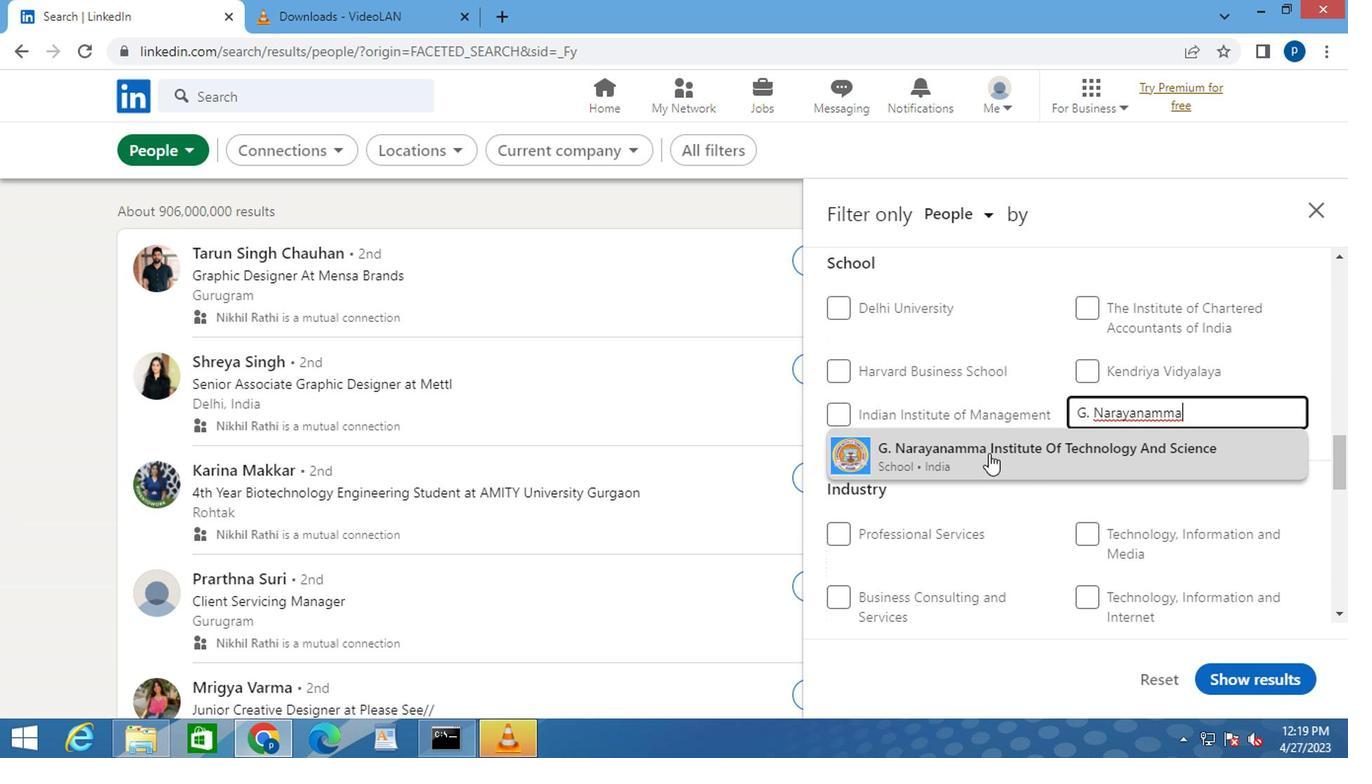 
Action: Mouse scrolled (985, 450) with delta (0, 0)
Screenshot: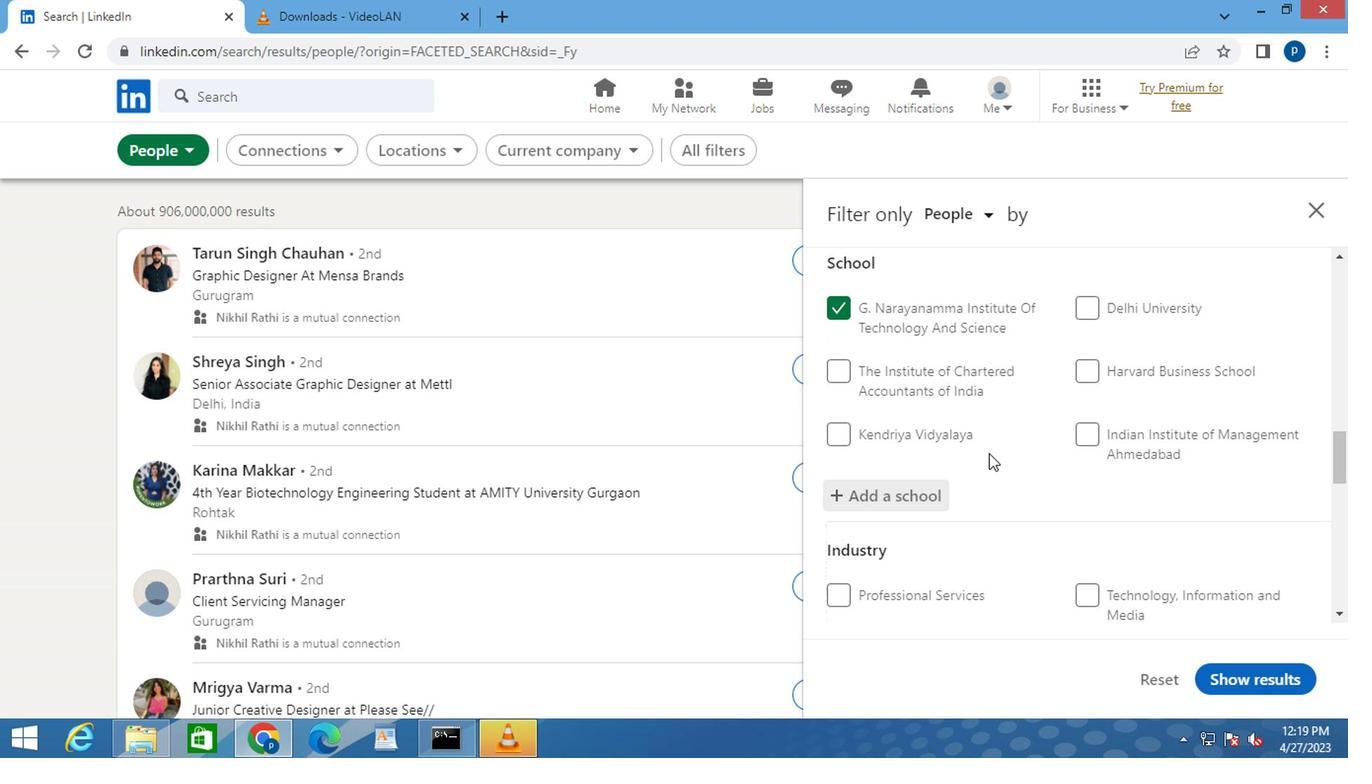 
Action: Mouse scrolled (985, 450) with delta (0, 0)
Screenshot: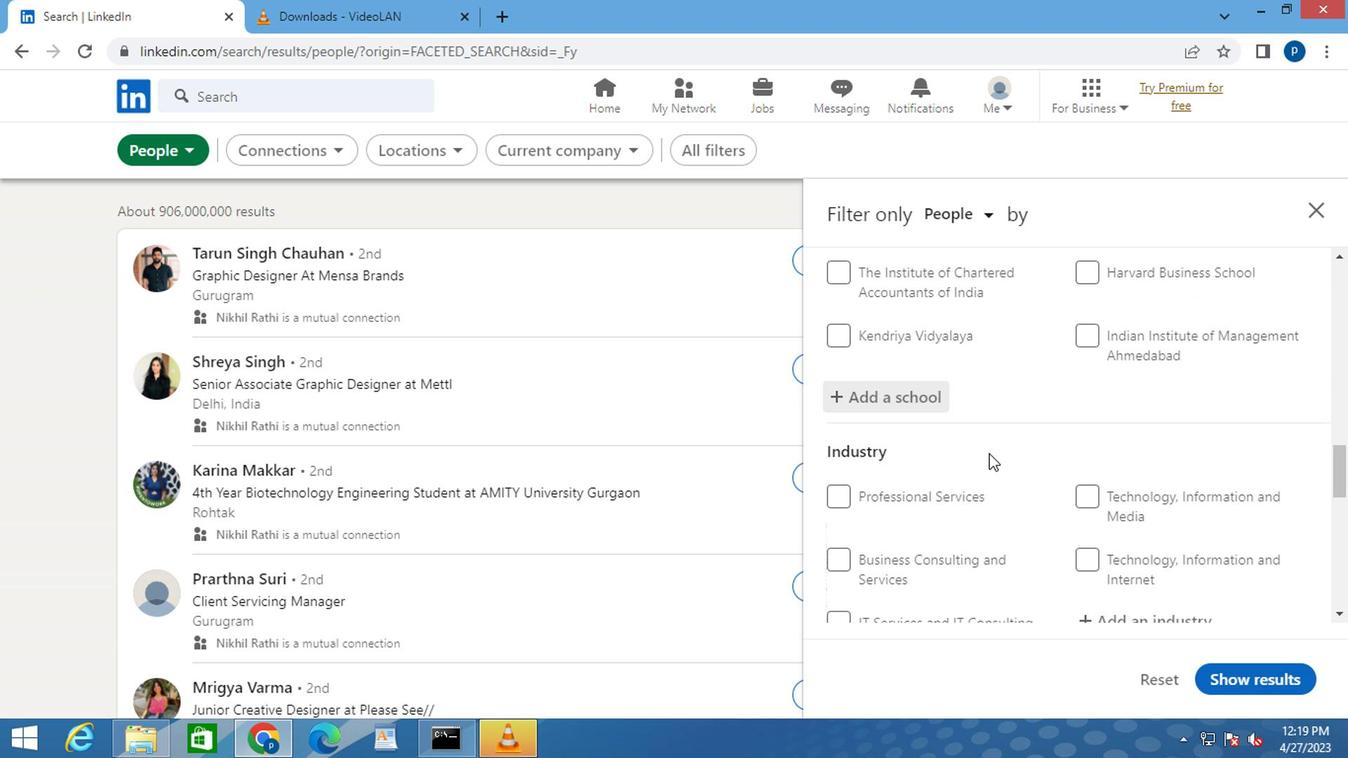 
Action: Mouse moved to (1071, 460)
Screenshot: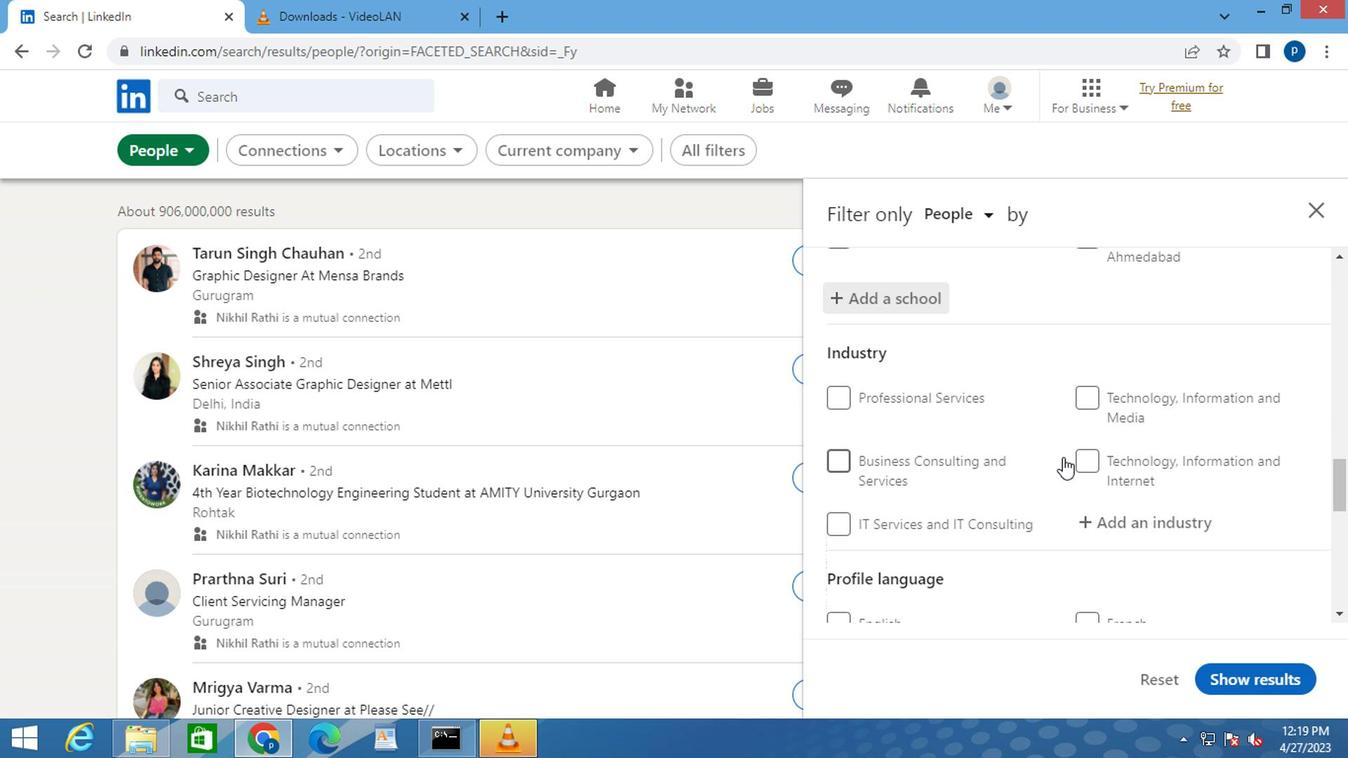 
Action: Mouse scrolled (1071, 459) with delta (0, -1)
Screenshot: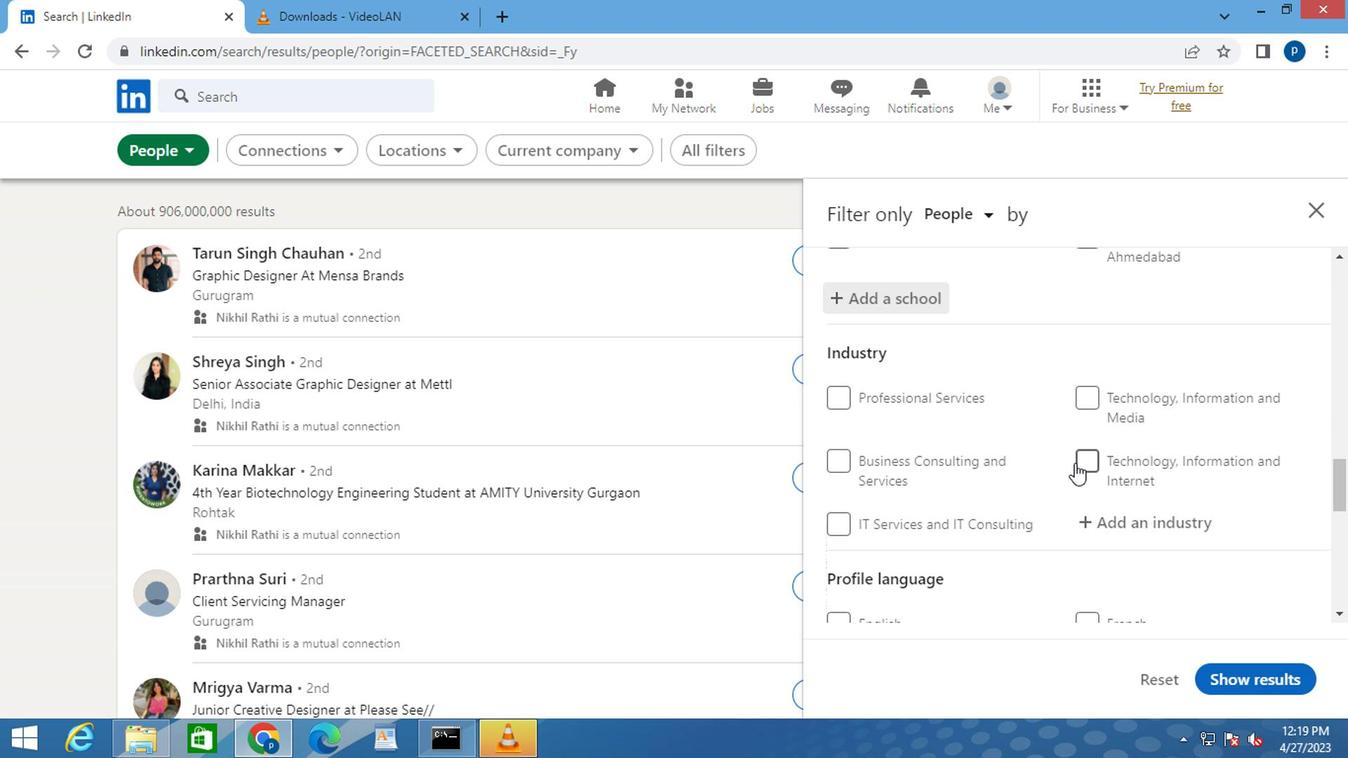 
Action: Mouse moved to (1121, 423)
Screenshot: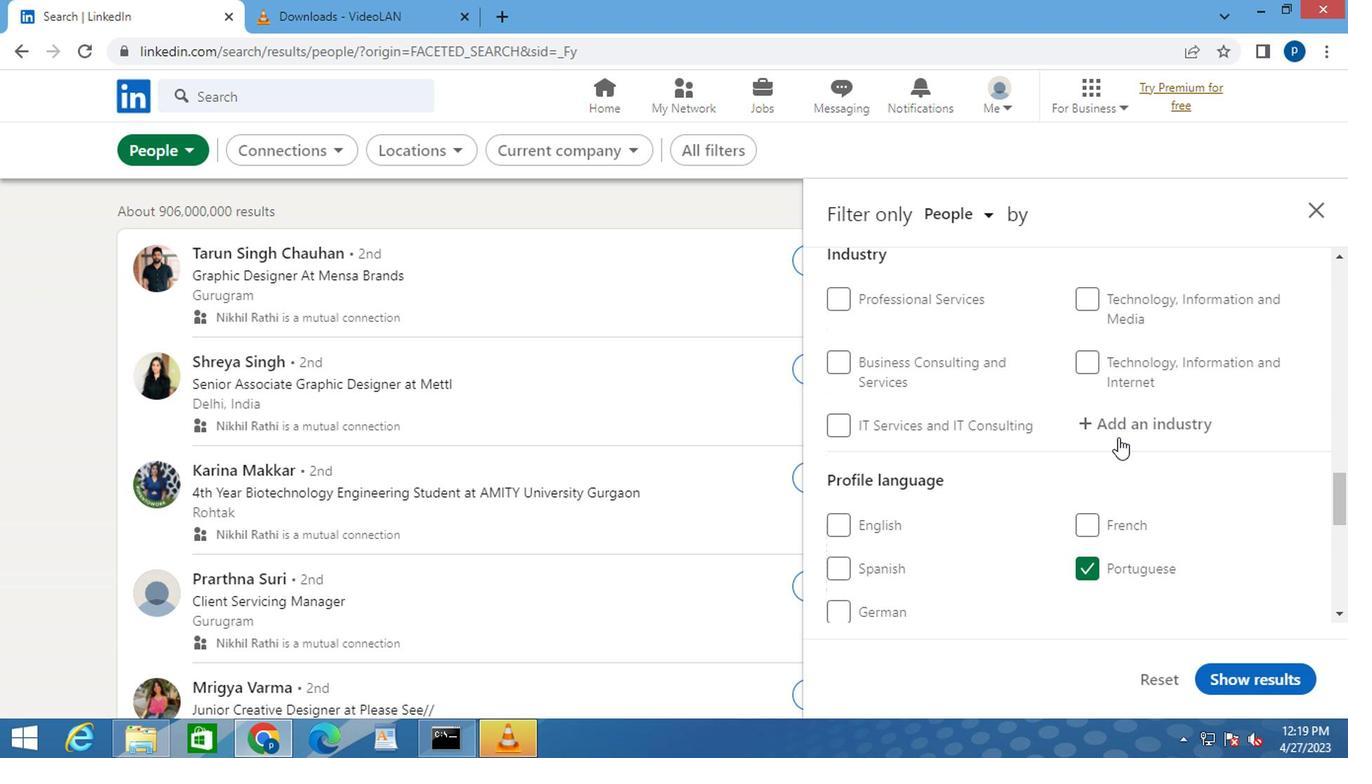 
Action: Mouse pressed left at (1121, 423)
Screenshot: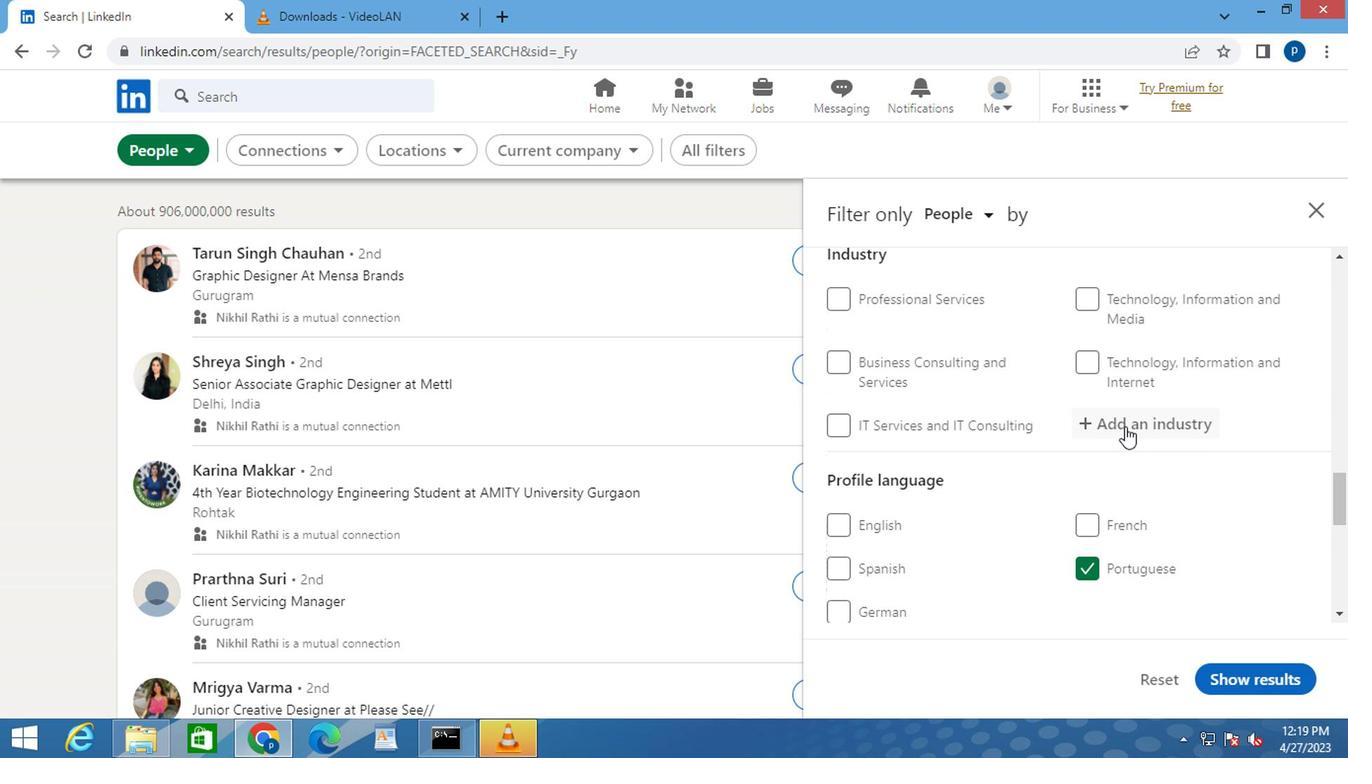 
Action: Mouse moved to (1119, 423)
Screenshot: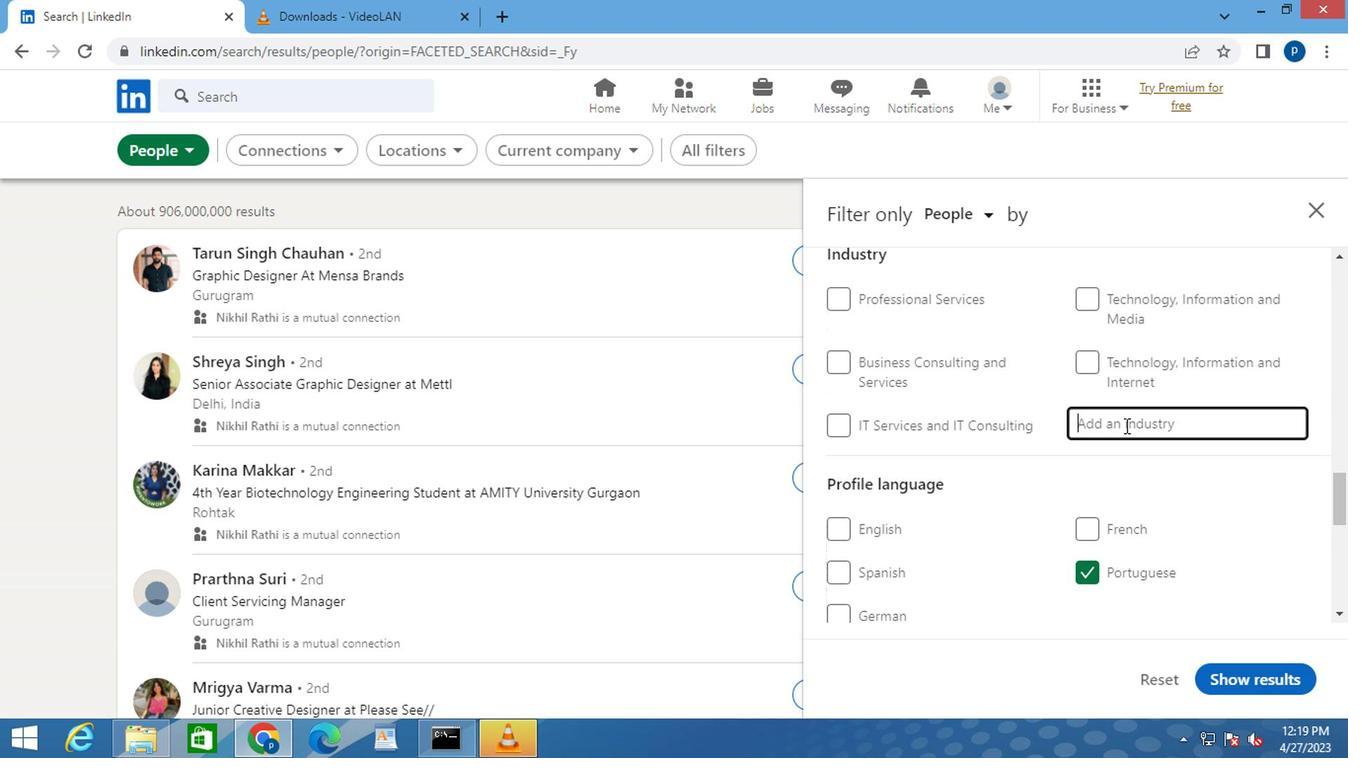 
Action: Mouse pressed left at (1119, 423)
Screenshot: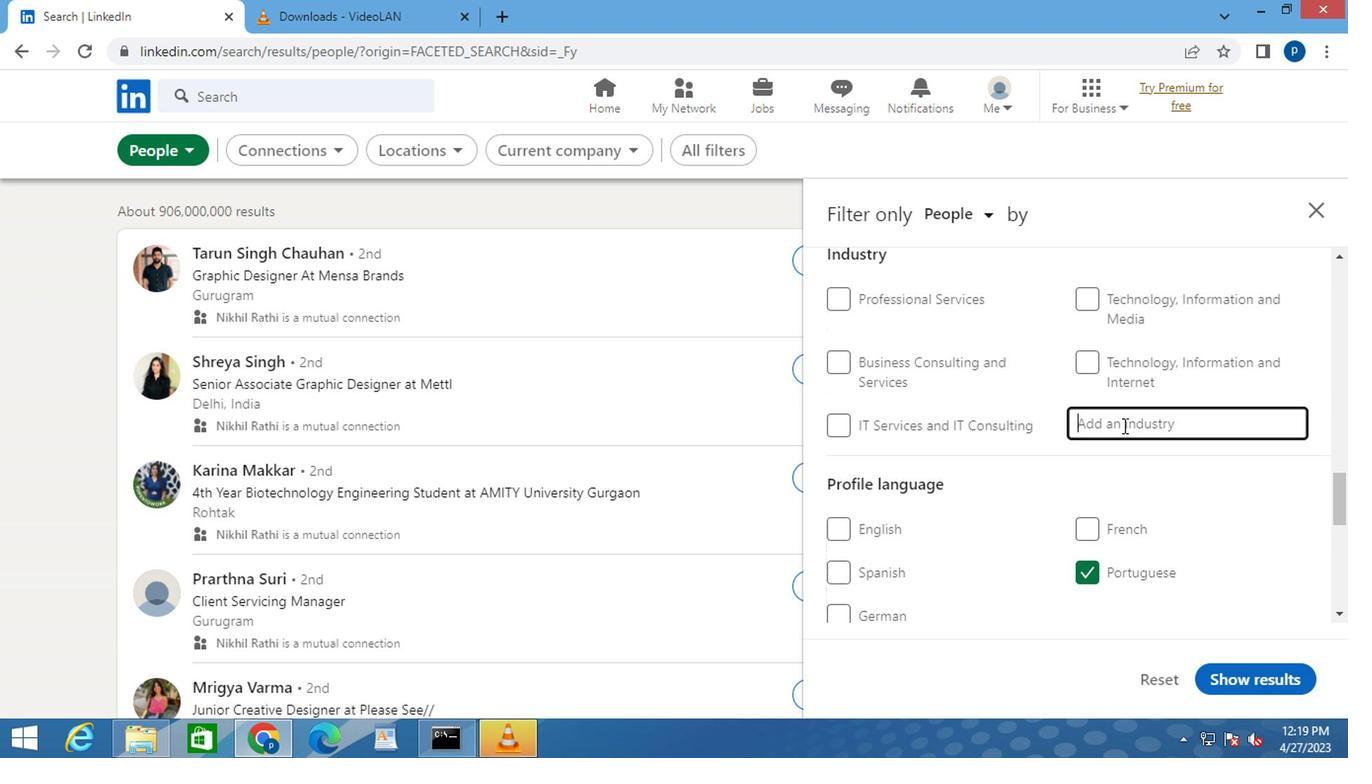 
Action: Key pressed <Key.caps_lock>H<Key.caps_lock>ORTICU
Screenshot: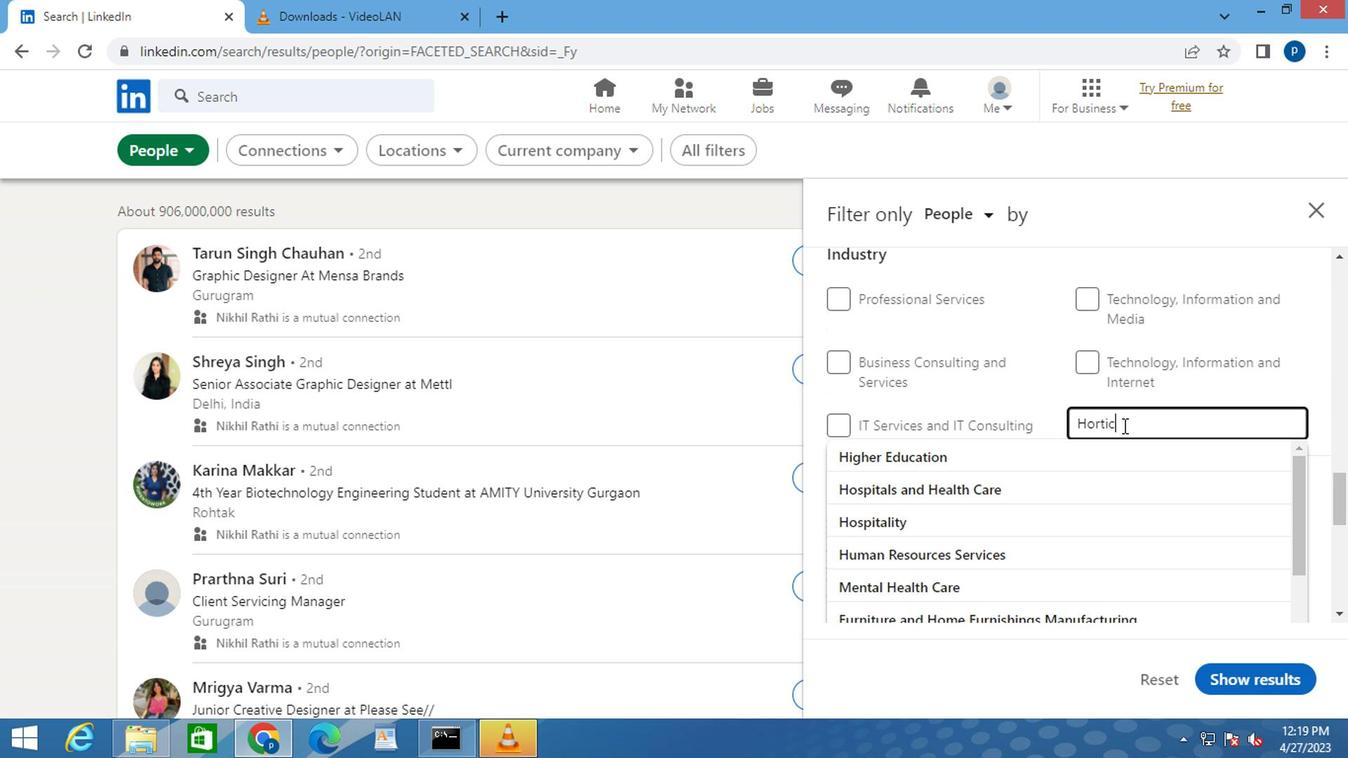 
Action: Mouse moved to (983, 445)
Screenshot: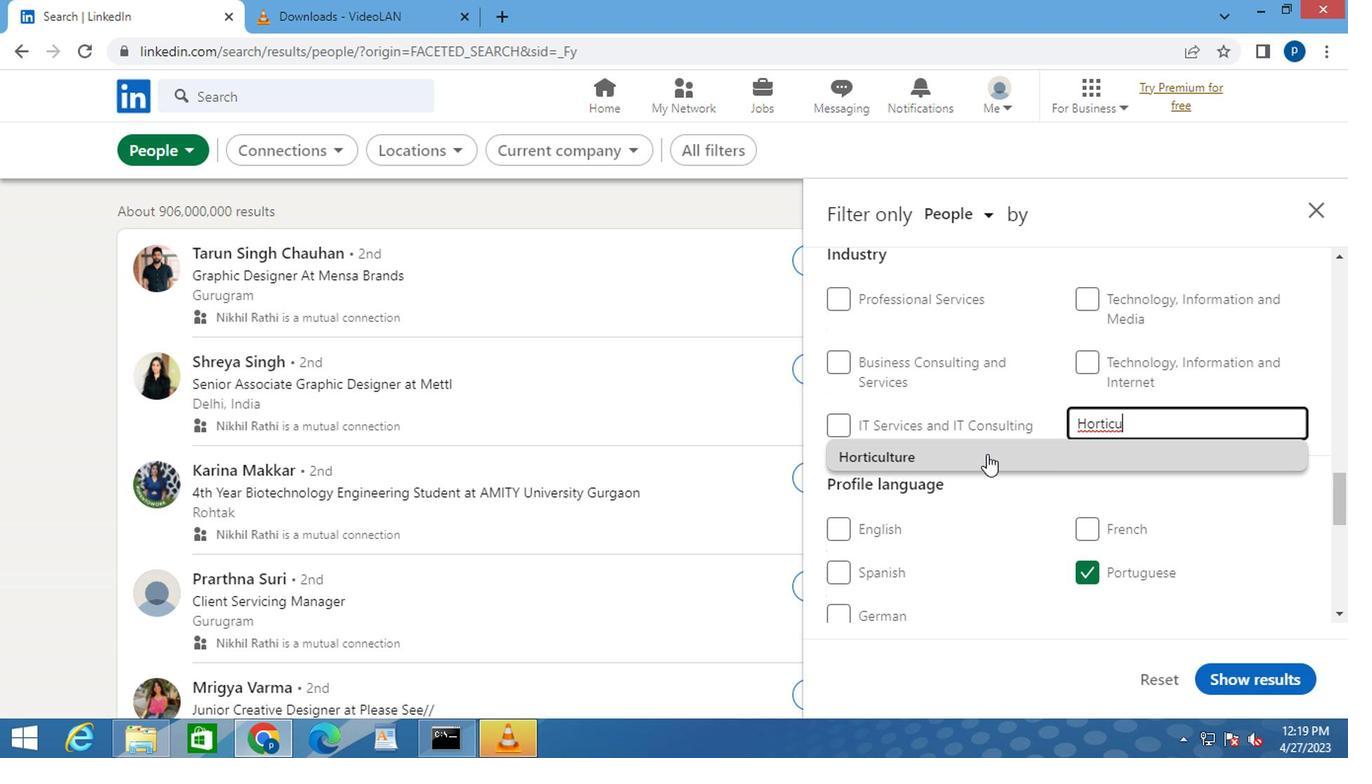 
Action: Mouse pressed left at (983, 445)
Screenshot: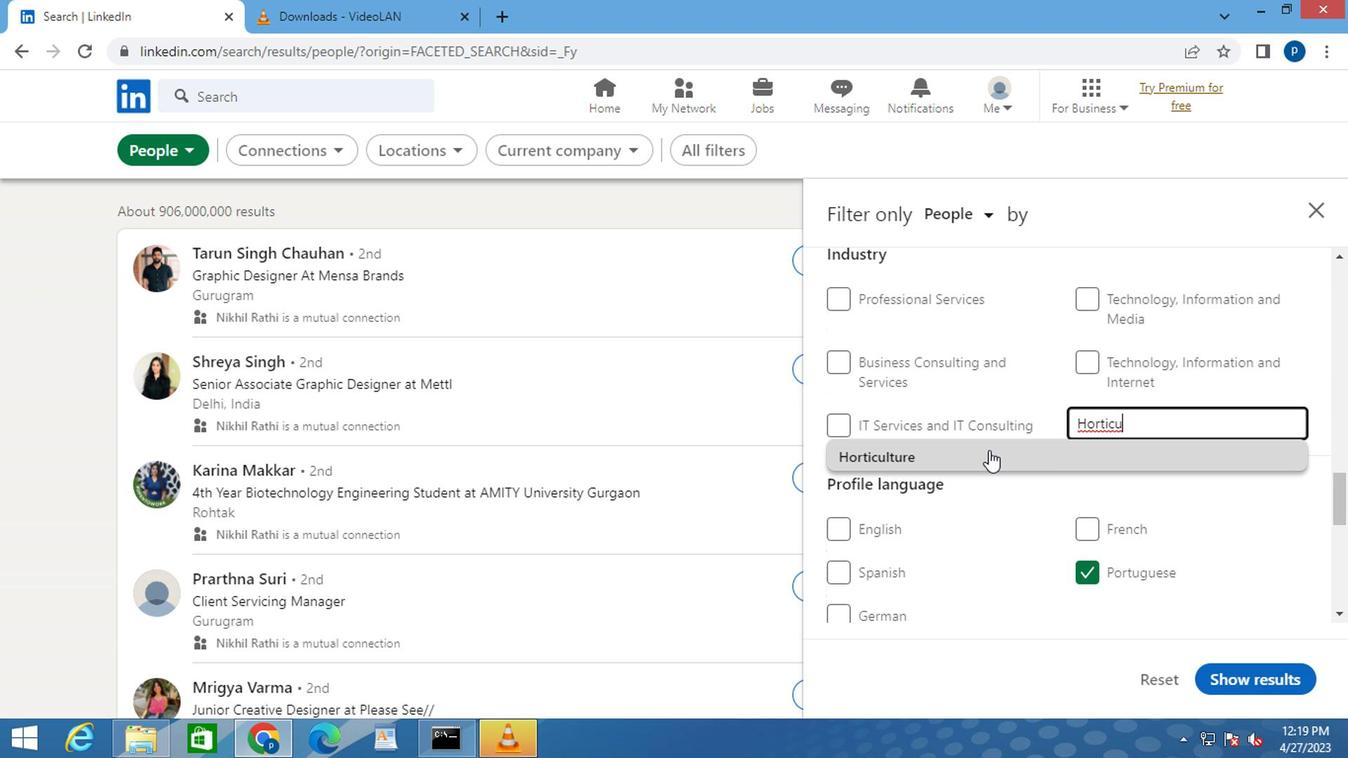 
Action: Mouse scrolled (983, 443) with delta (0, -1)
Screenshot: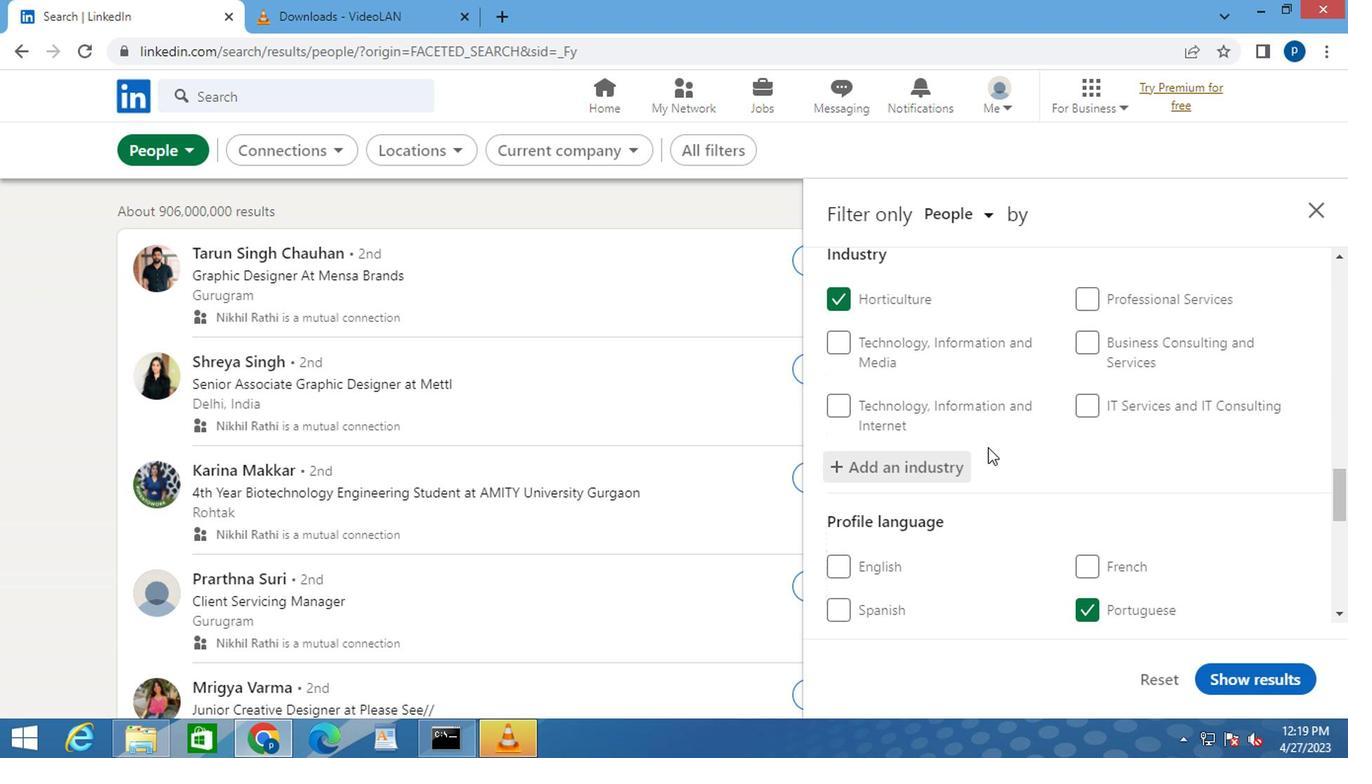 
Action: Mouse scrolled (983, 443) with delta (0, -1)
Screenshot: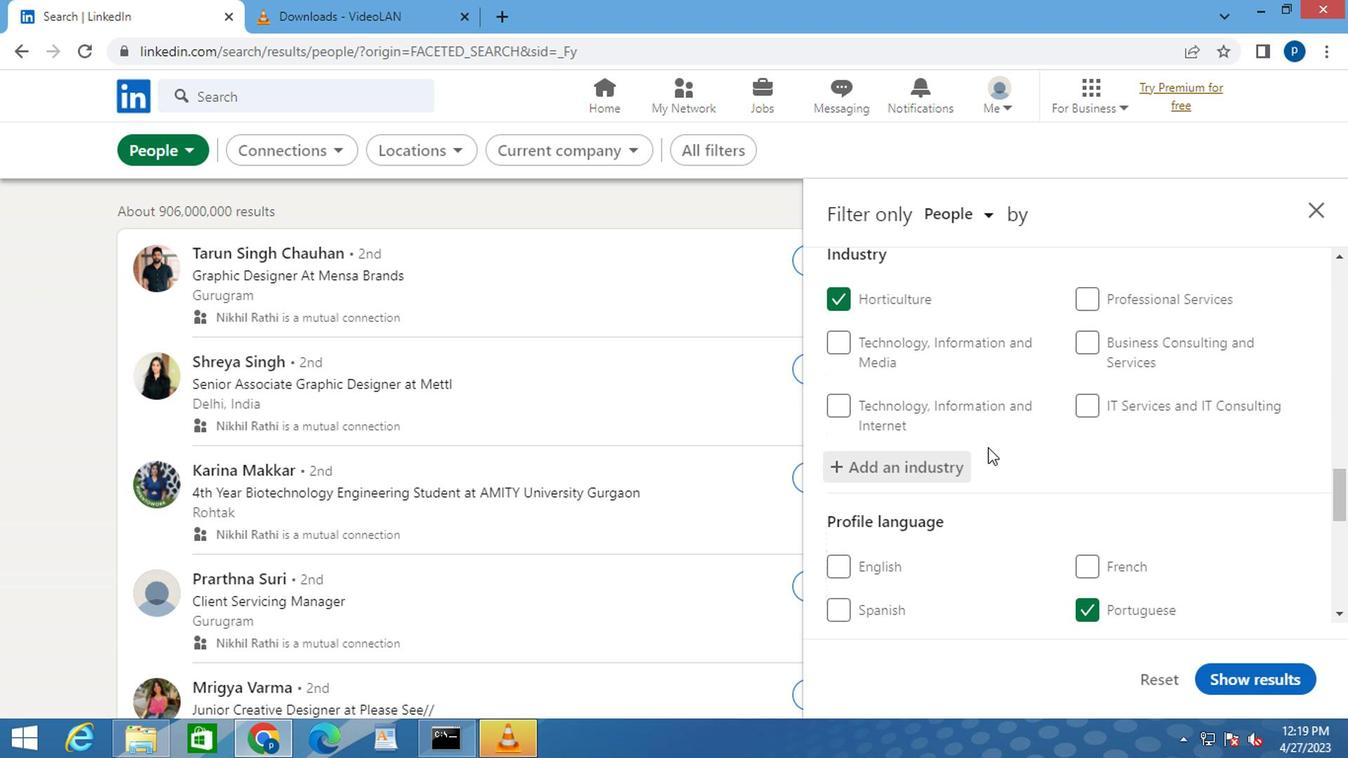
Action: Mouse moved to (990, 448)
Screenshot: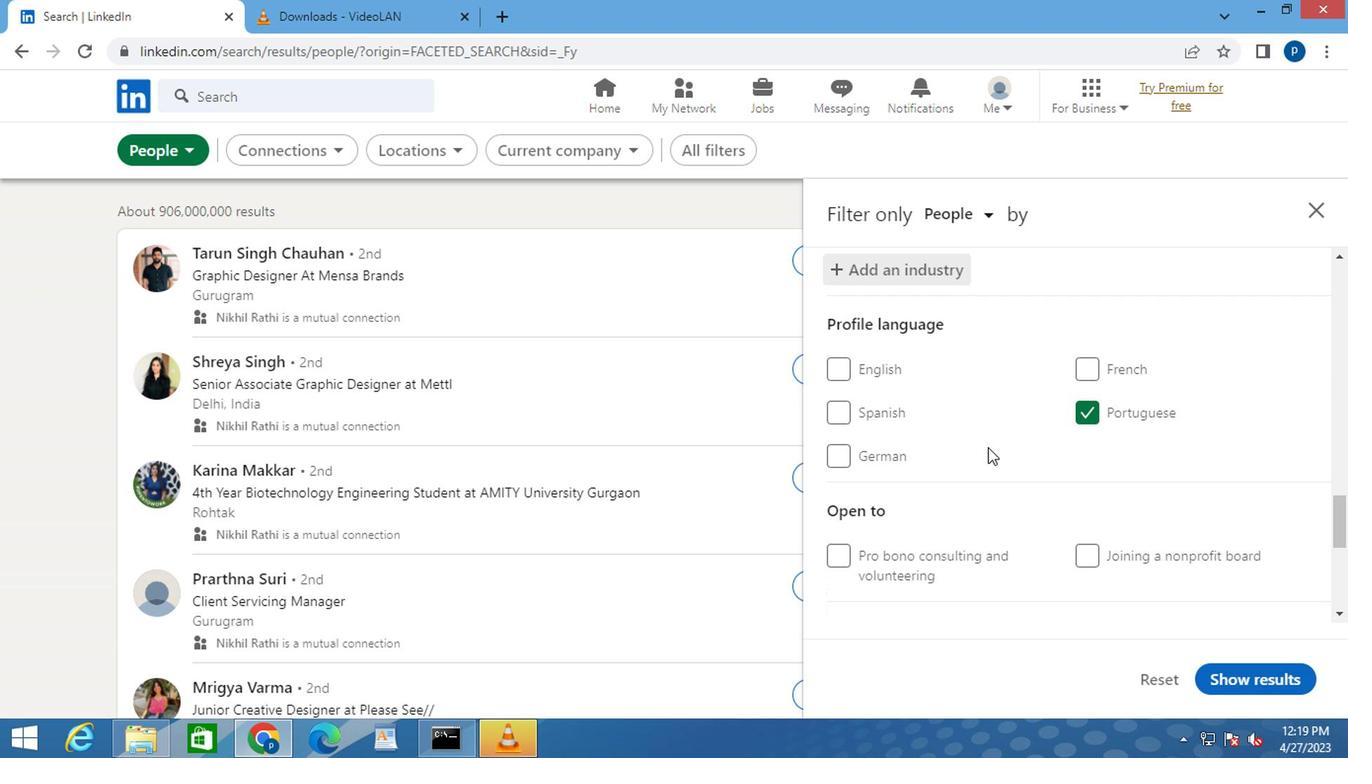 
Action: Mouse scrolled (990, 446) with delta (0, -1)
Screenshot: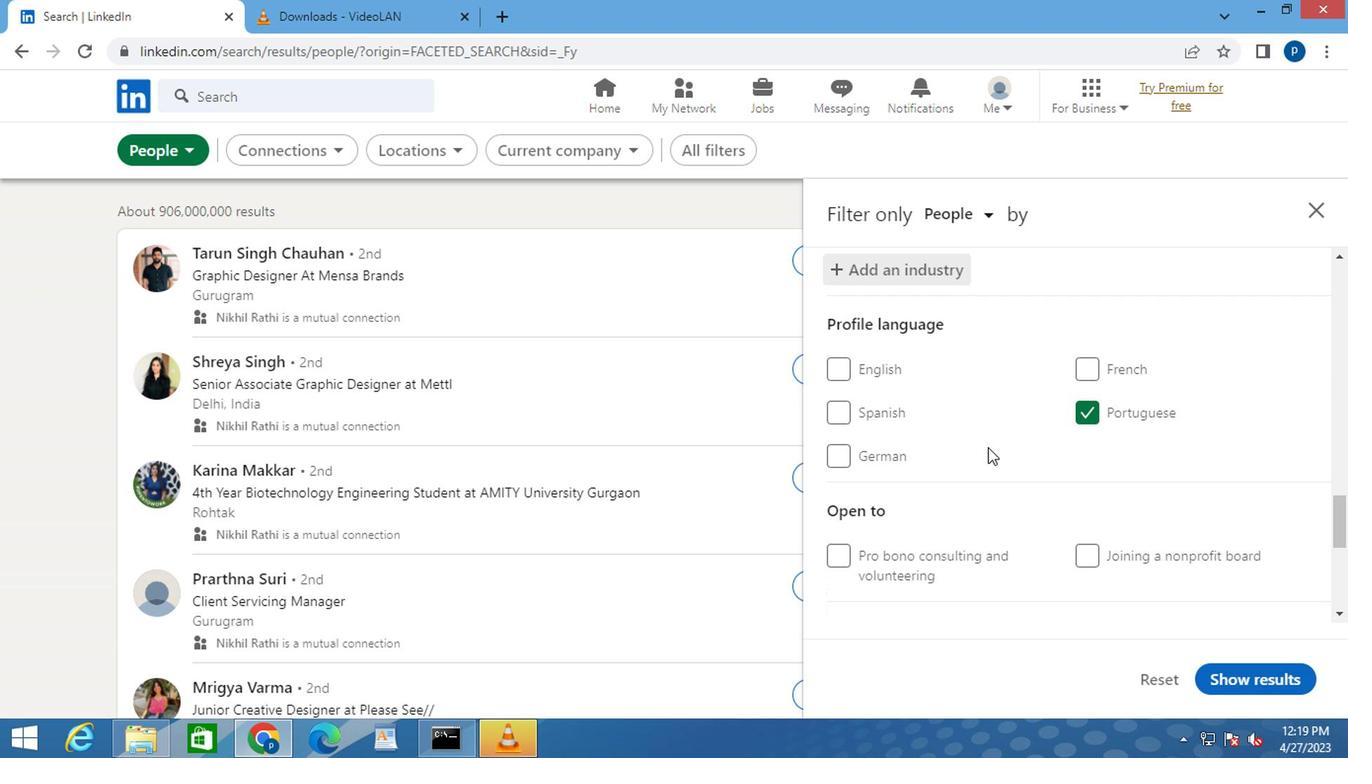 
Action: Mouse moved to (990, 450)
Screenshot: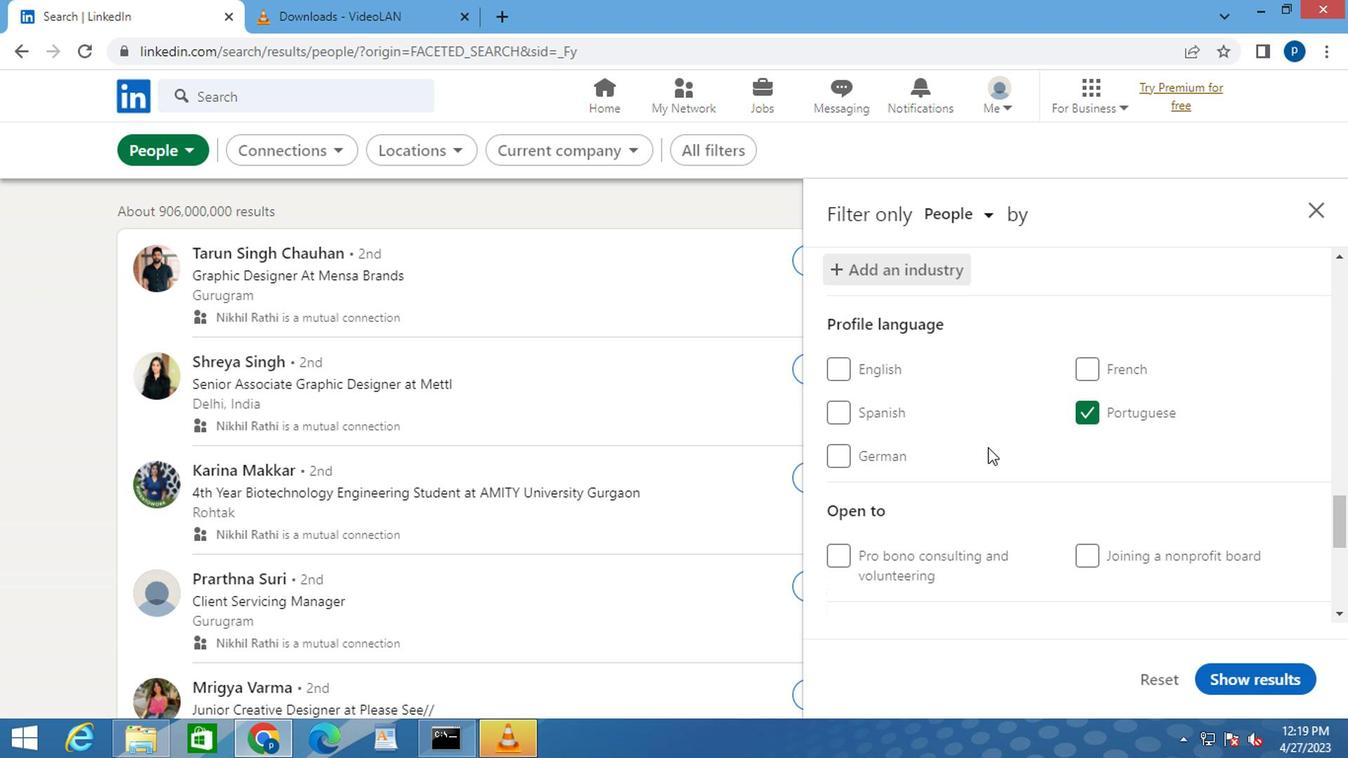 
Action: Mouse scrolled (990, 448) with delta (0, -1)
Screenshot: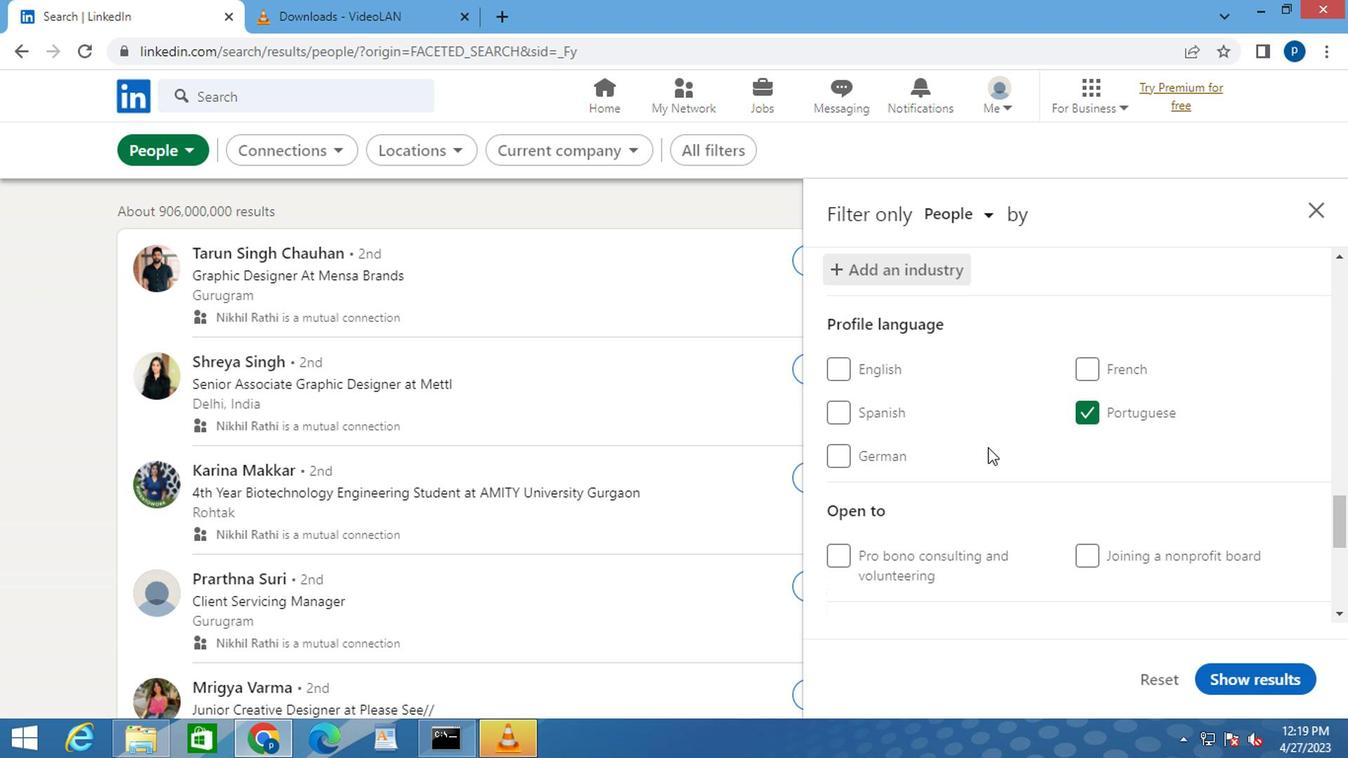
Action: Mouse moved to (990, 450)
Screenshot: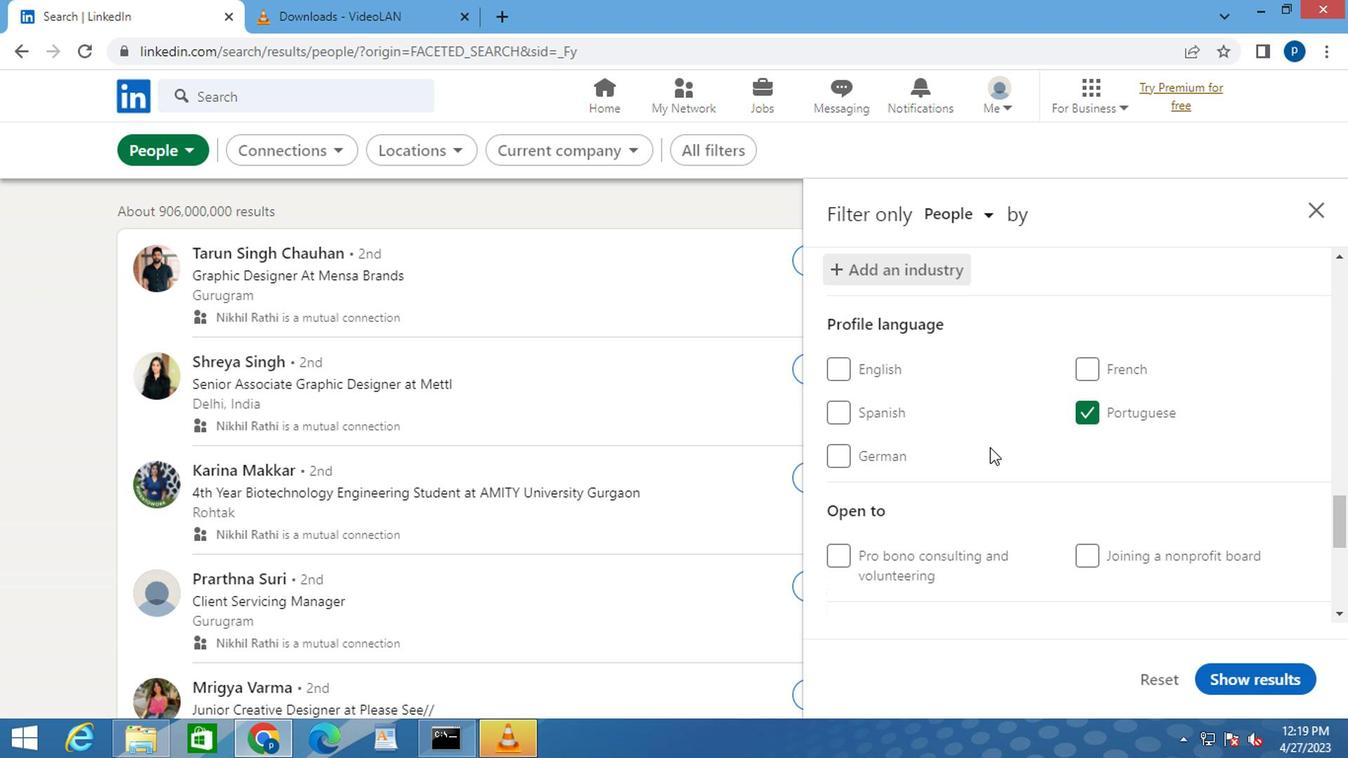 
Action: Mouse scrolled (990, 448) with delta (0, -1)
Screenshot: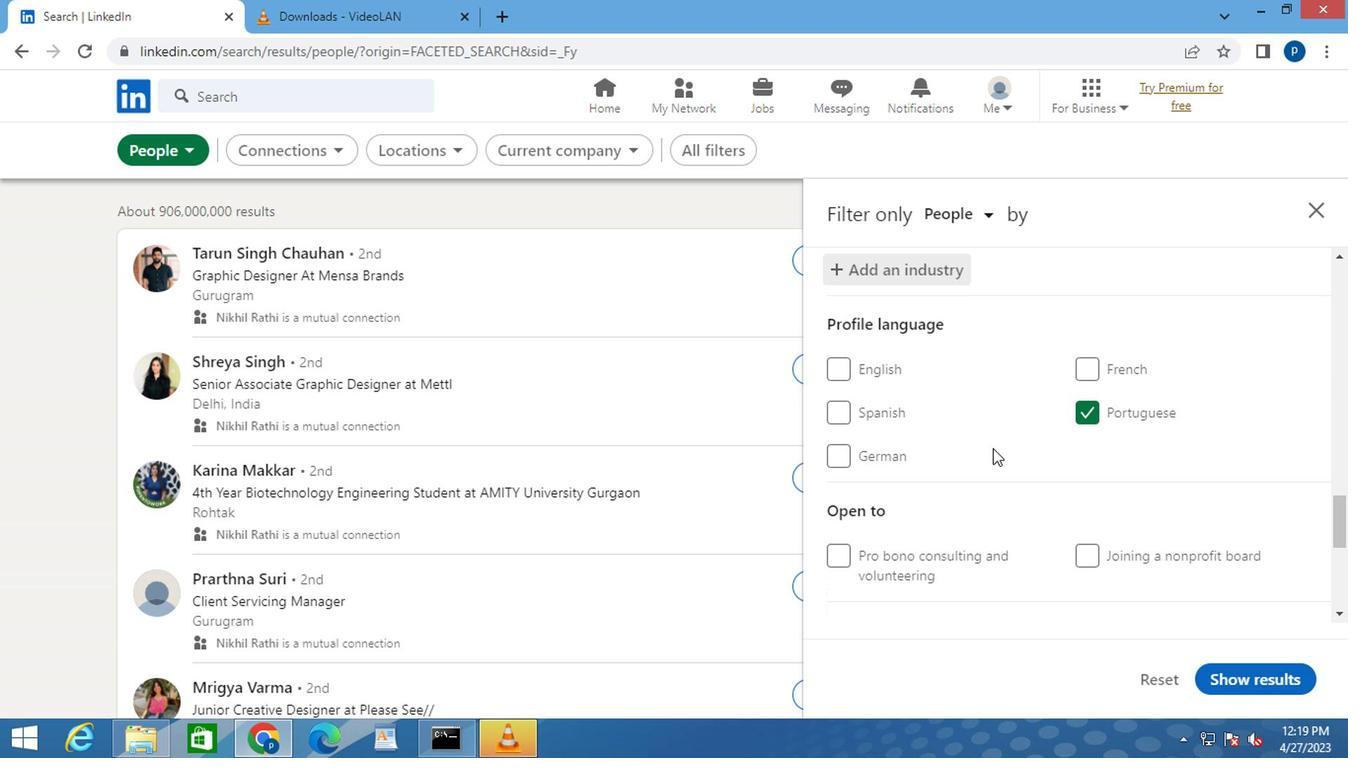
Action: Mouse moved to (1144, 464)
Screenshot: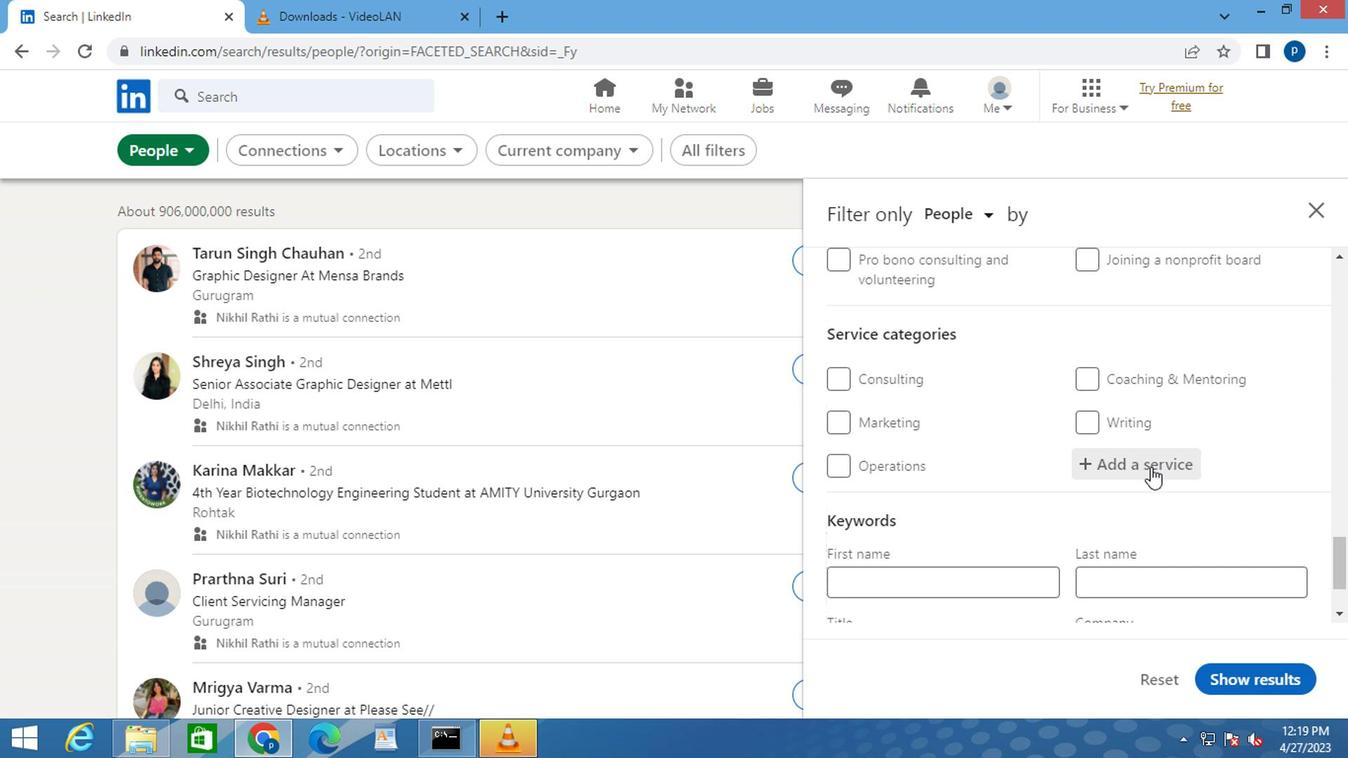 
Action: Mouse pressed left at (1144, 464)
Screenshot: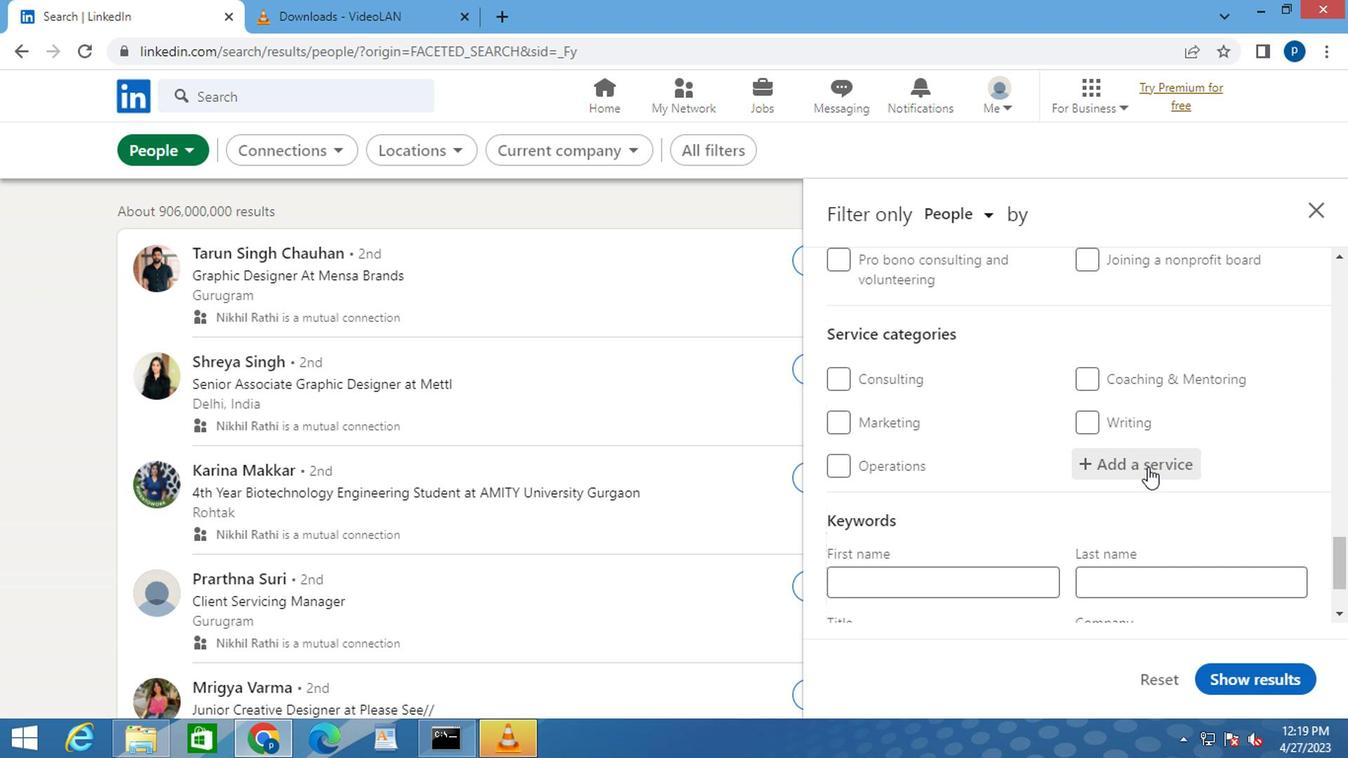 
Action: Key pressed <Key.caps_lock>O<Key.caps_lock>UTS
Screenshot: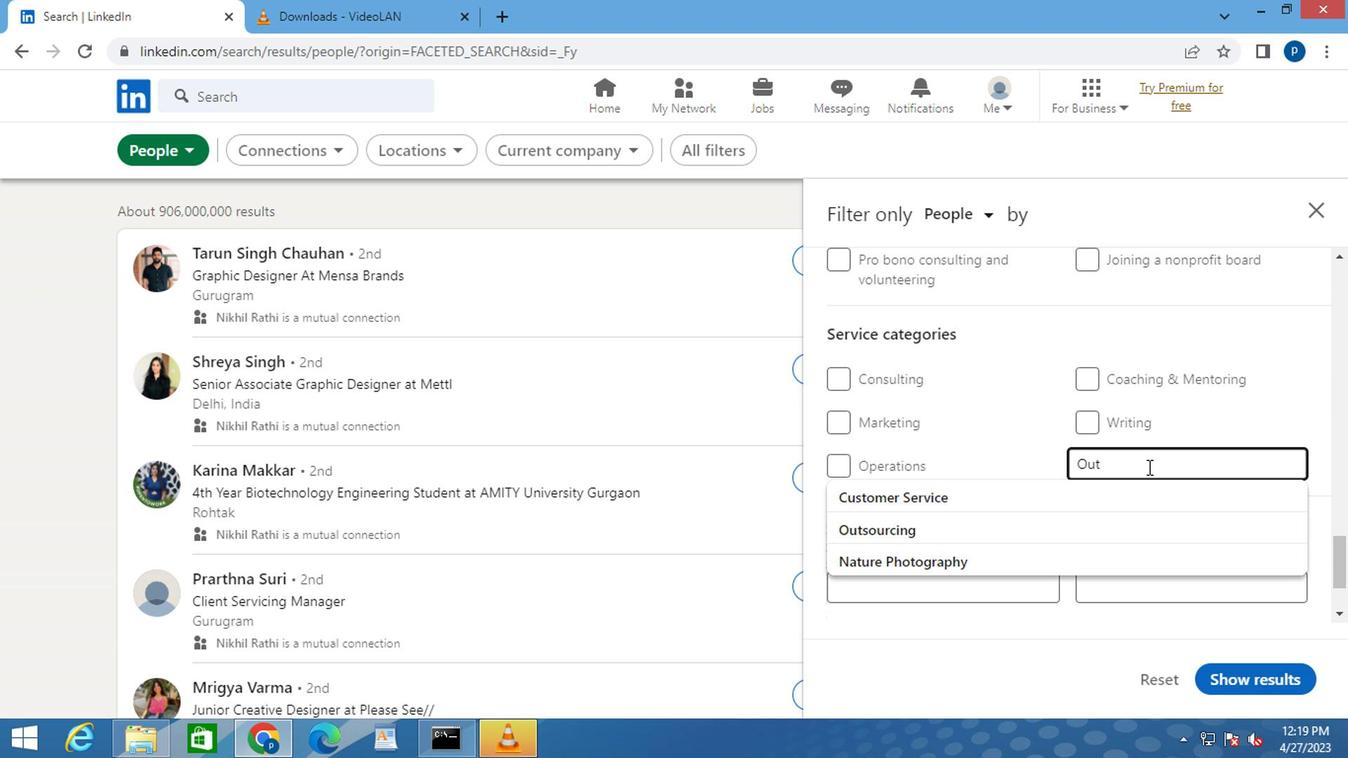 
Action: Mouse moved to (914, 527)
Screenshot: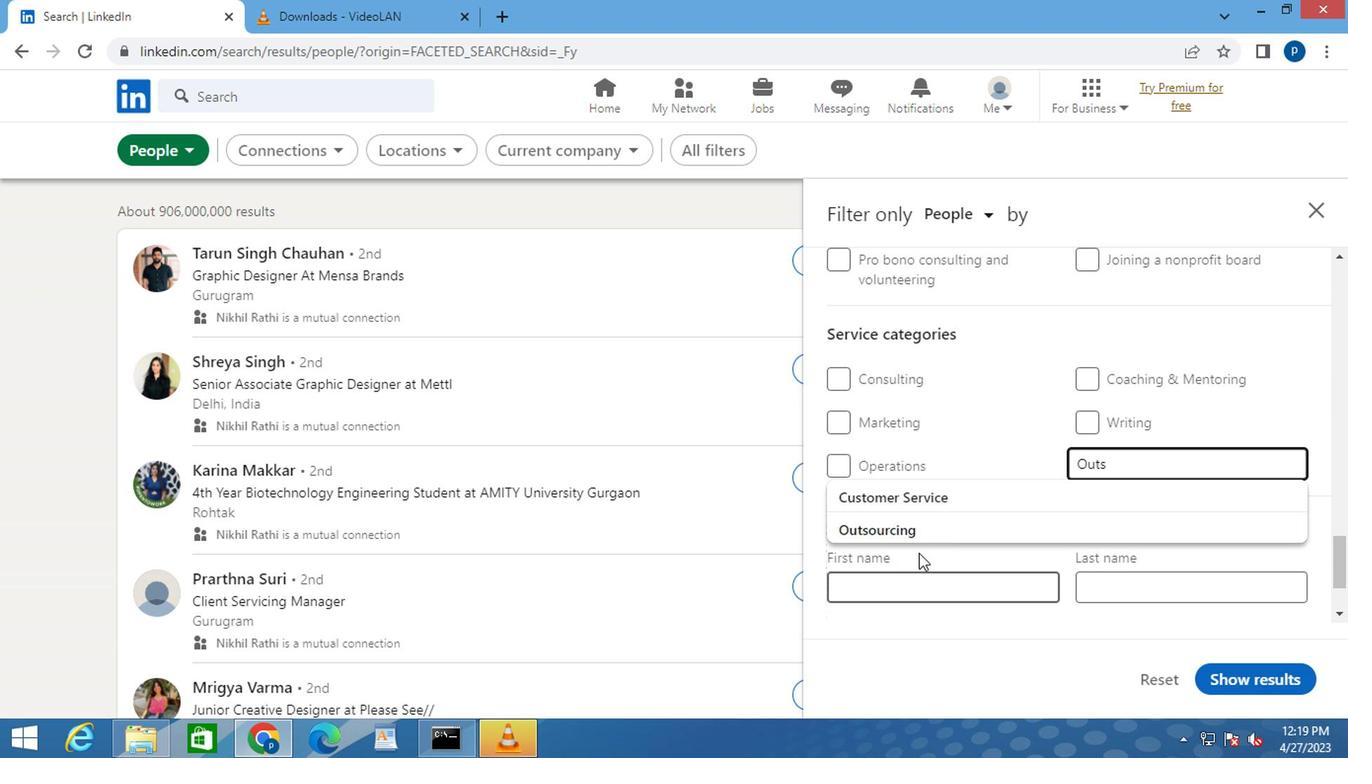 
Action: Mouse pressed left at (914, 527)
Screenshot: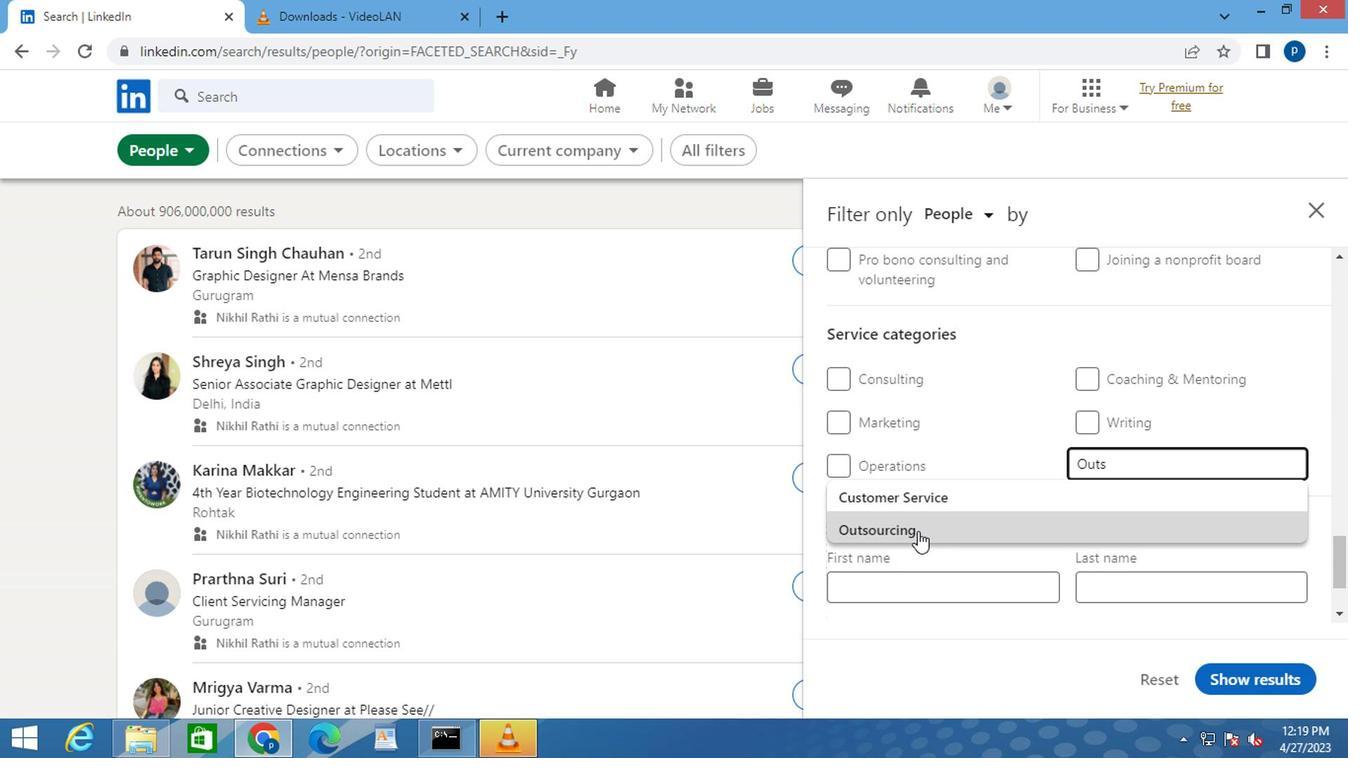 
Action: Mouse moved to (927, 530)
Screenshot: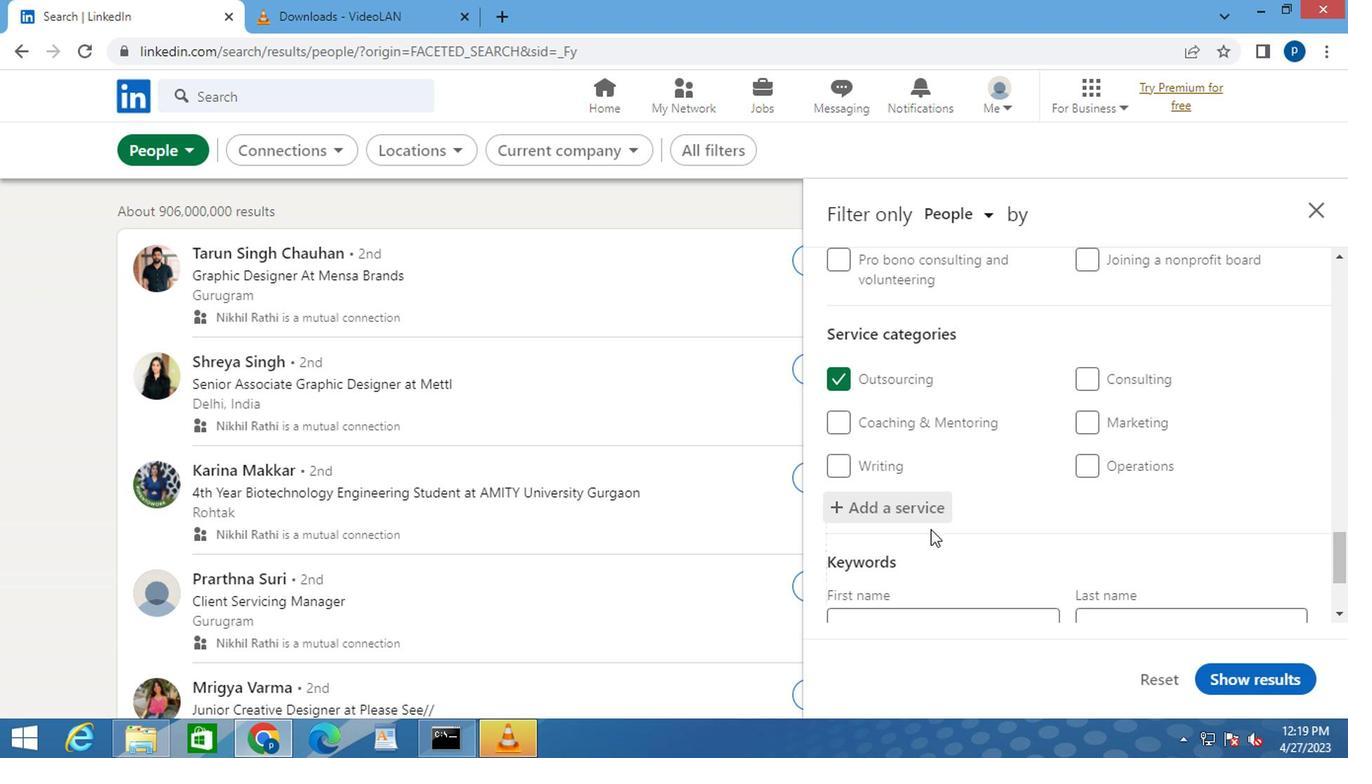 
Action: Mouse scrolled (927, 530) with delta (0, 0)
Screenshot: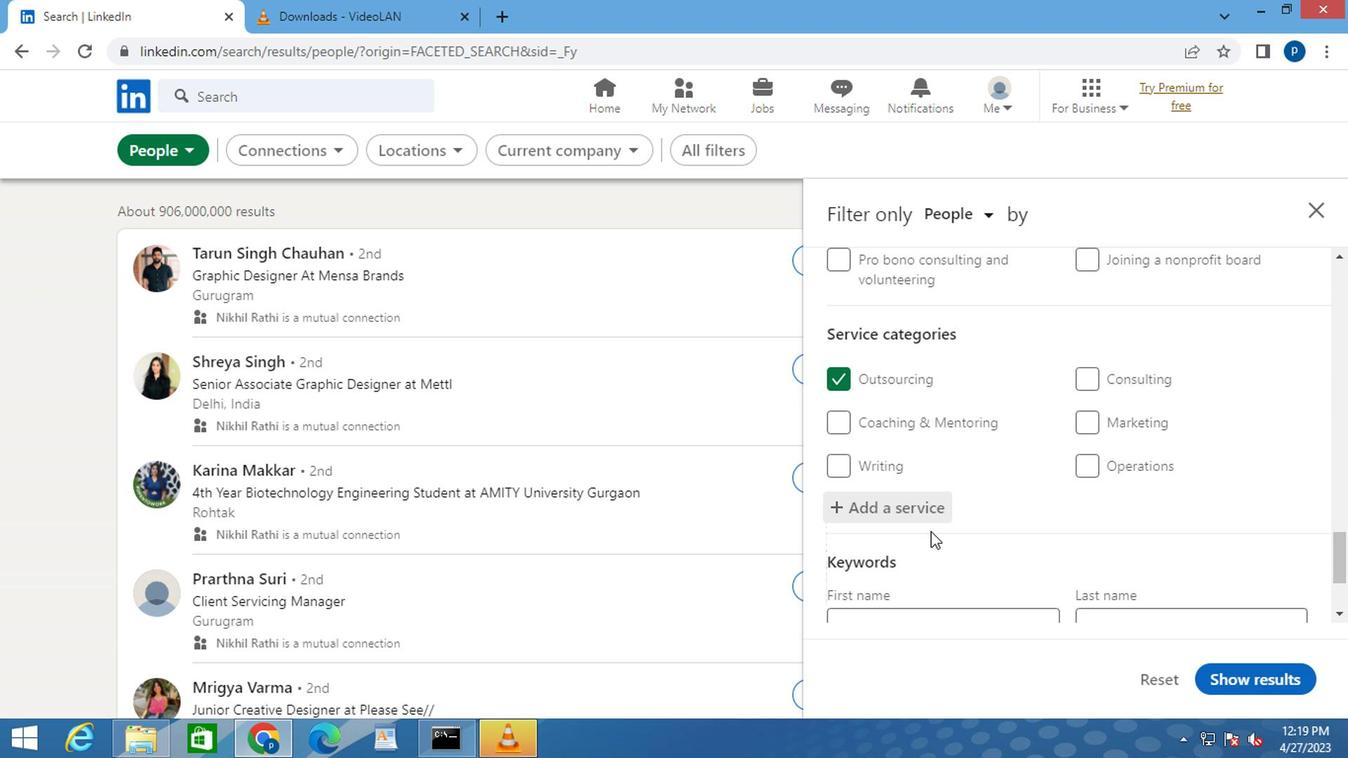 
Action: Mouse moved to (927, 535)
Screenshot: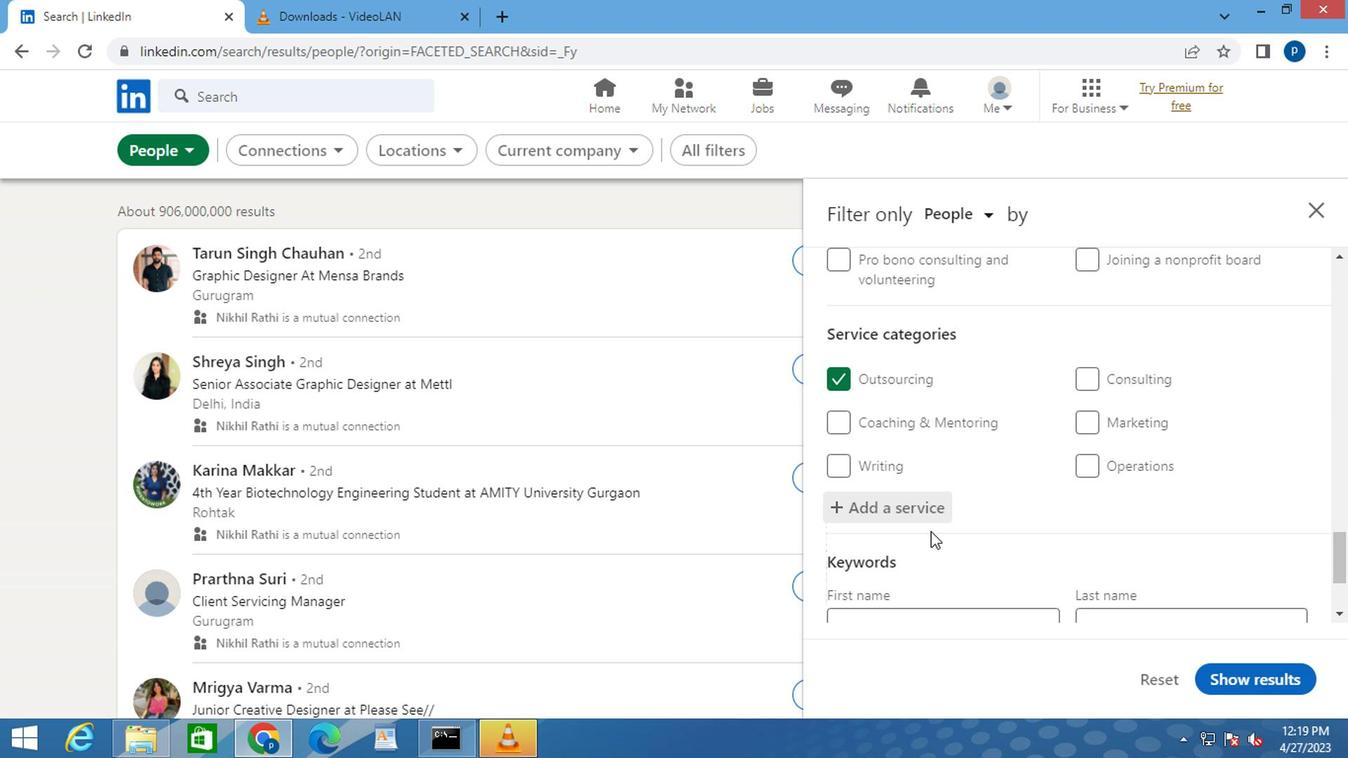 
Action: Mouse scrolled (927, 535) with delta (0, 0)
Screenshot: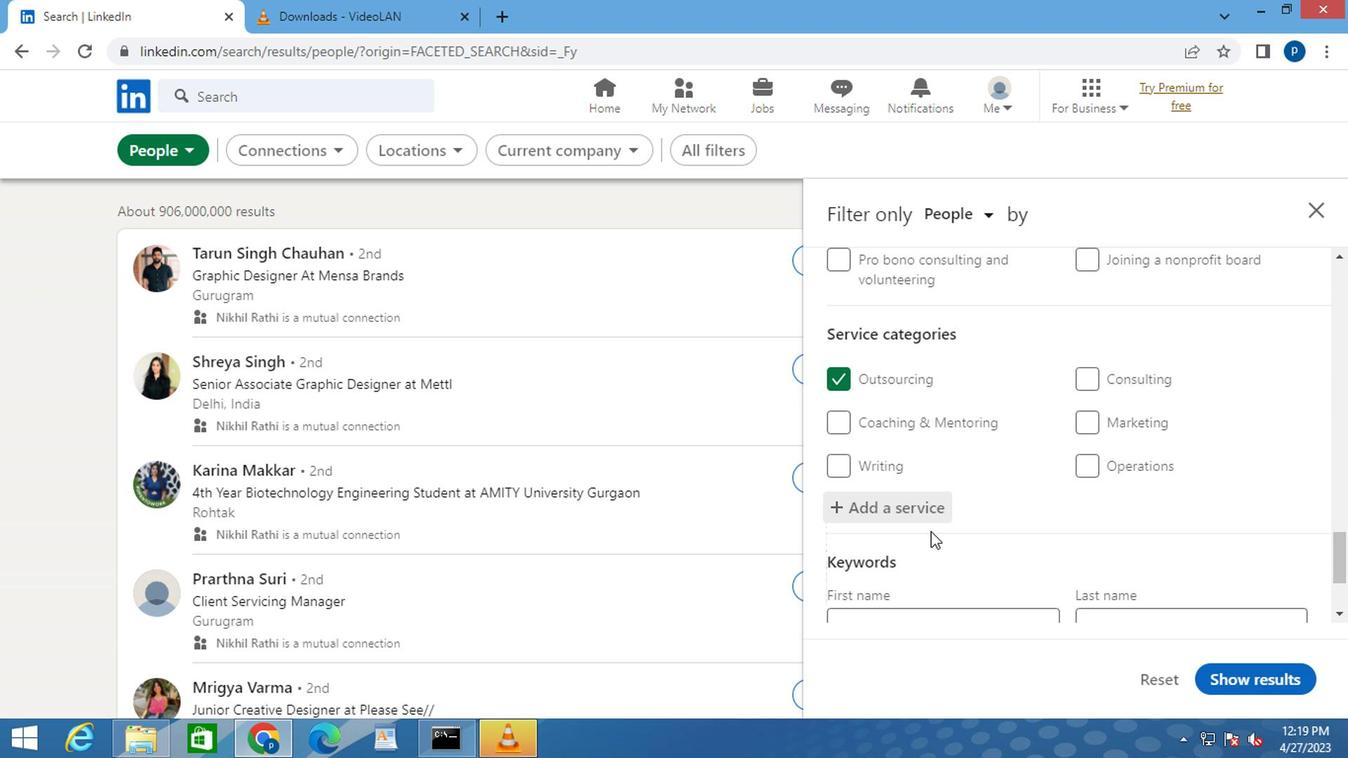 
Action: Mouse moved to (927, 535)
Screenshot: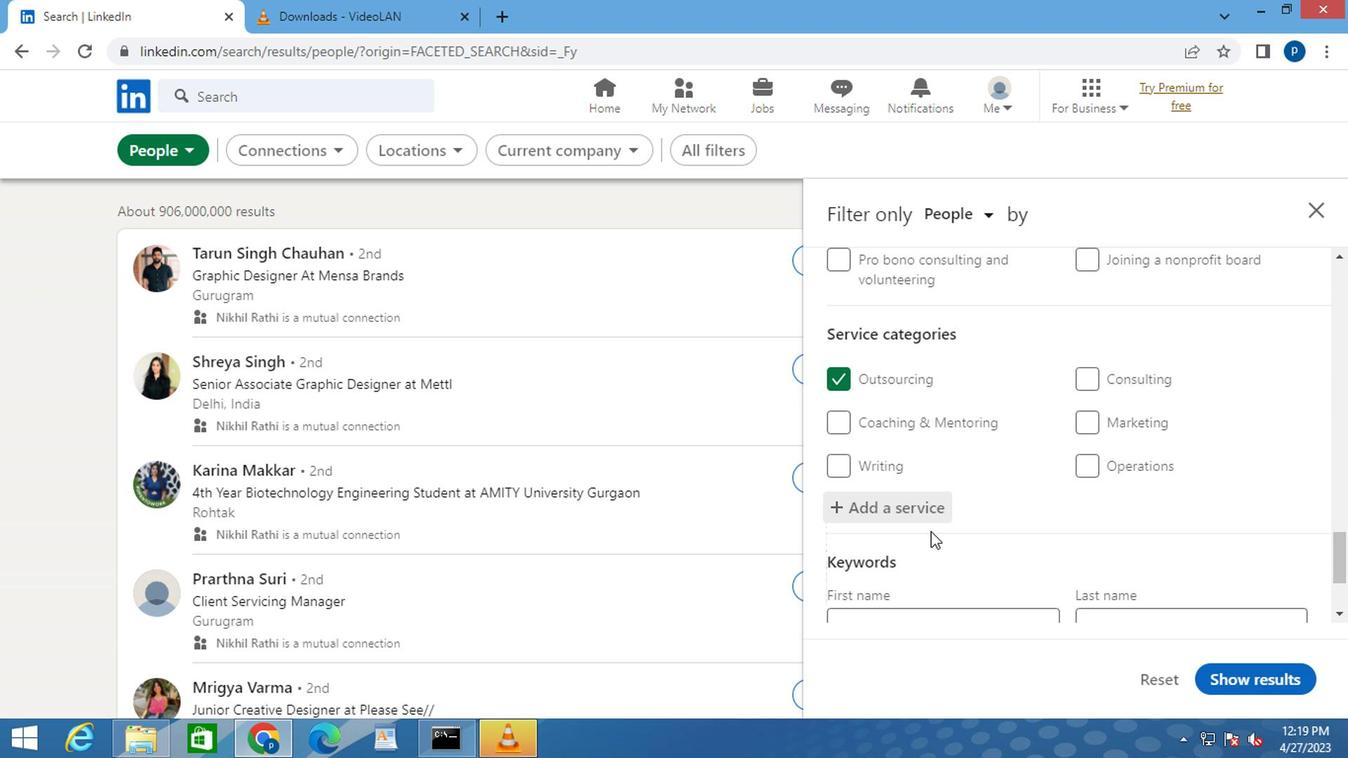 
Action: Mouse scrolled (927, 535) with delta (0, 0)
Screenshot: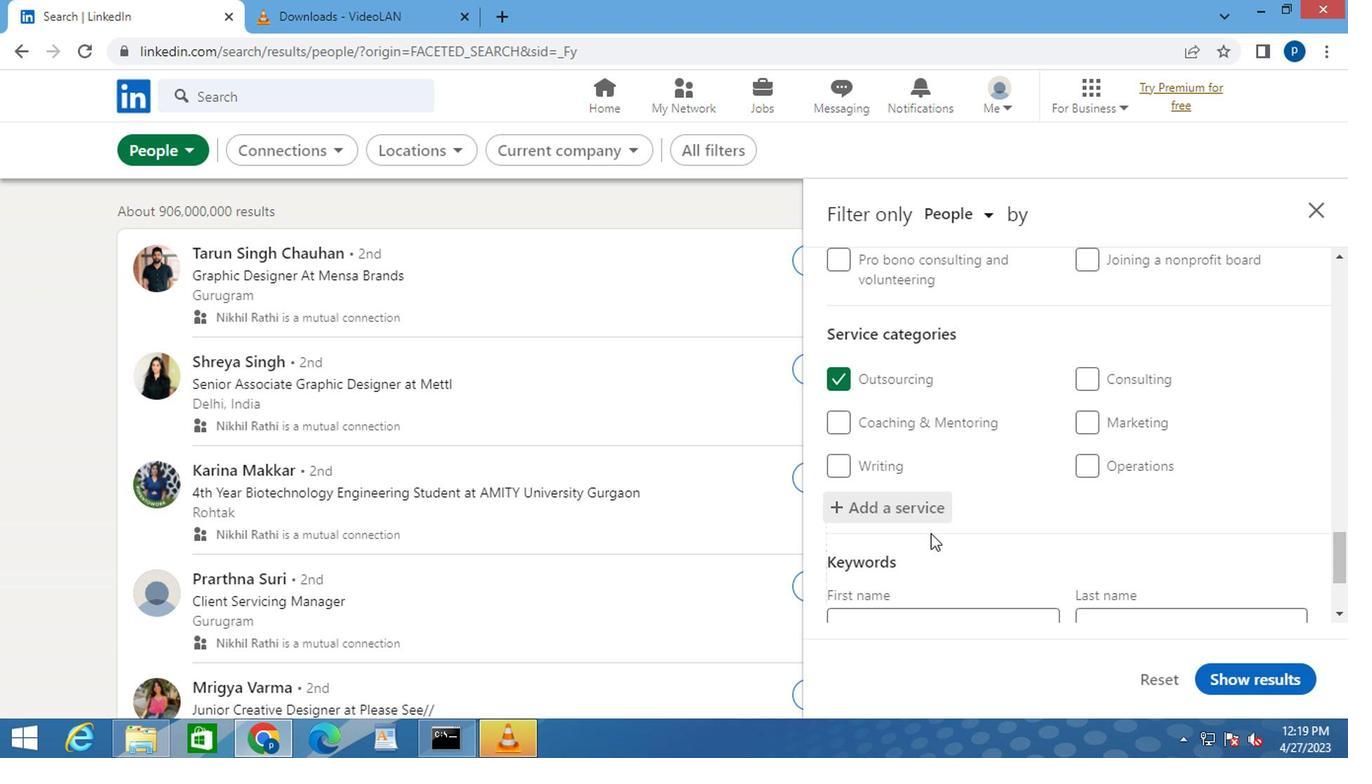 
Action: Mouse moved to (903, 536)
Screenshot: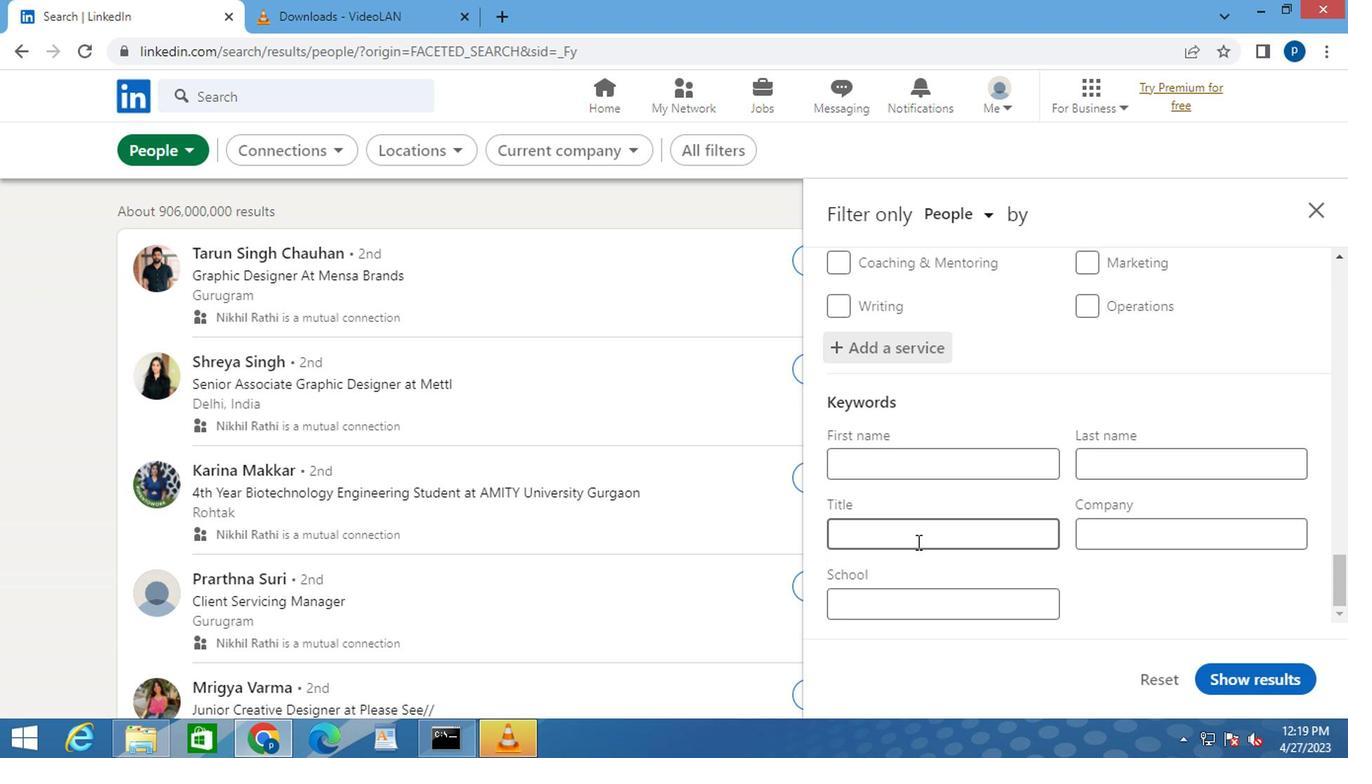
Action: Mouse pressed left at (903, 536)
Screenshot: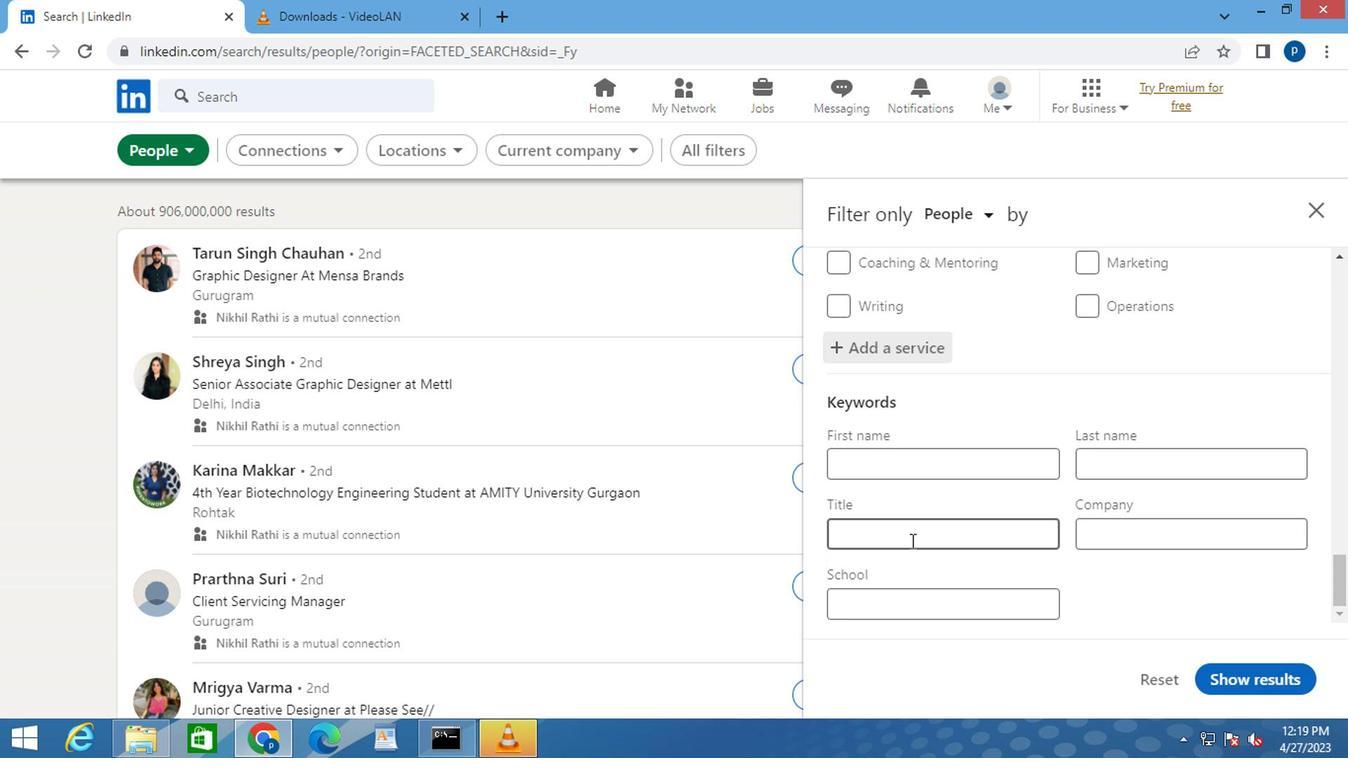 
Action: Key pressed <Key.caps_lock>S<Key.caps_lock>OCIAL<Key.space><Key.caps_lock>M<Key.caps_lock>EDIA<Key.space><Key.caps_lock>A<Key.caps_lock>SSISTANT<Key.space>
Screenshot: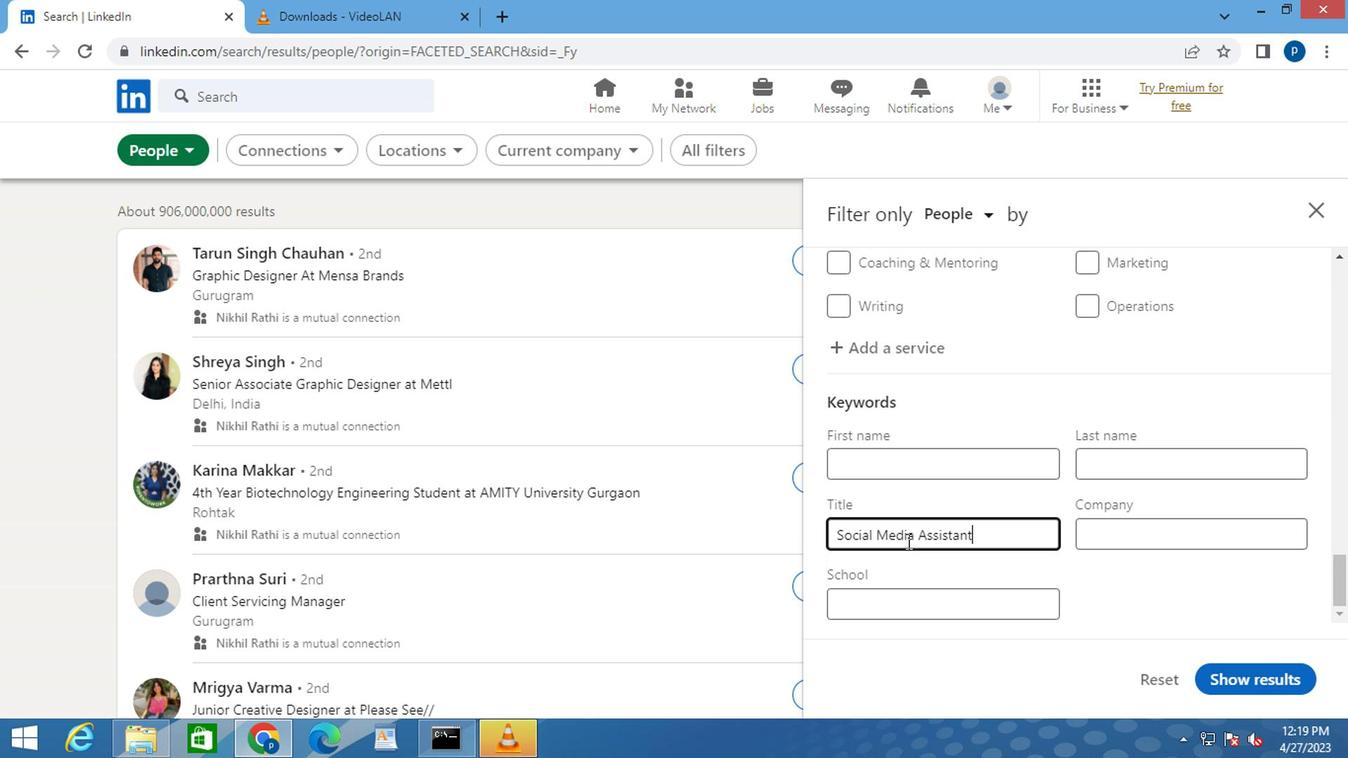 
Action: Mouse moved to (1255, 672)
Screenshot: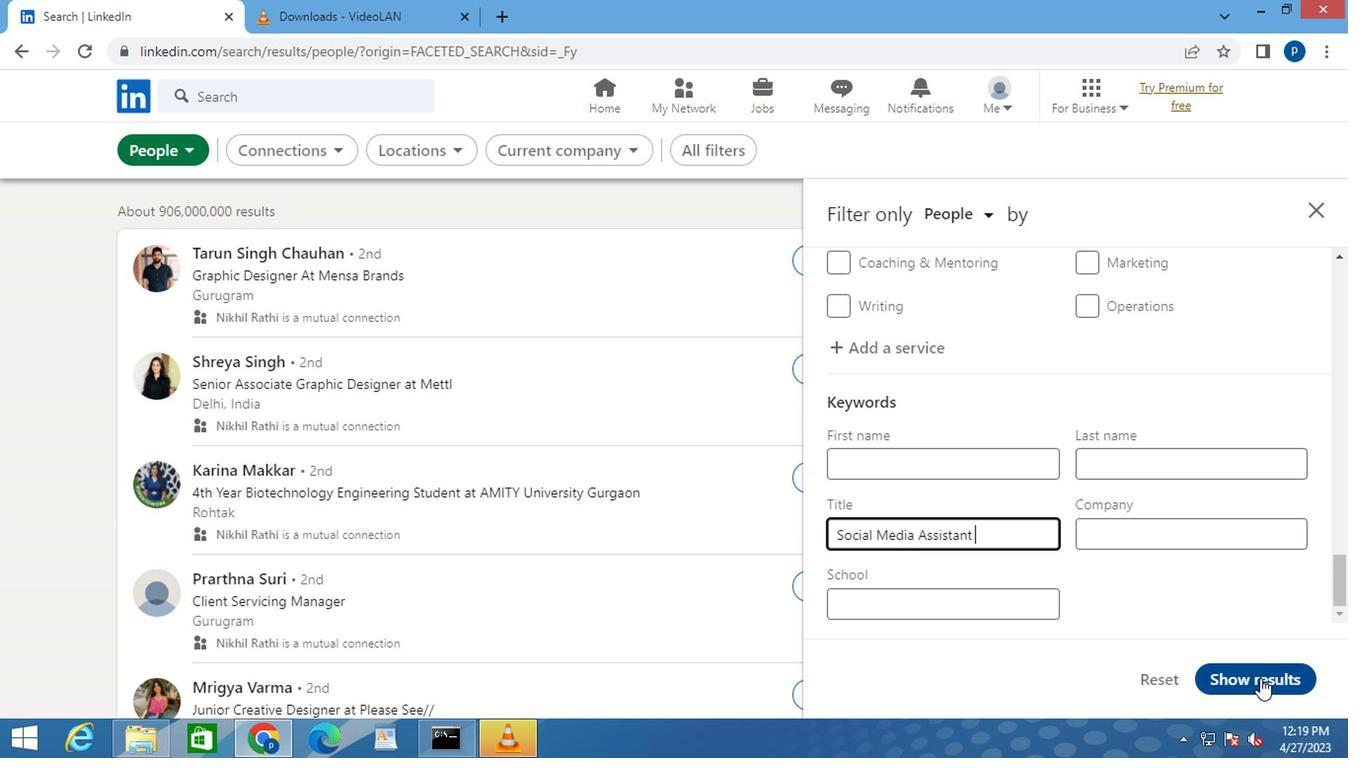 
Action: Mouse pressed left at (1255, 672)
Screenshot: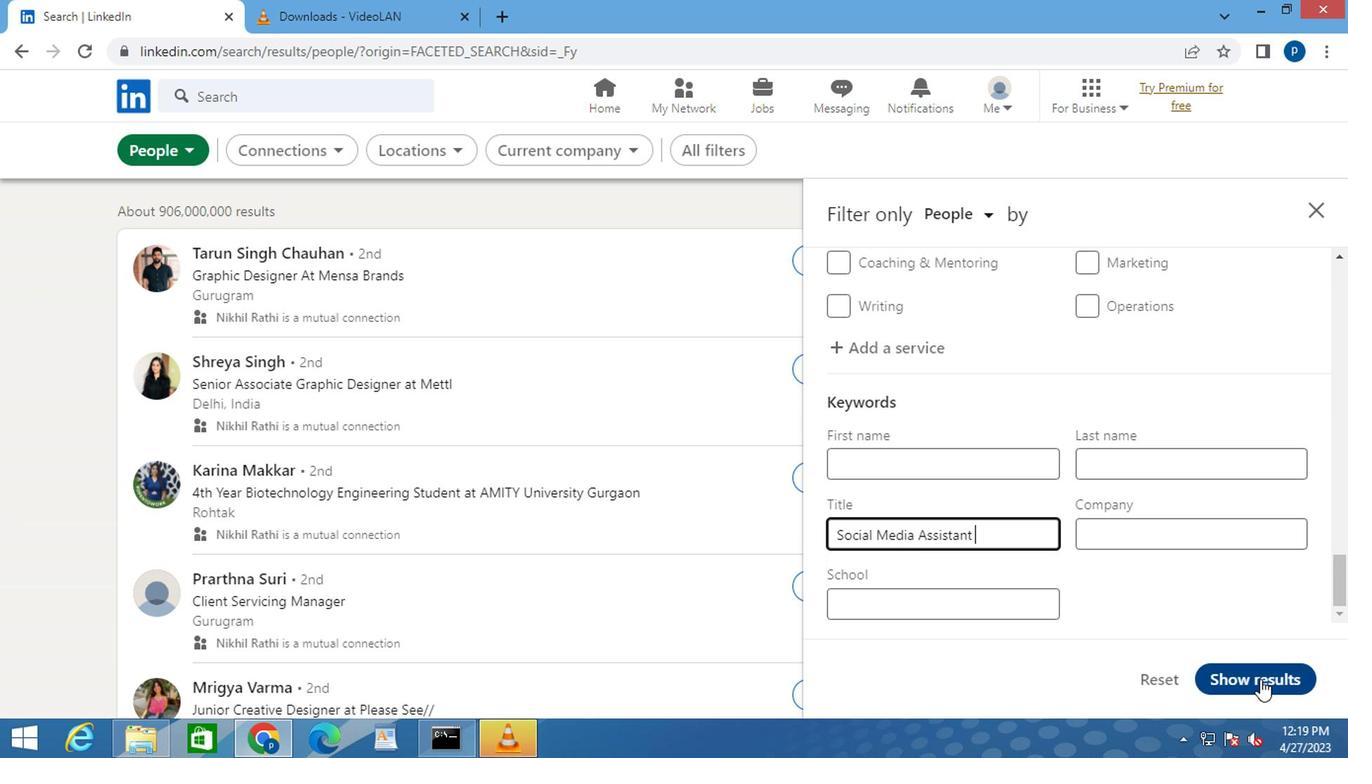 
